 Task: Add a signature Daisy Wilson containing Have a wonderful holiday season, Daisy Wilson to email address softage.1@softage.net and add a label Network
Action: Mouse moved to (349, 564)
Screenshot: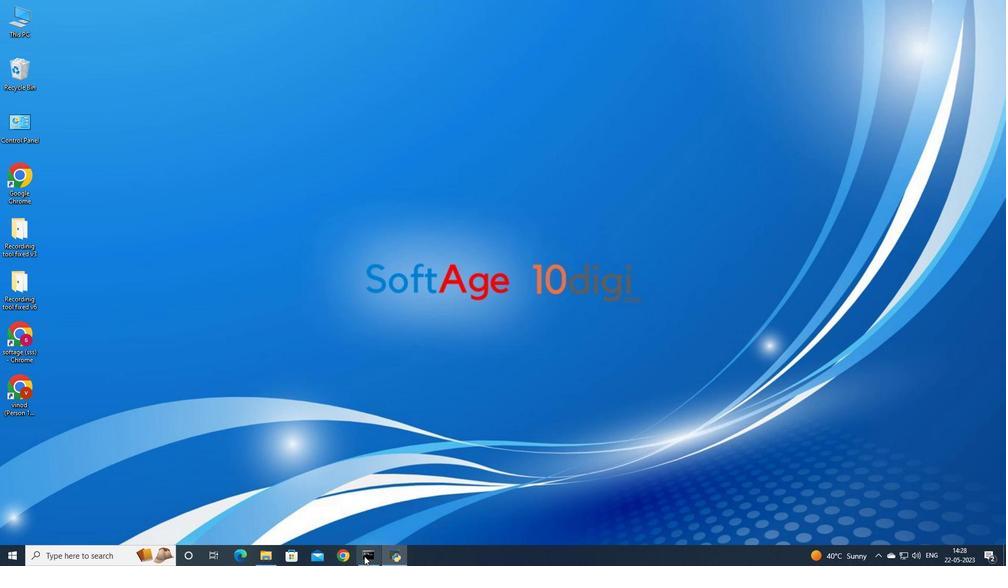 
Action: Mouse pressed left at (349, 564)
Screenshot: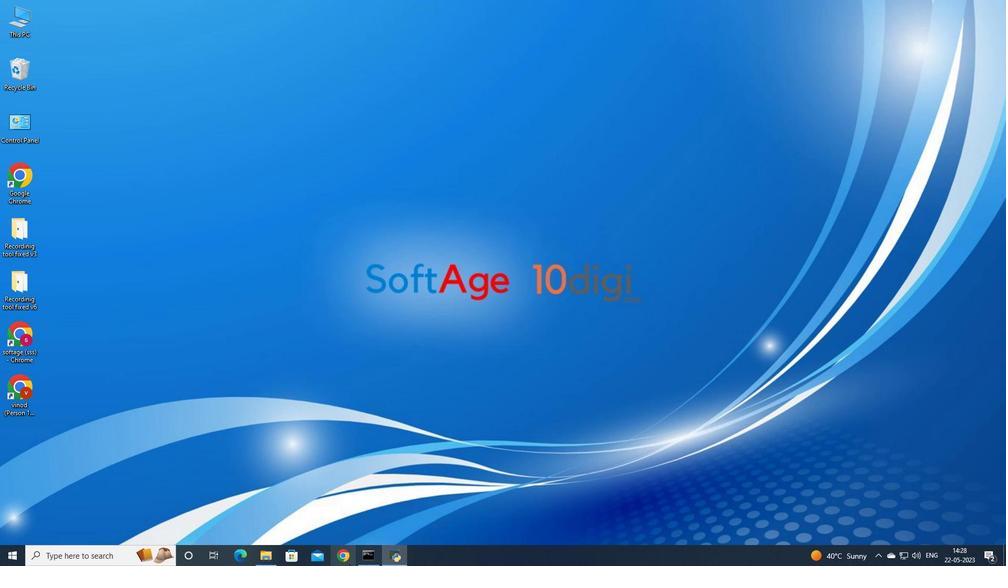 
Action: Mouse moved to (445, 339)
Screenshot: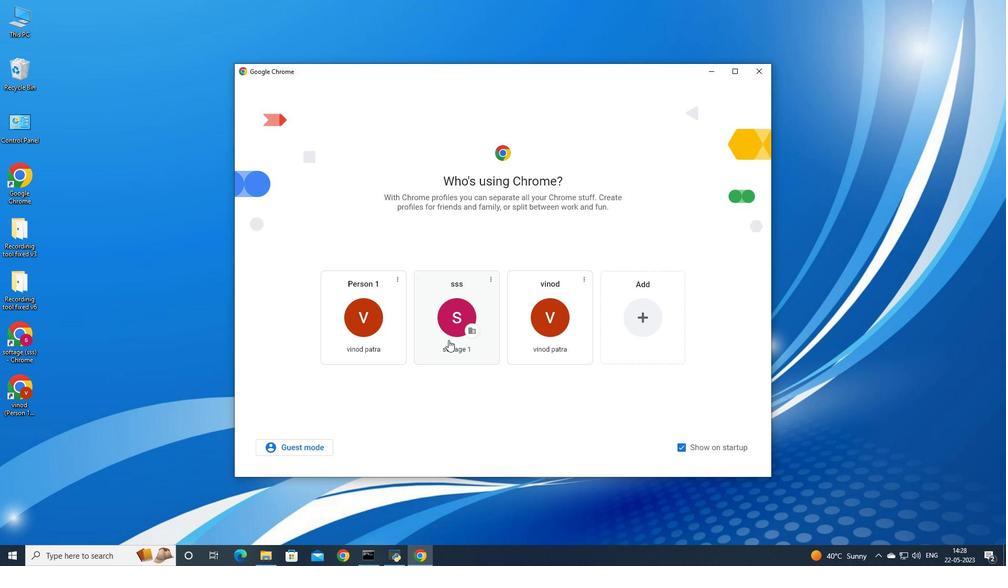 
Action: Mouse pressed left at (445, 339)
Screenshot: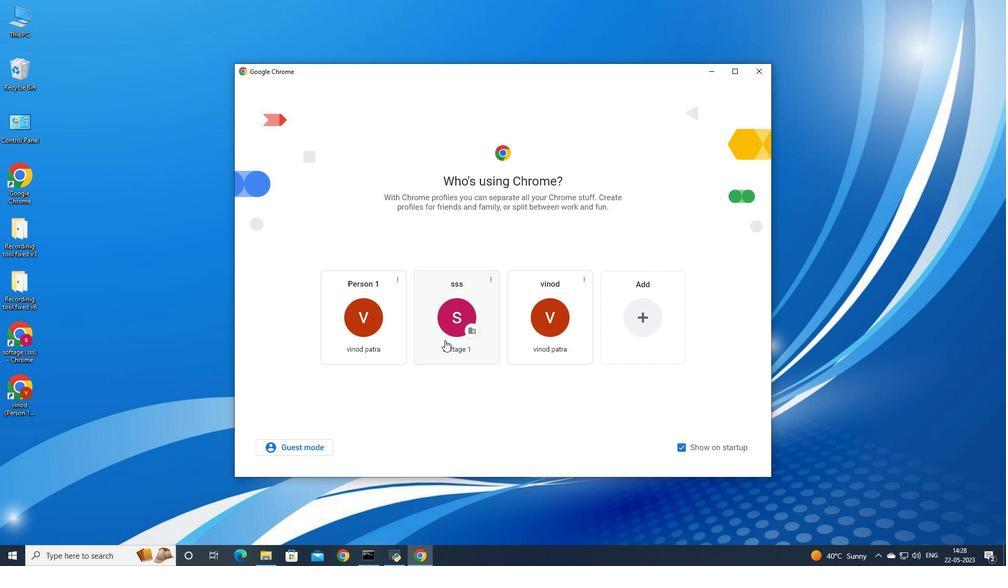 
Action: Mouse moved to (913, 56)
Screenshot: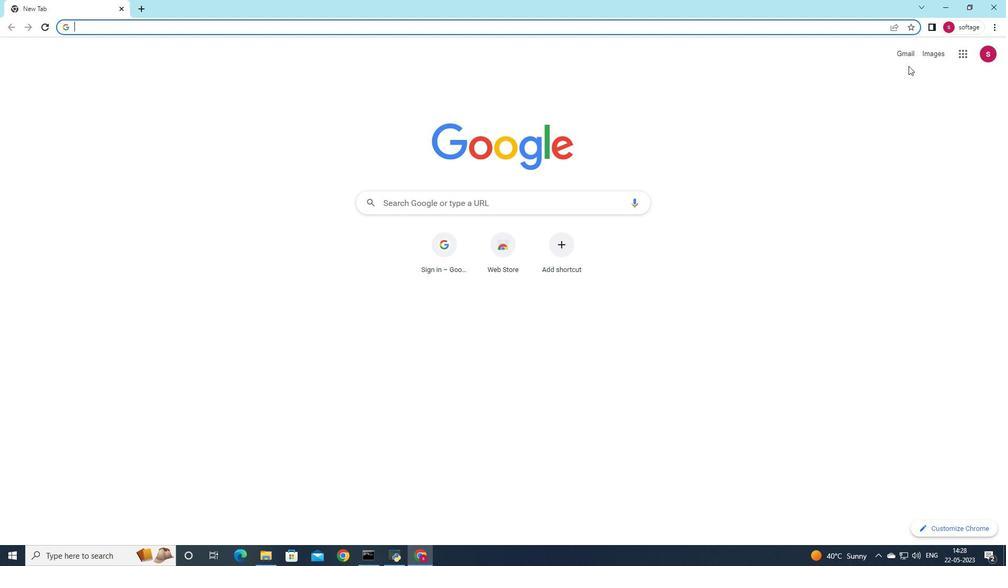 
Action: Mouse pressed left at (913, 56)
Screenshot: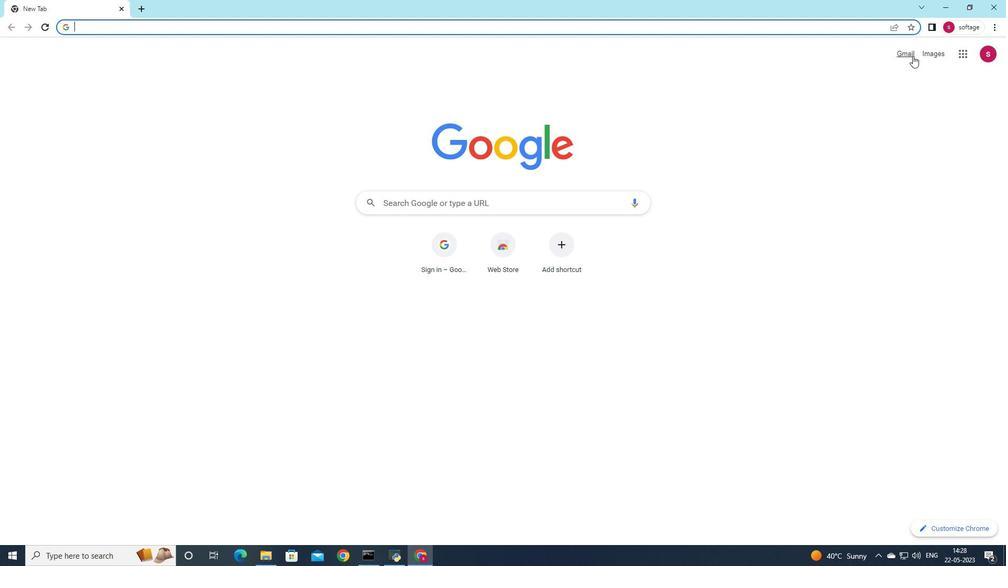 
Action: Mouse moved to (886, 65)
Screenshot: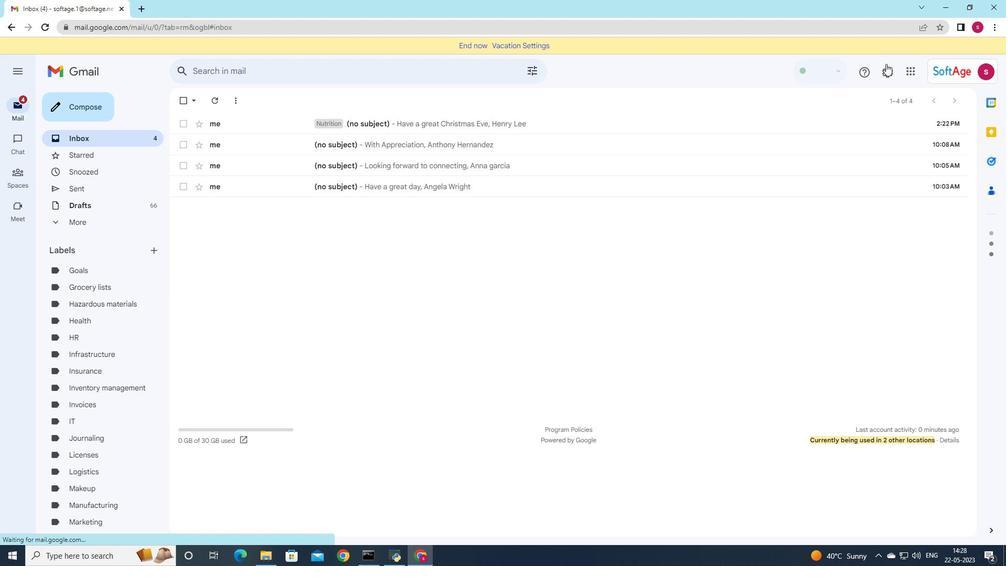 
Action: Mouse pressed left at (886, 65)
Screenshot: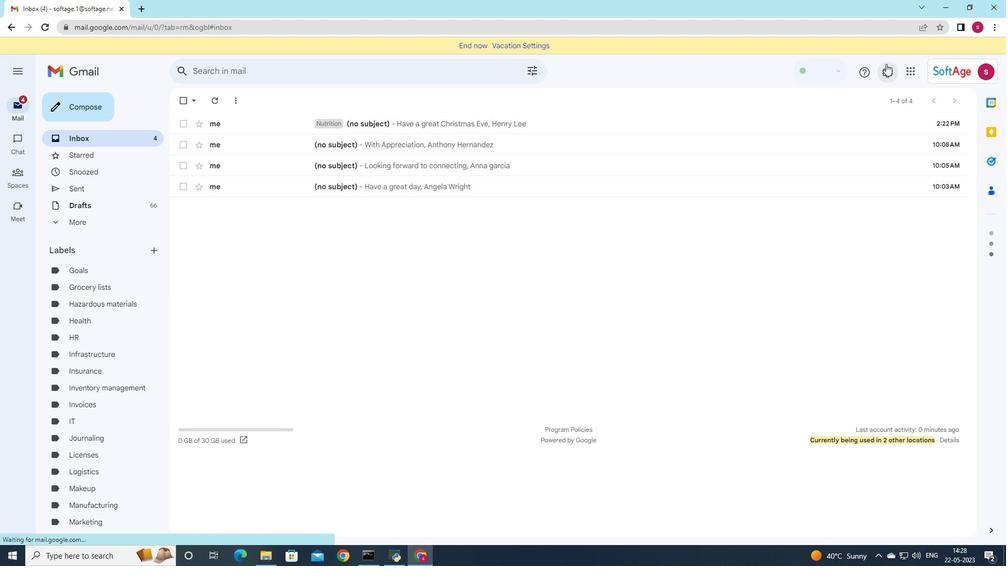 
Action: Mouse moved to (885, 120)
Screenshot: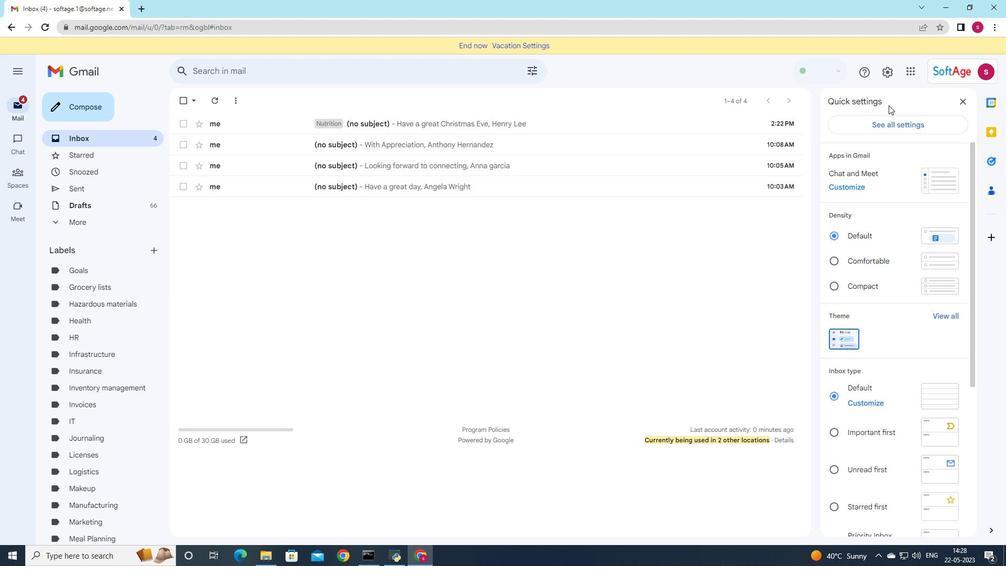 
Action: Mouse pressed left at (885, 120)
Screenshot: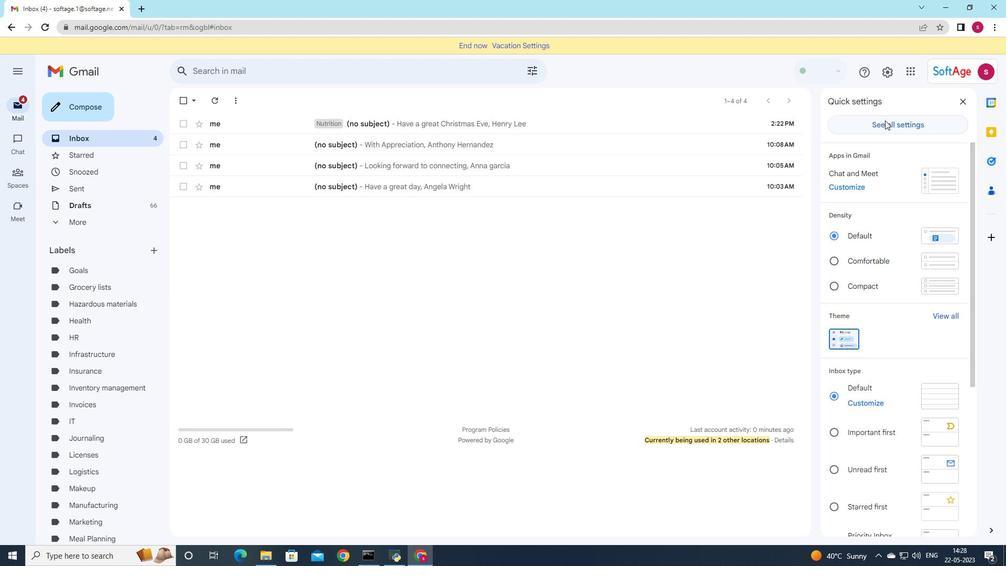 
Action: Mouse moved to (469, 173)
Screenshot: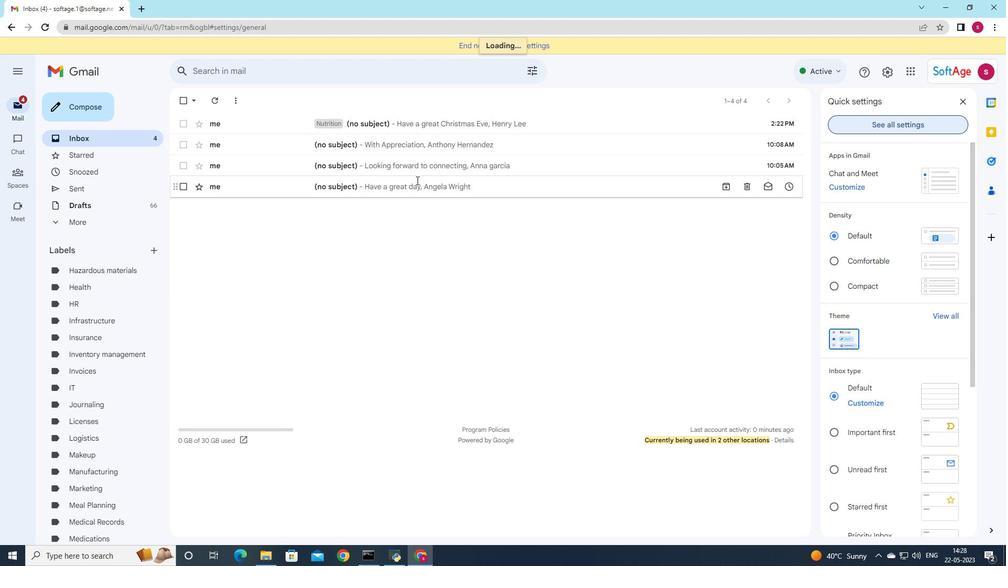 
Action: Mouse scrolled (469, 173) with delta (0, 0)
Screenshot: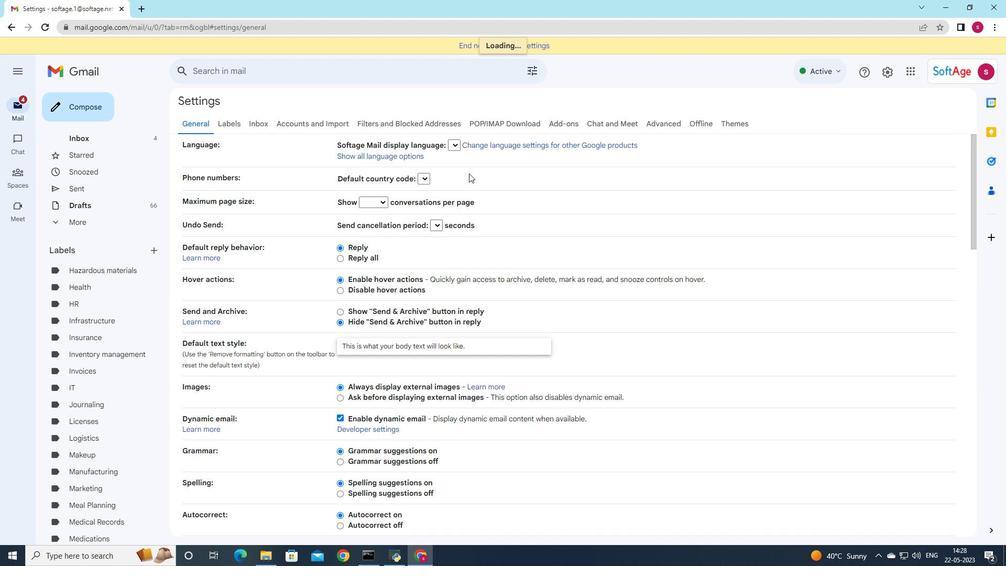 
Action: Mouse scrolled (469, 173) with delta (0, 0)
Screenshot: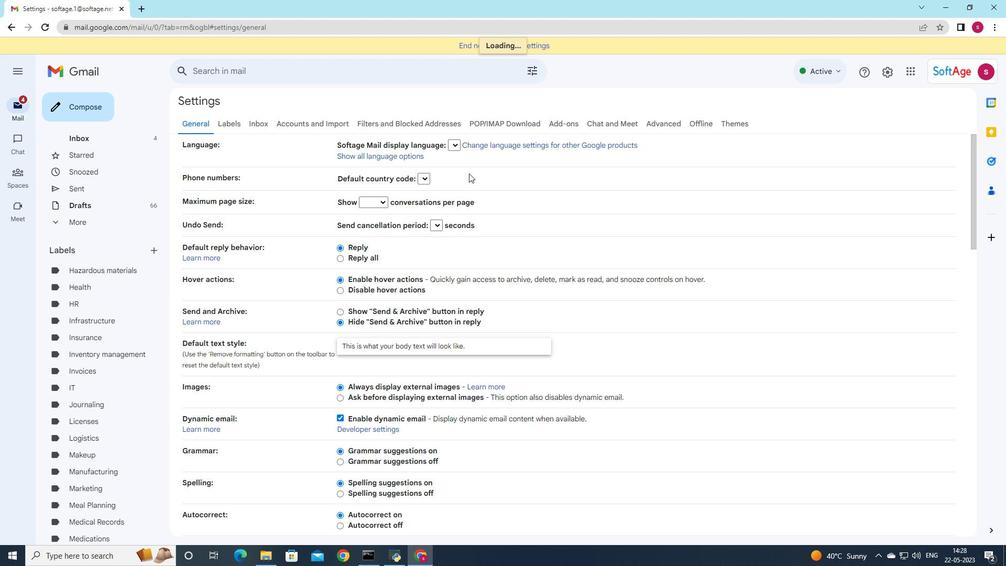
Action: Mouse scrolled (469, 173) with delta (0, 0)
Screenshot: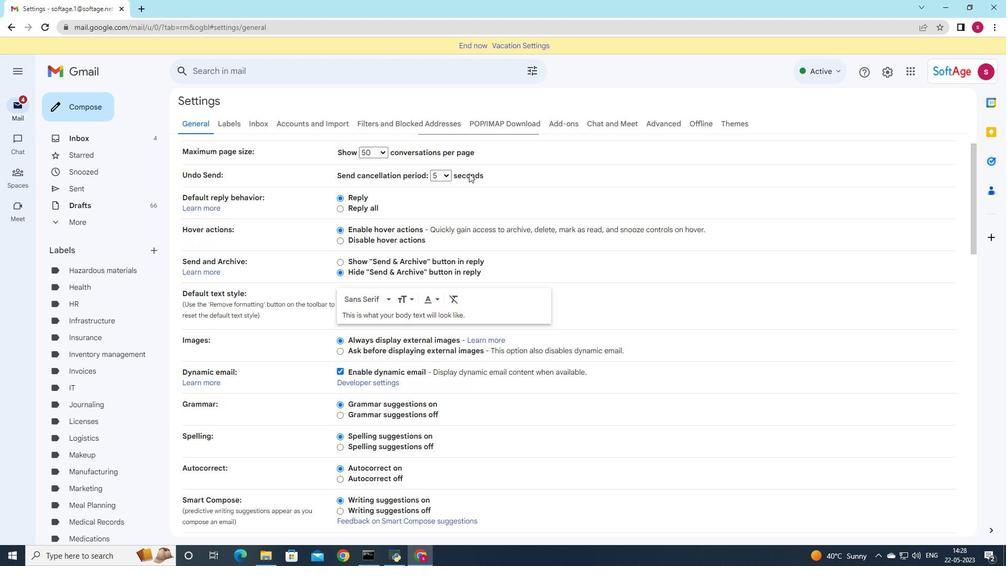
Action: Mouse scrolled (469, 173) with delta (0, 0)
Screenshot: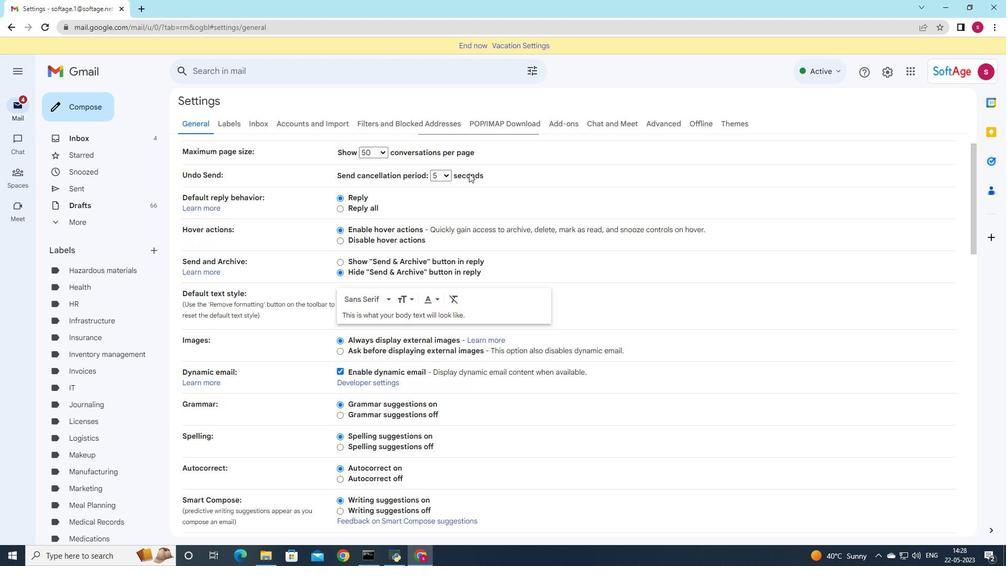 
Action: Mouse scrolled (469, 173) with delta (0, 0)
Screenshot: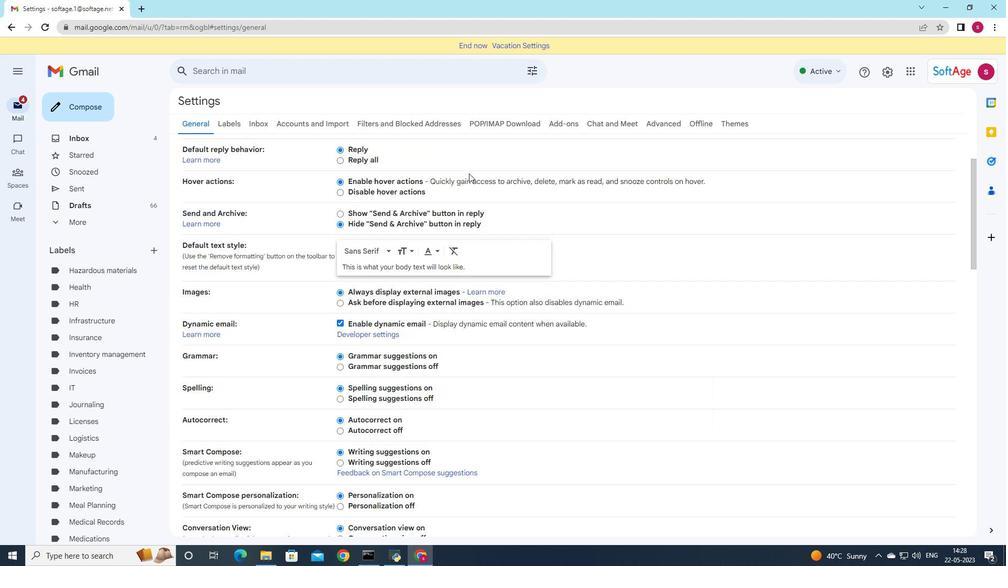 
Action: Mouse scrolled (469, 173) with delta (0, 0)
Screenshot: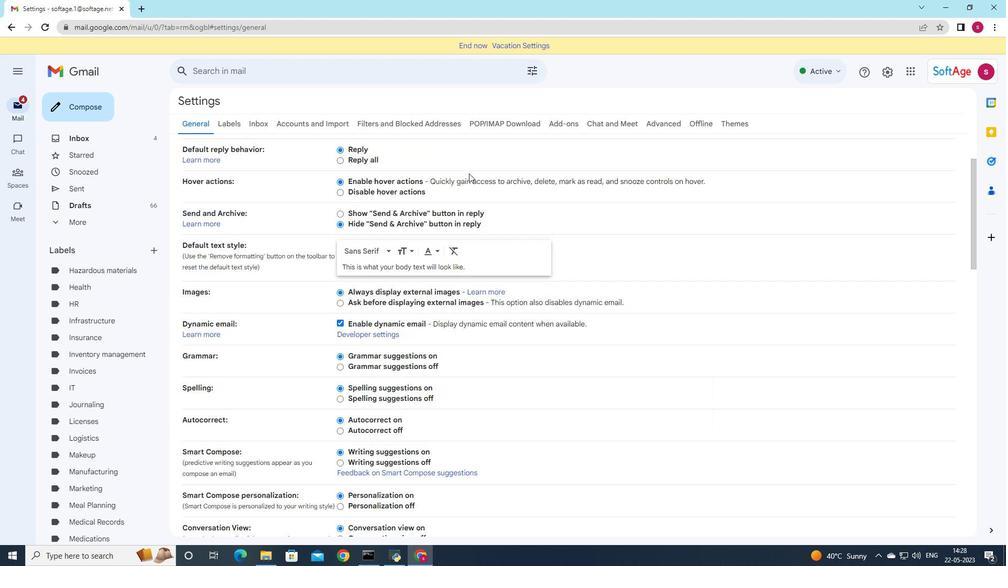 
Action: Mouse scrolled (469, 173) with delta (0, 0)
Screenshot: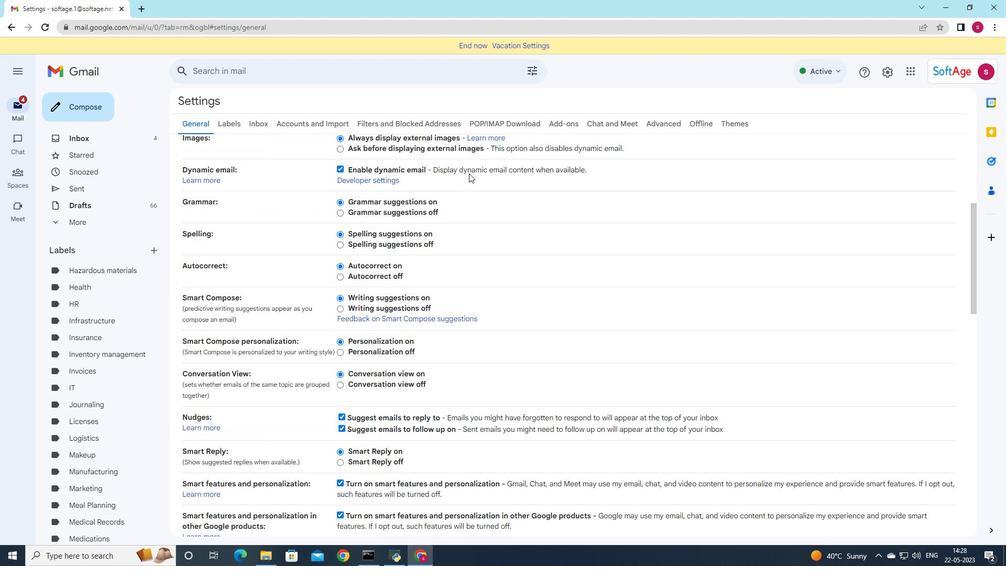 
Action: Mouse scrolled (469, 173) with delta (0, 0)
Screenshot: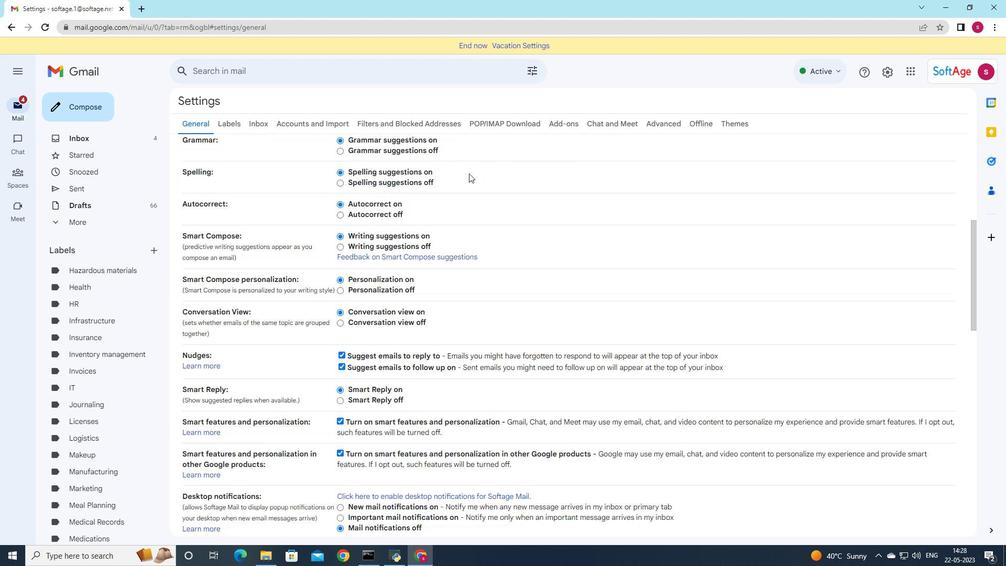 
Action: Mouse scrolled (469, 173) with delta (0, 0)
Screenshot: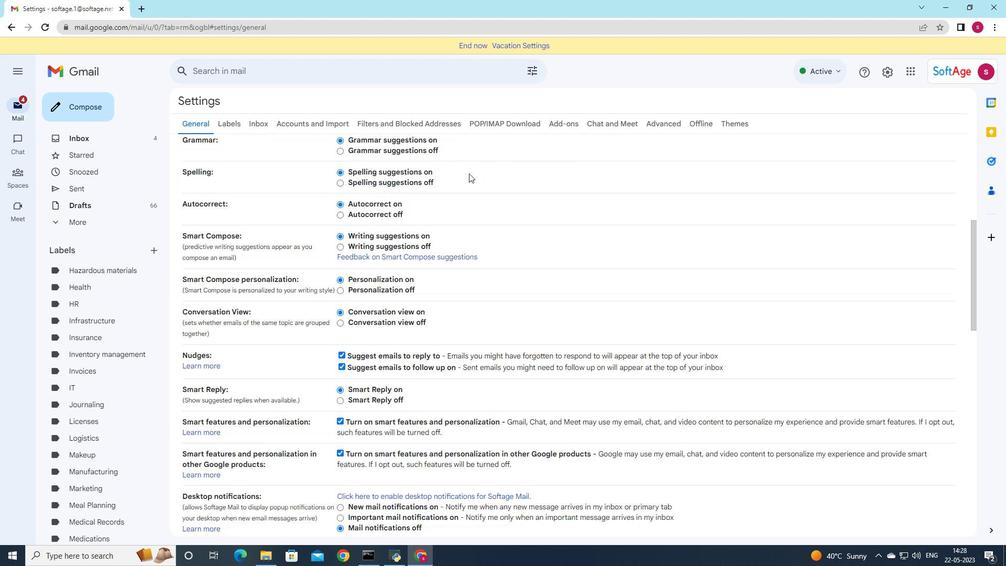 
Action: Mouse scrolled (469, 173) with delta (0, 0)
Screenshot: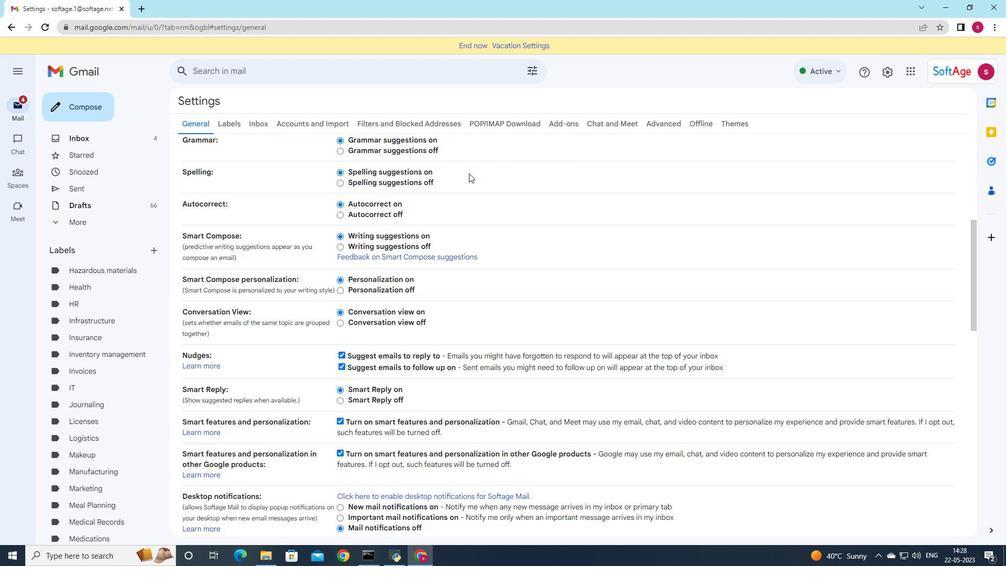 
Action: Mouse scrolled (469, 173) with delta (0, 0)
Screenshot: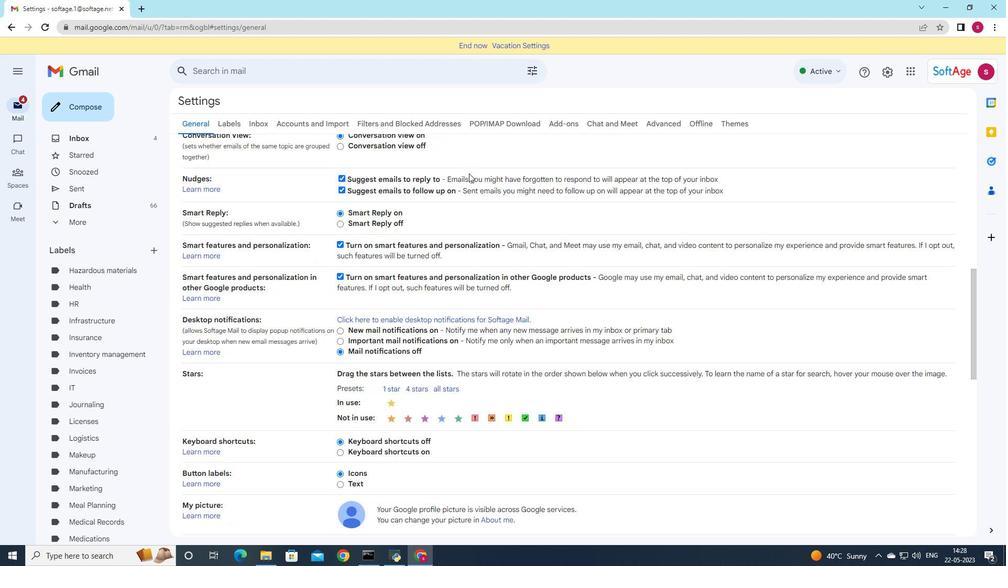 
Action: Mouse scrolled (469, 173) with delta (0, 0)
Screenshot: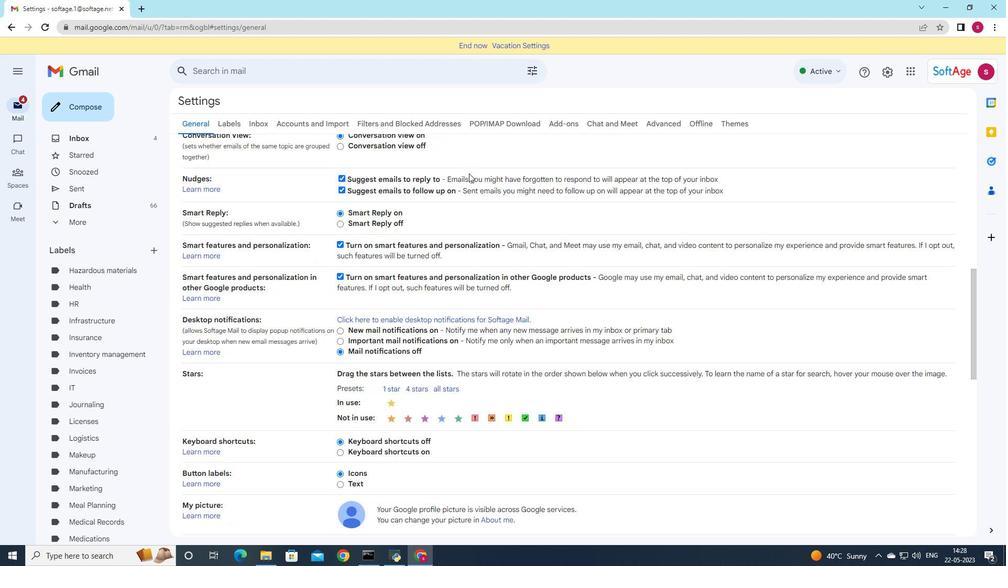
Action: Mouse scrolled (469, 173) with delta (0, 0)
Screenshot: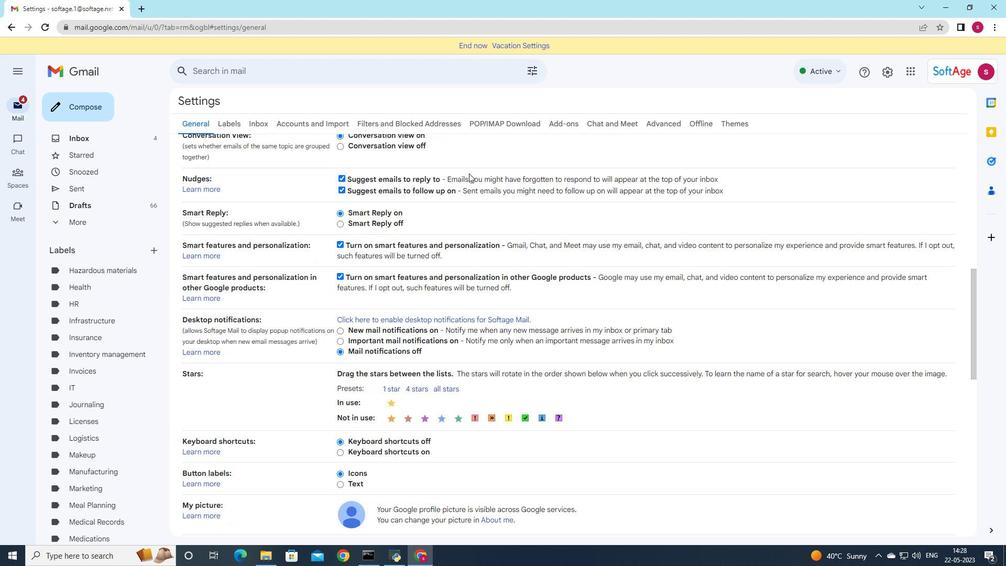 
Action: Mouse moved to (447, 397)
Screenshot: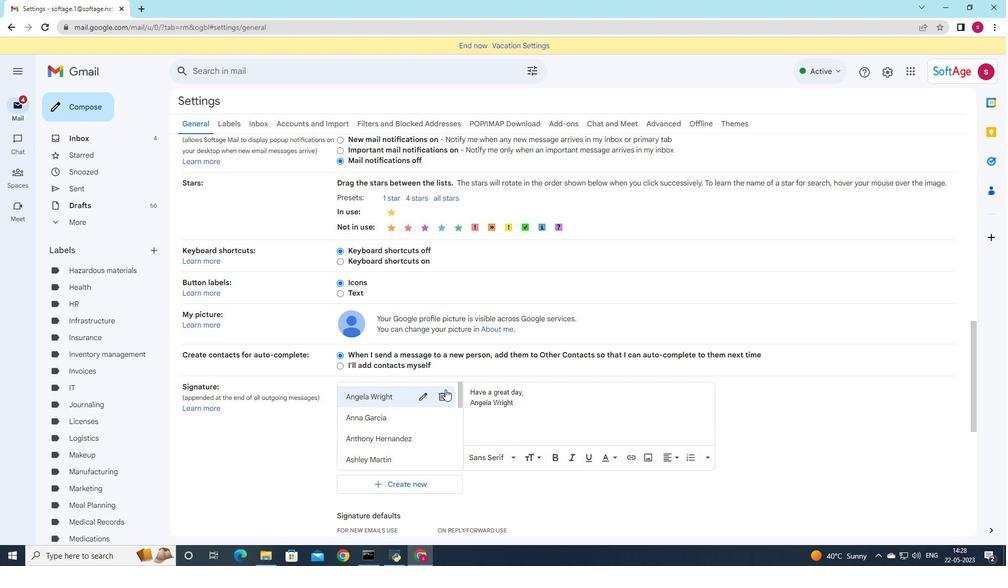 
Action: Mouse pressed left at (447, 397)
Screenshot: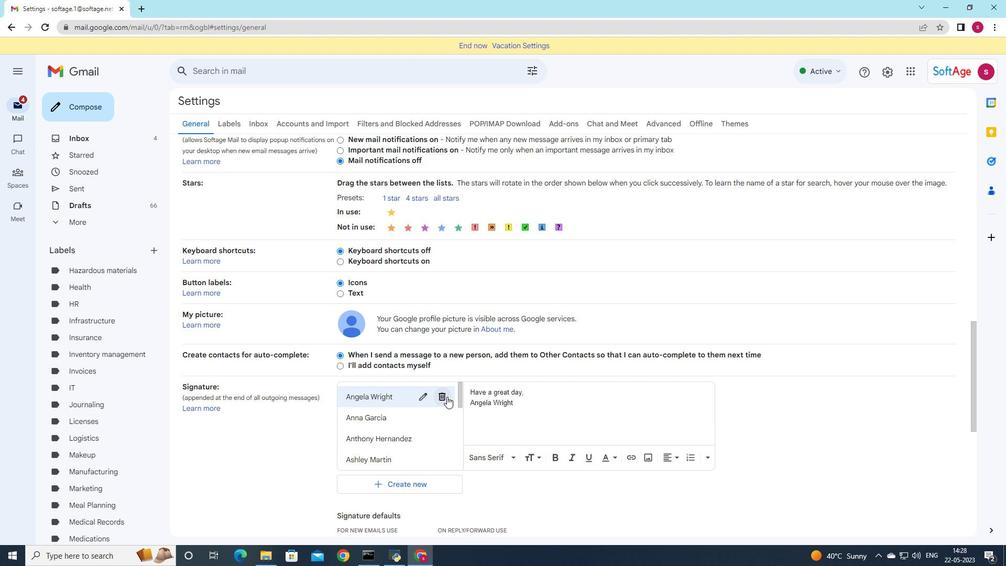 
Action: Mouse moved to (607, 312)
Screenshot: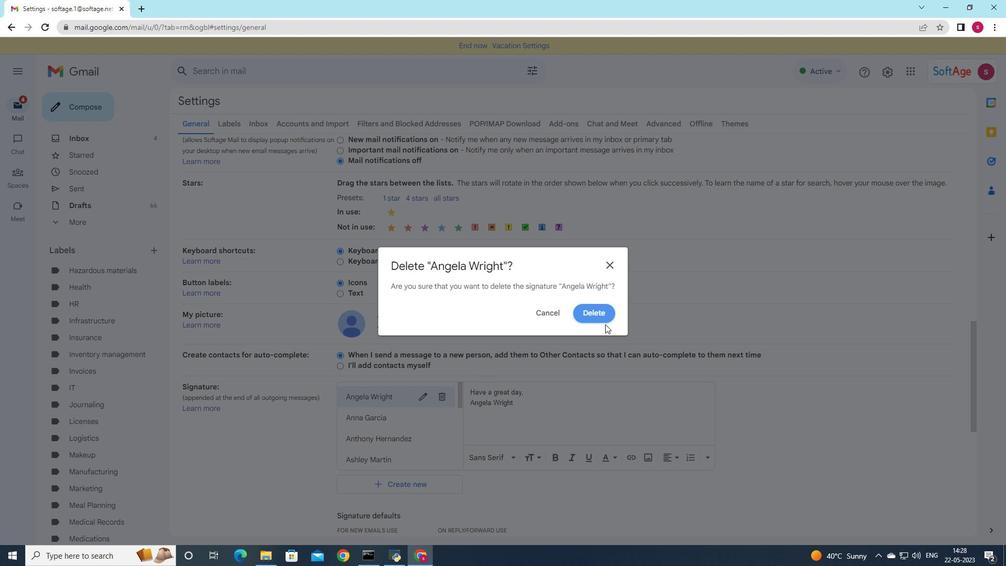 
Action: Mouse pressed left at (607, 312)
Screenshot: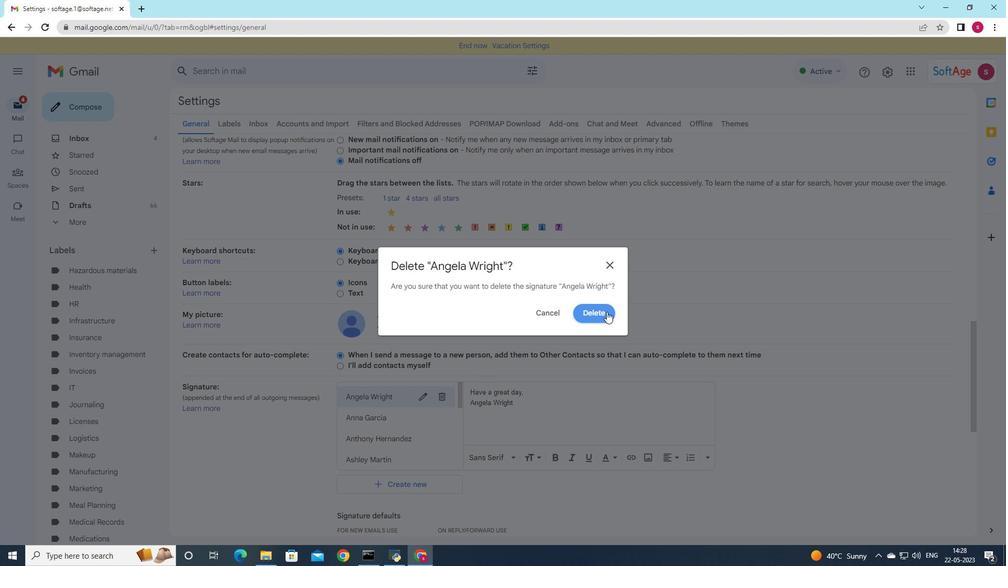 
Action: Mouse moved to (417, 392)
Screenshot: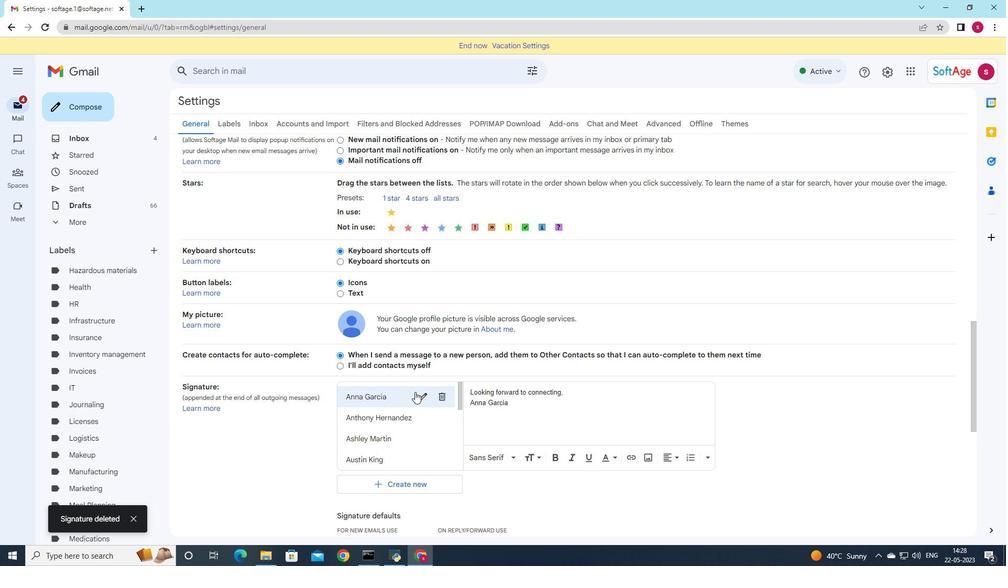 
Action: Mouse pressed left at (417, 392)
Screenshot: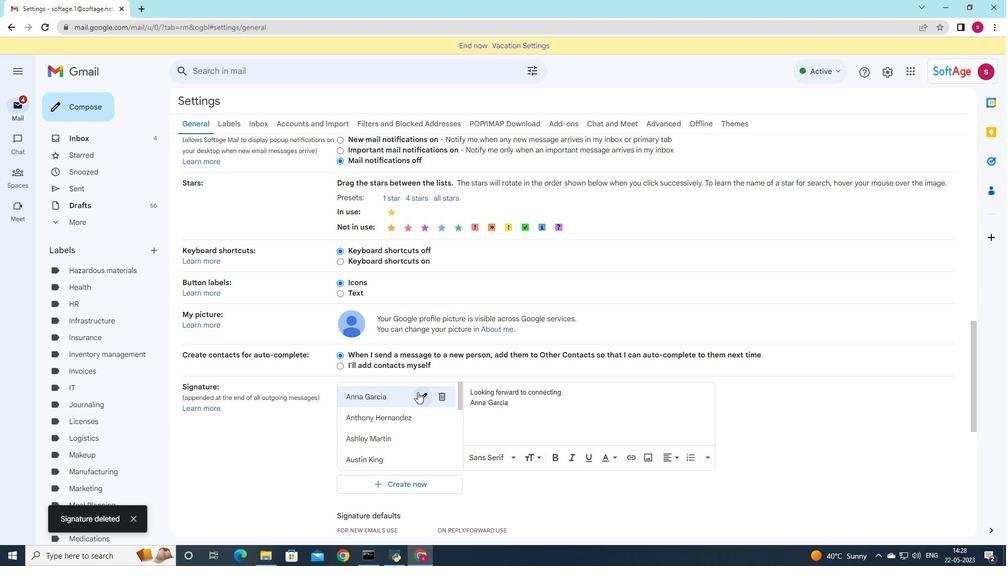 
Action: Mouse moved to (390, 468)
Screenshot: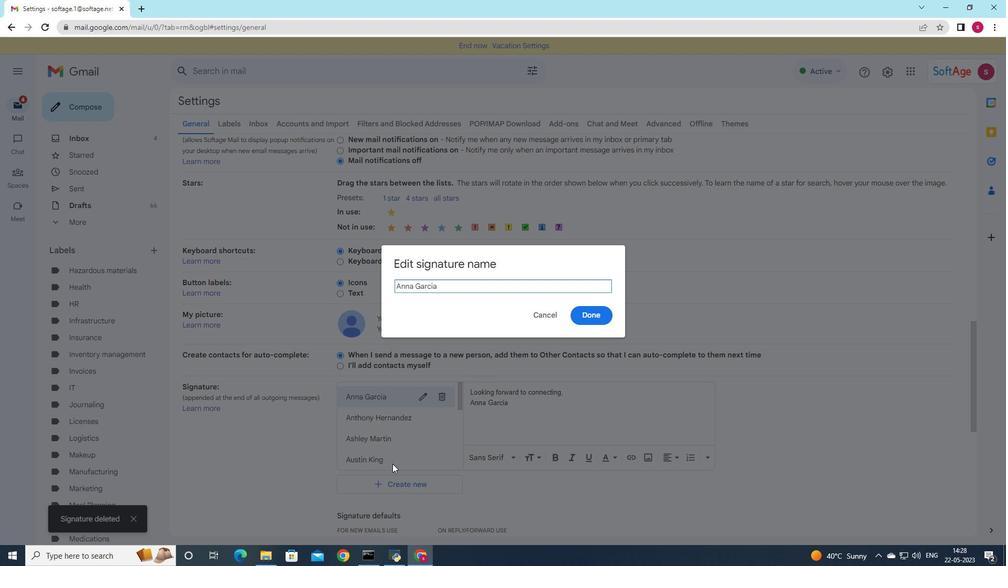 
Action: Mouse pressed left at (390, 468)
Screenshot: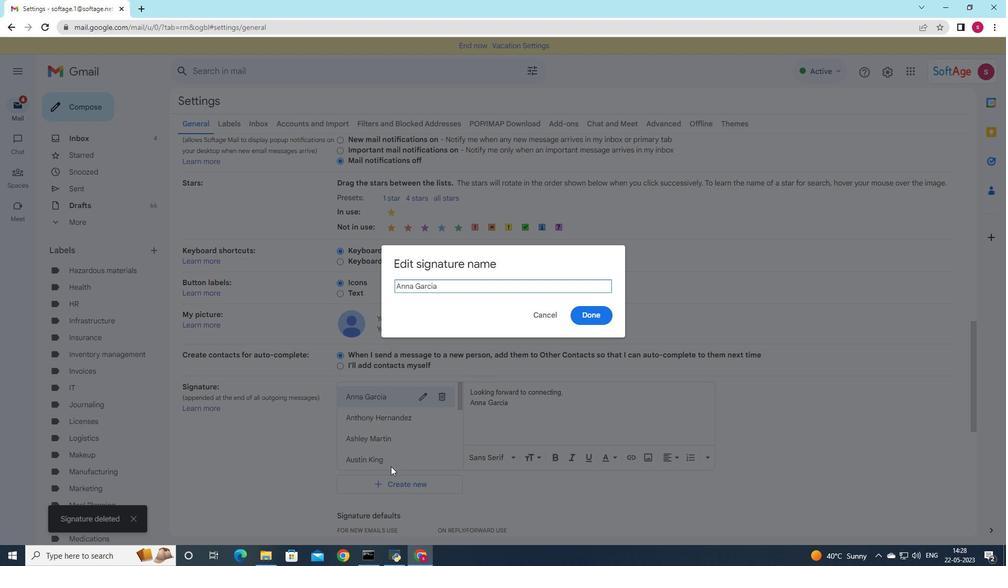 
Action: Mouse moved to (544, 319)
Screenshot: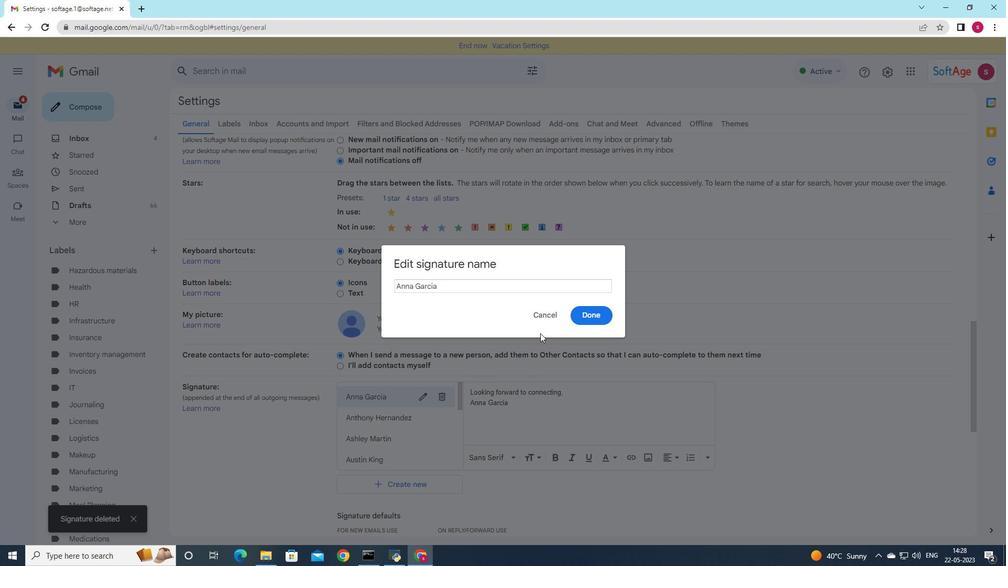 
Action: Mouse pressed left at (544, 319)
Screenshot: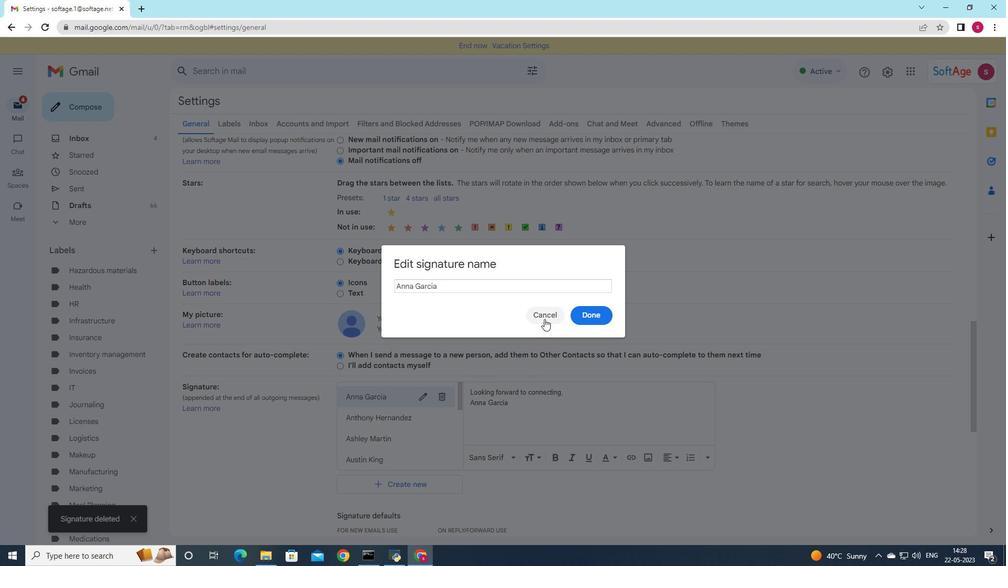 
Action: Mouse moved to (422, 482)
Screenshot: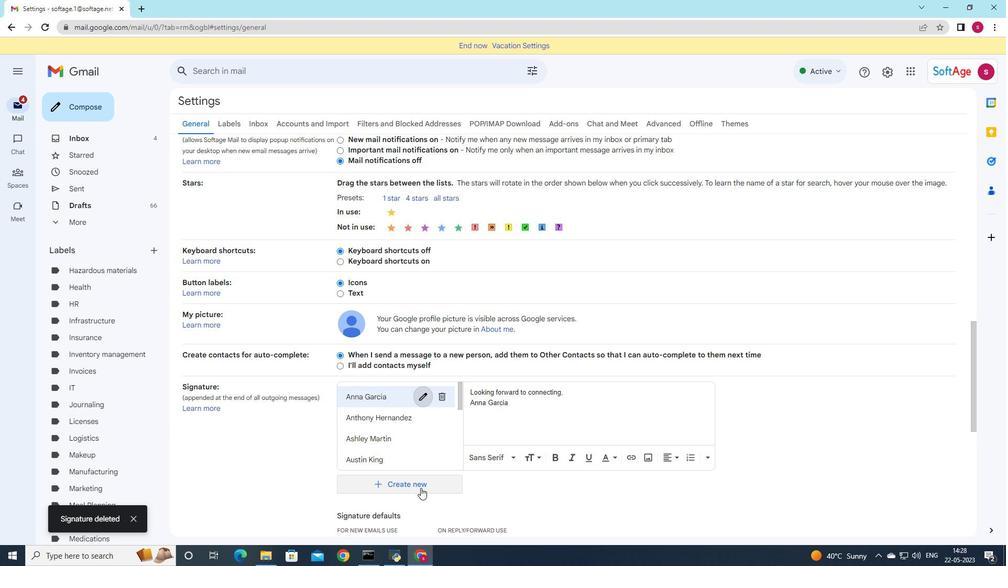 
Action: Mouse pressed left at (422, 482)
Screenshot: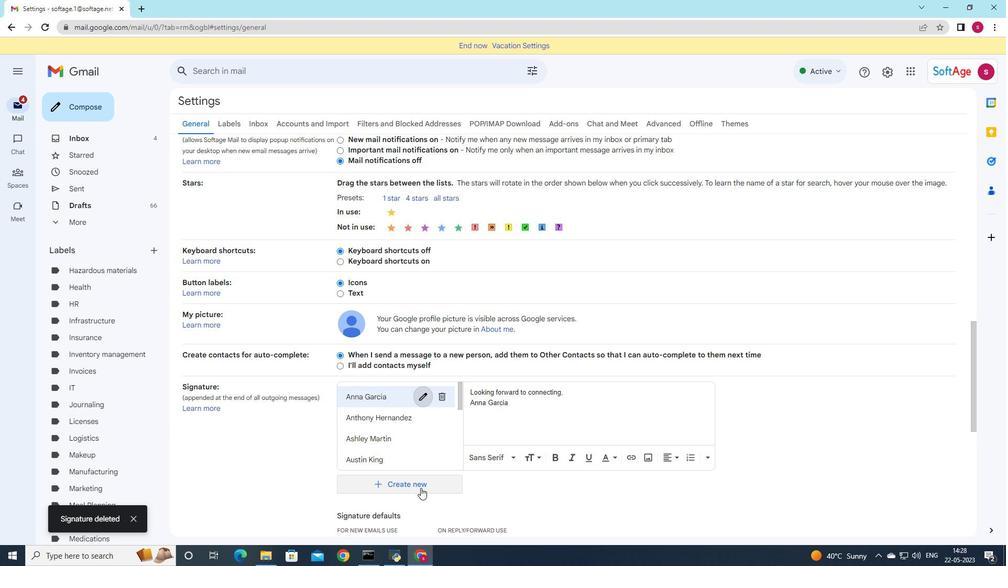 
Action: Mouse moved to (506, 373)
Screenshot: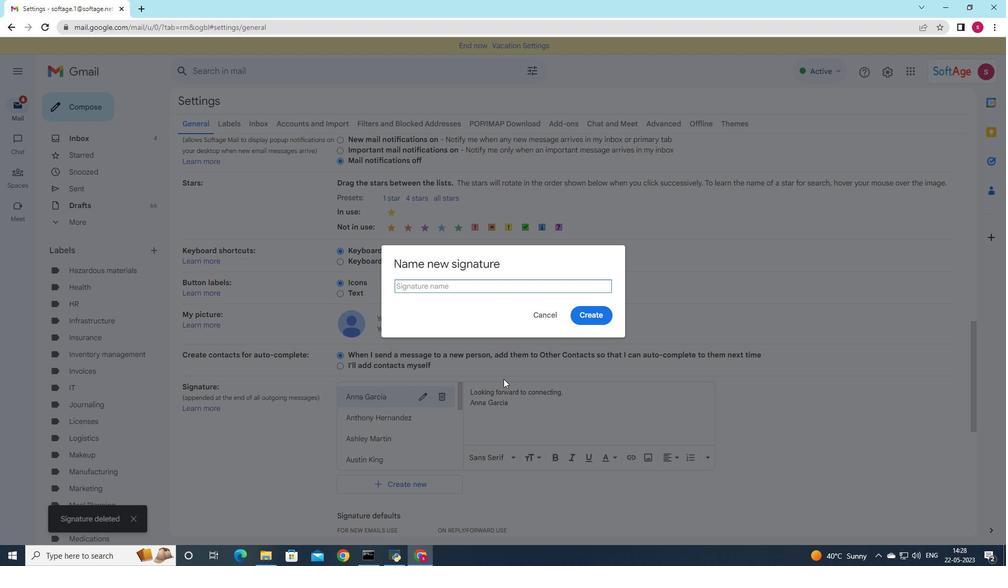 
Action: Key pressed <Key.shift>Daisy
Screenshot: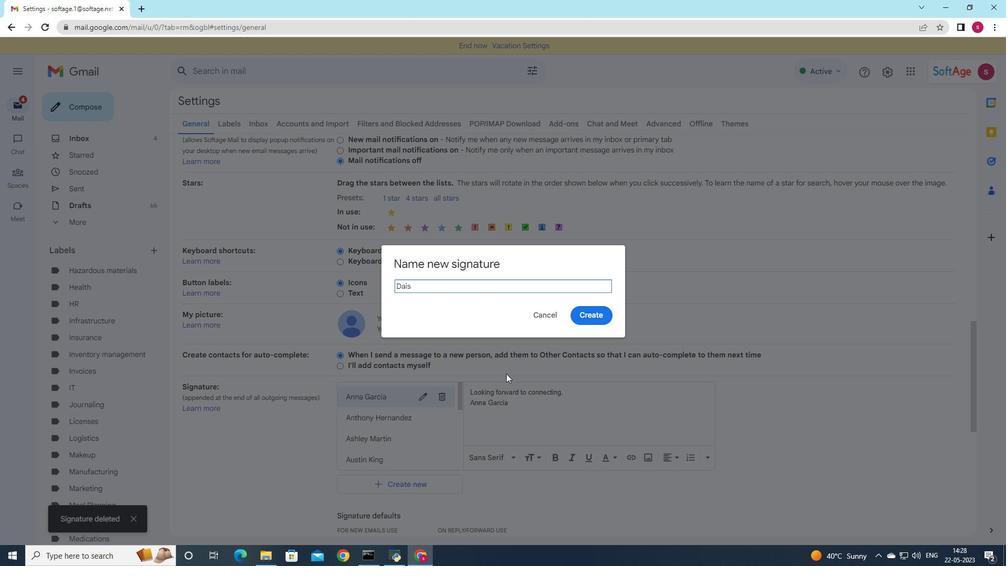 
Action: Mouse moved to (592, 319)
Screenshot: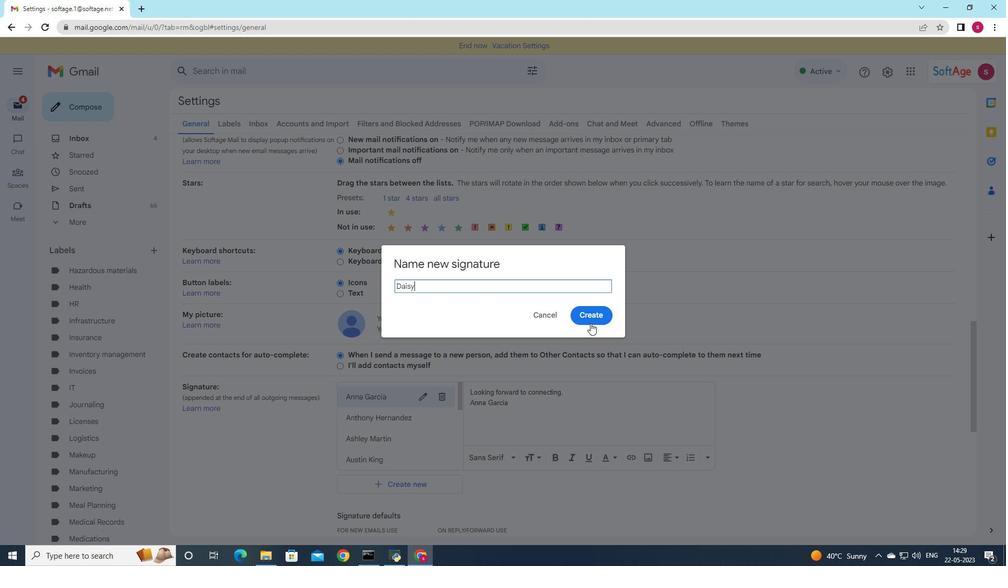 
Action: Mouse pressed left at (592, 319)
Screenshot: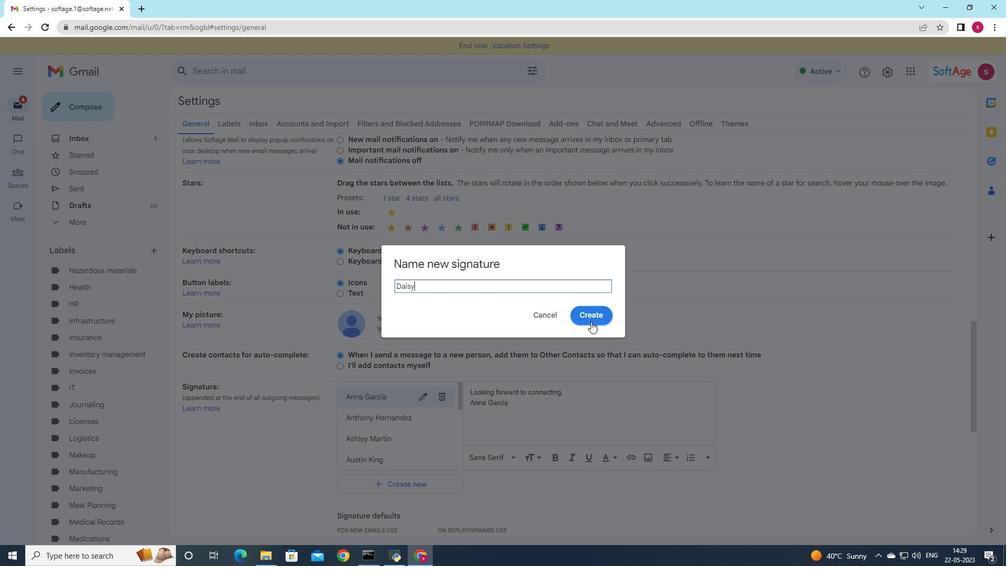 
Action: Mouse moved to (571, 395)
Screenshot: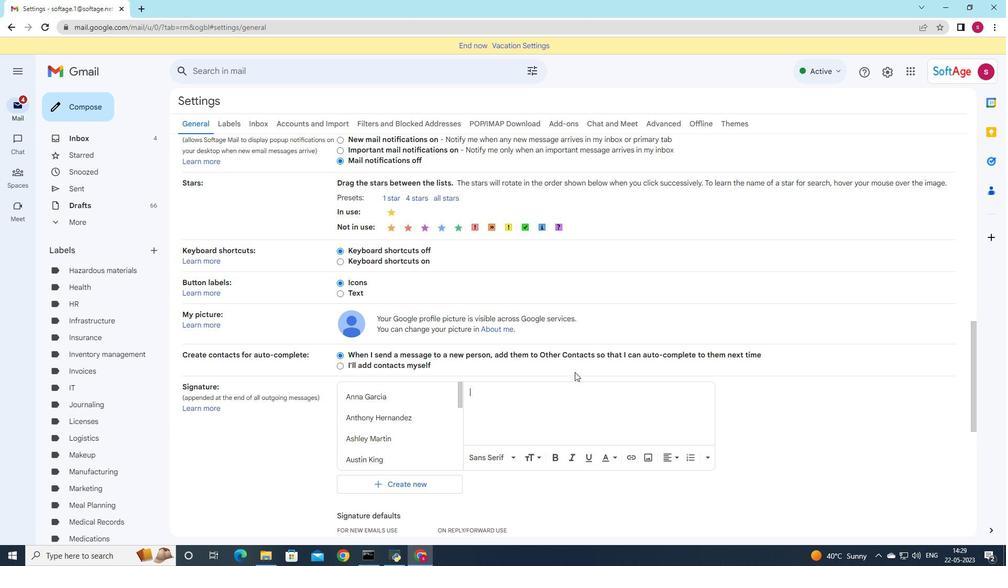 
Action: Mouse pressed left at (571, 395)
Screenshot: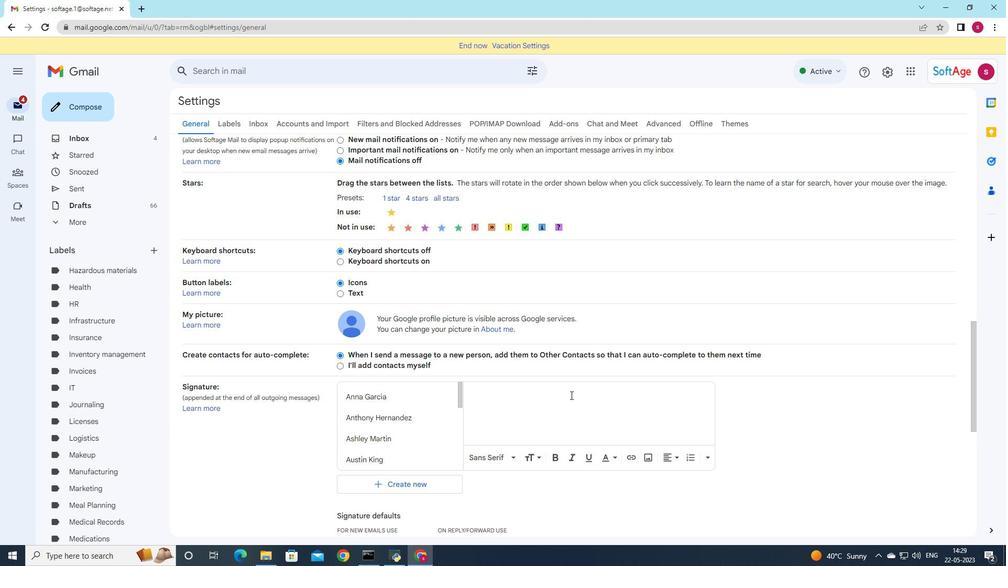 
Action: Mouse moved to (567, 398)
Screenshot: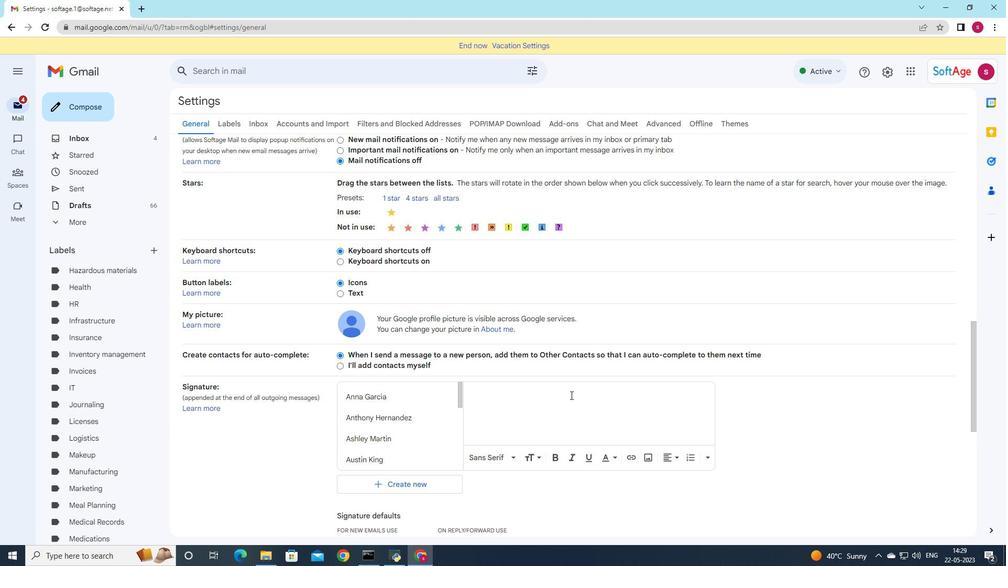 
Action: Key pressed <Key.shift><Key.shift><Key.shift><Key.shift><Key.shift><Key.shift><Key.shift><Key.shift><Key.shift><Key.shift><Key.shift><Key.shift><Key.shift><Key.shift><Key.shift><Key.shift><Key.shift><Key.shift><Key.shift><Key.shift><Key.shift><Key.shift>Have<Key.space>a<Key.space>wonderful<Key.space>holiday<Key.space>season,<Key.shift><Key.shift><Key.shift><Key.shift><Key.shift><Key.shift><Key.shift>Daisy<Key.space><Key.shift>Wilson
Screenshot: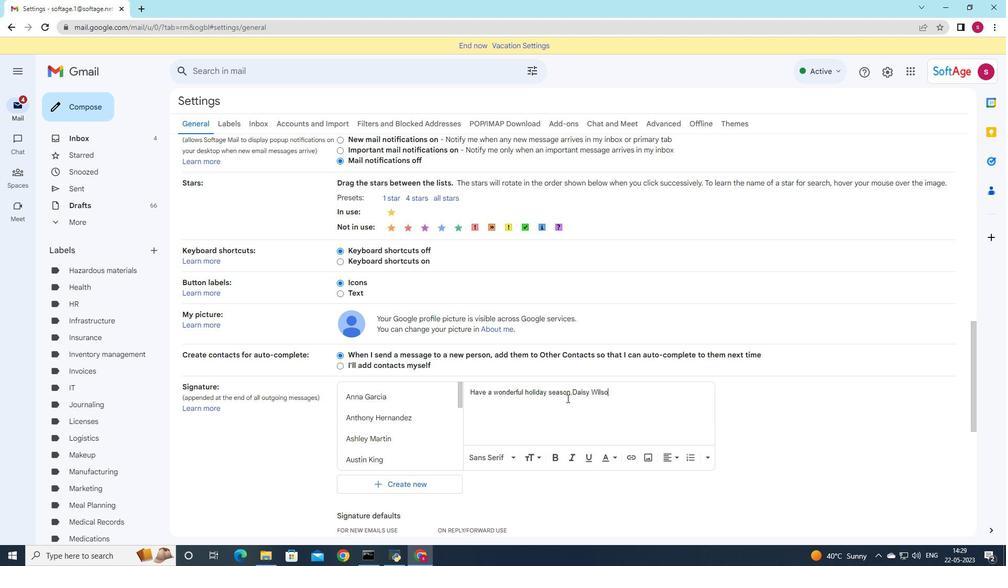 
Action: Mouse moved to (575, 394)
Screenshot: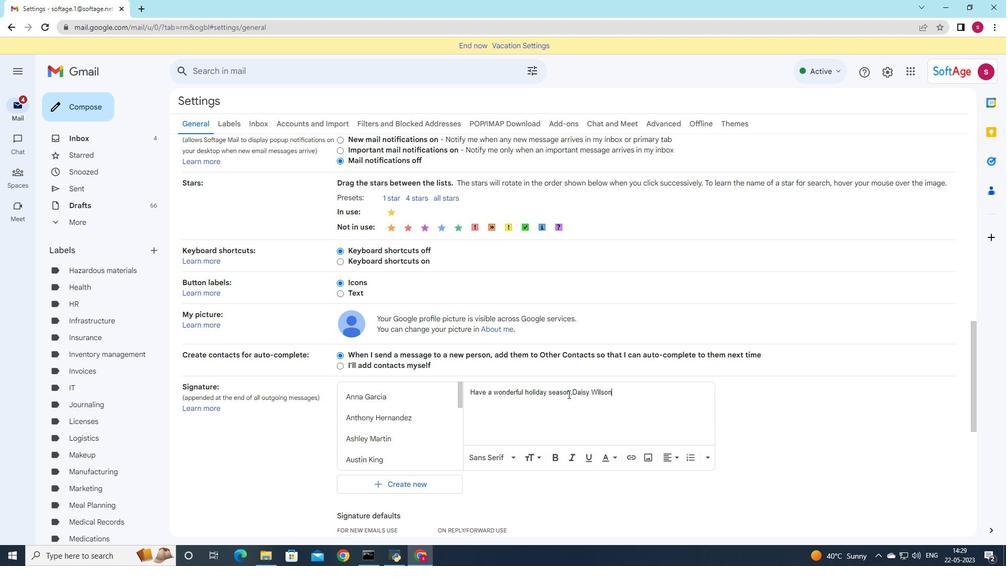 
Action: Mouse pressed left at (575, 394)
Screenshot: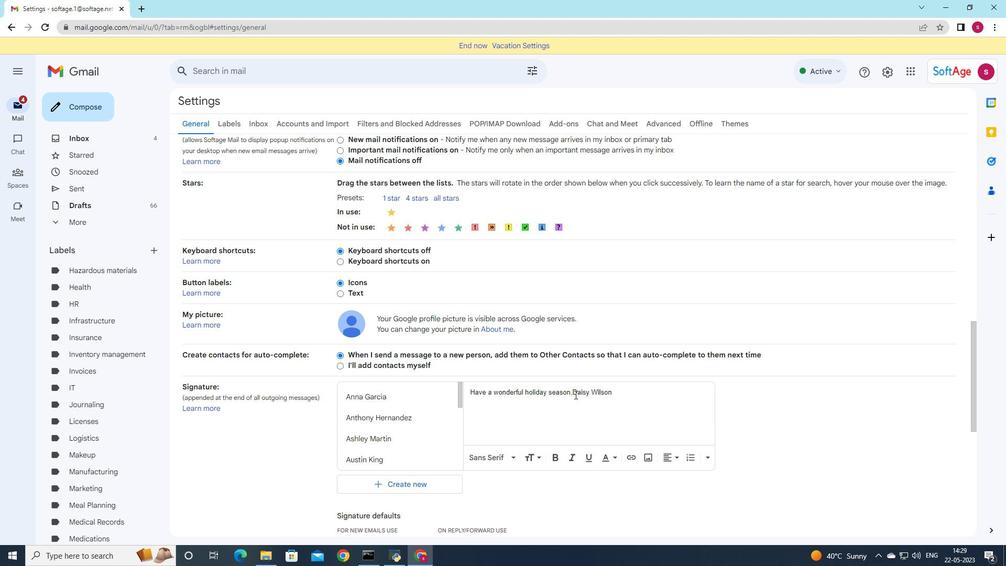 
Action: Key pressed <Key.enter>\<Key.backspace>
Screenshot: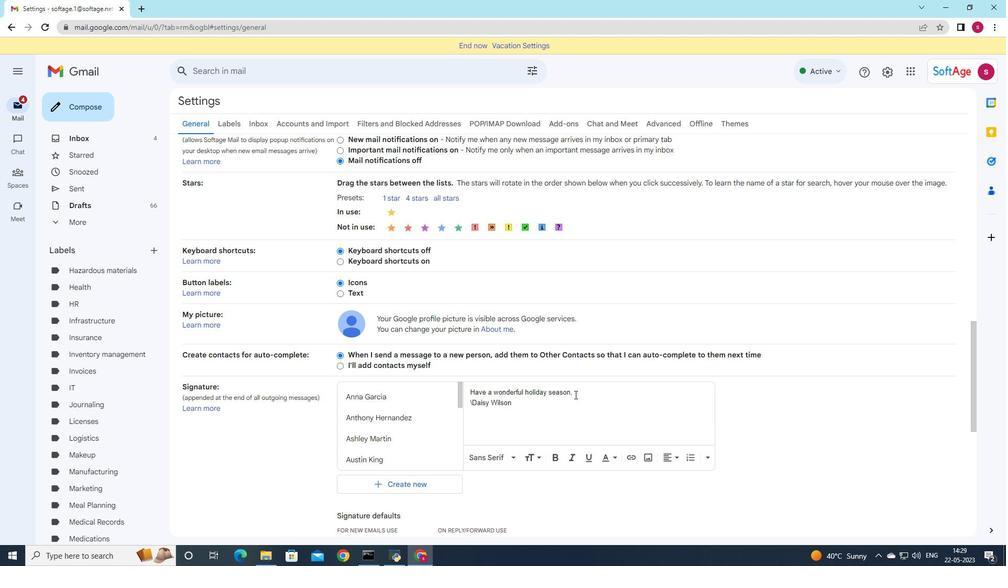 
Action: Mouse moved to (334, 376)
Screenshot: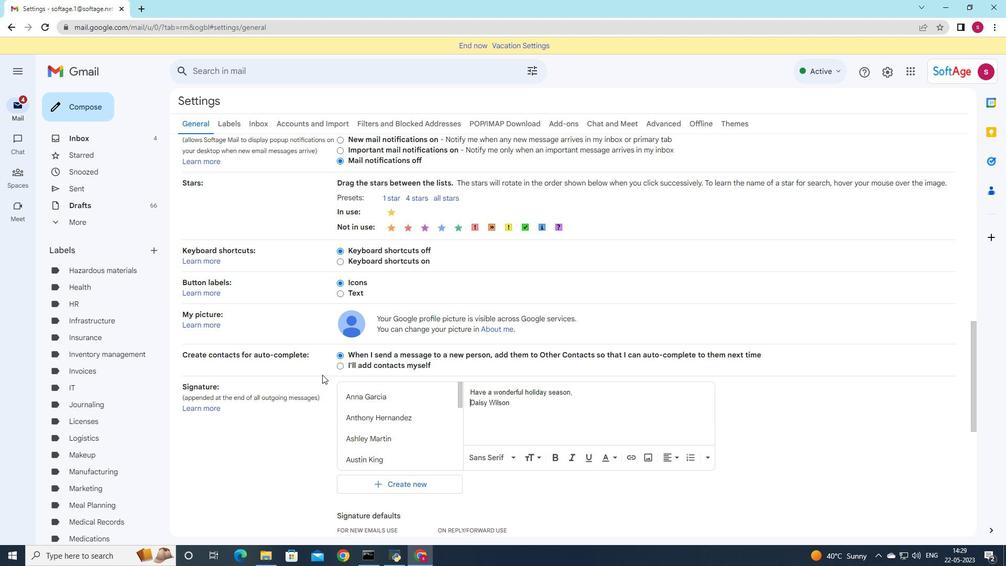
Action: Mouse scrolled (334, 375) with delta (0, 0)
Screenshot: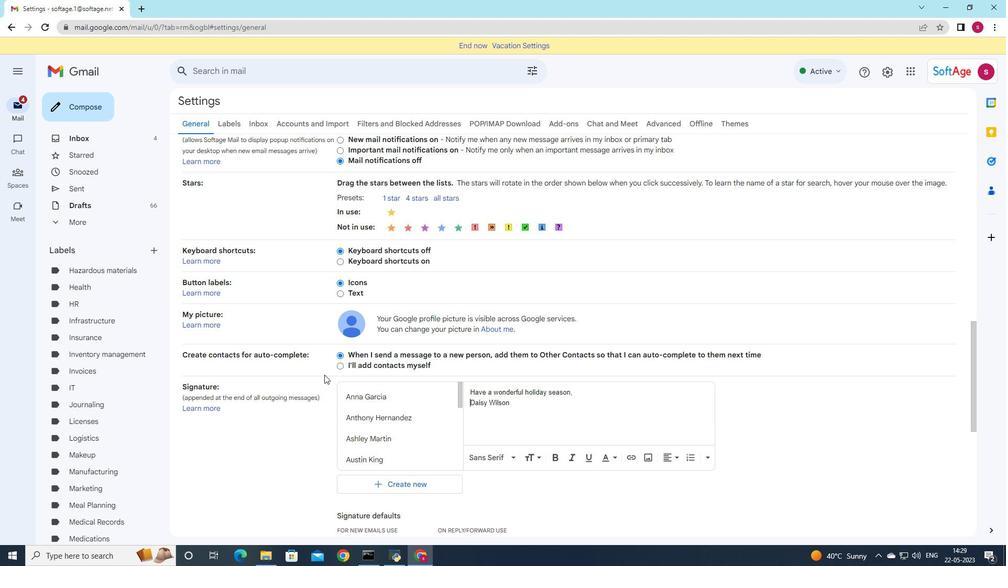 
Action: Mouse scrolled (334, 375) with delta (0, 0)
Screenshot: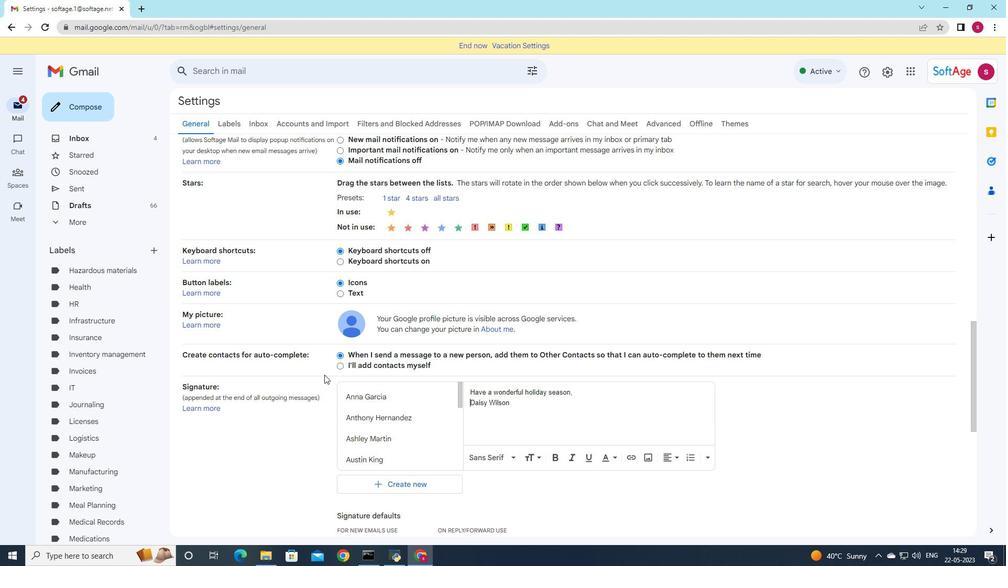 
Action: Mouse scrolled (334, 375) with delta (0, 0)
Screenshot: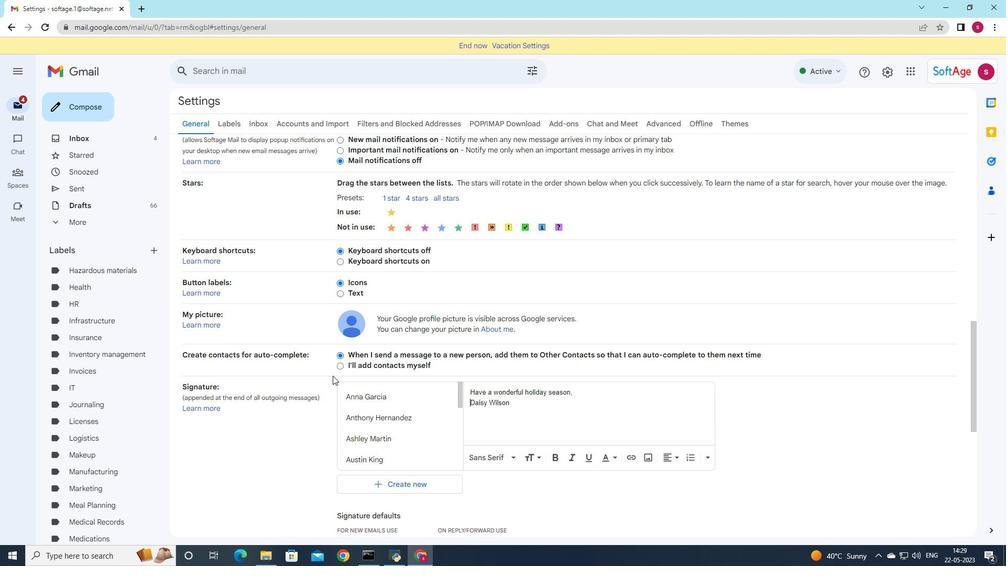 
Action: Mouse scrolled (334, 375) with delta (0, 0)
Screenshot: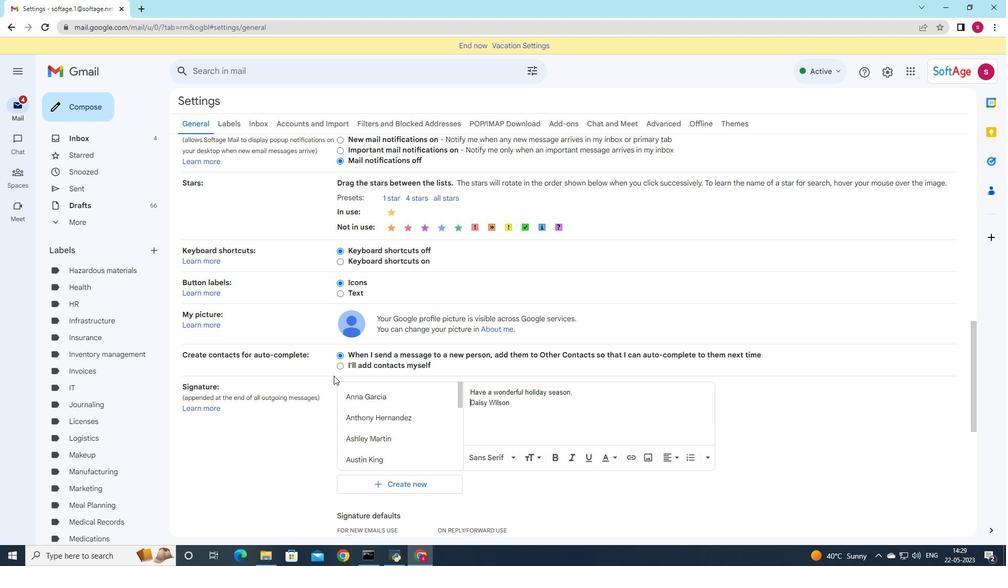 
Action: Mouse moved to (370, 414)
Screenshot: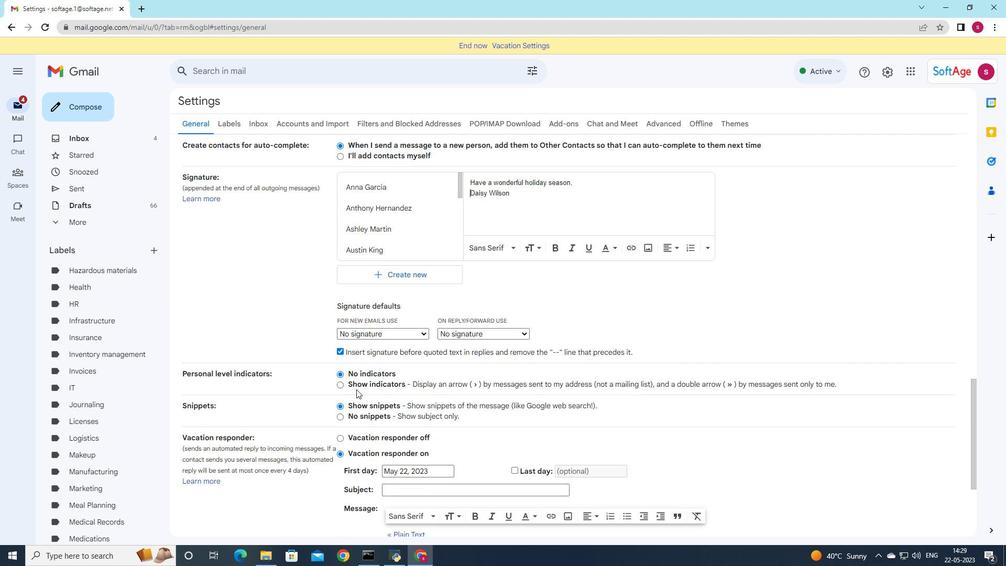 
Action: Mouse scrolled (370, 413) with delta (0, 0)
Screenshot: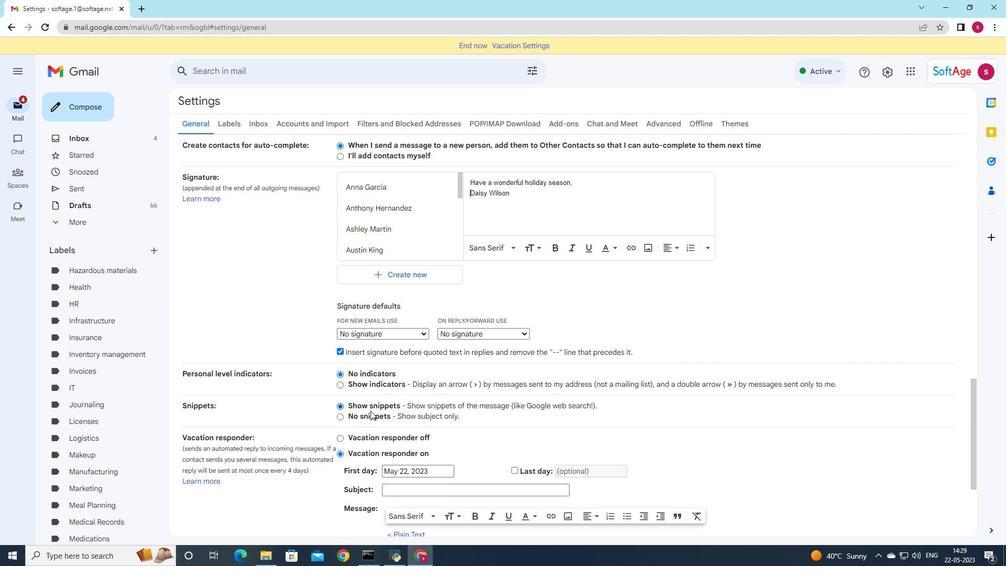 
Action: Mouse scrolled (370, 413) with delta (0, 0)
Screenshot: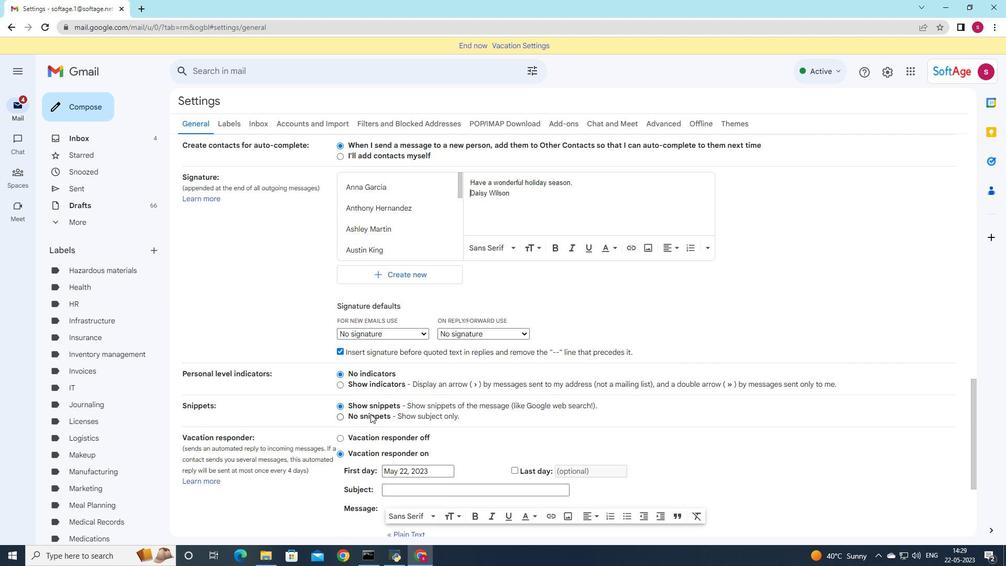 
Action: Mouse moved to (370, 415)
Screenshot: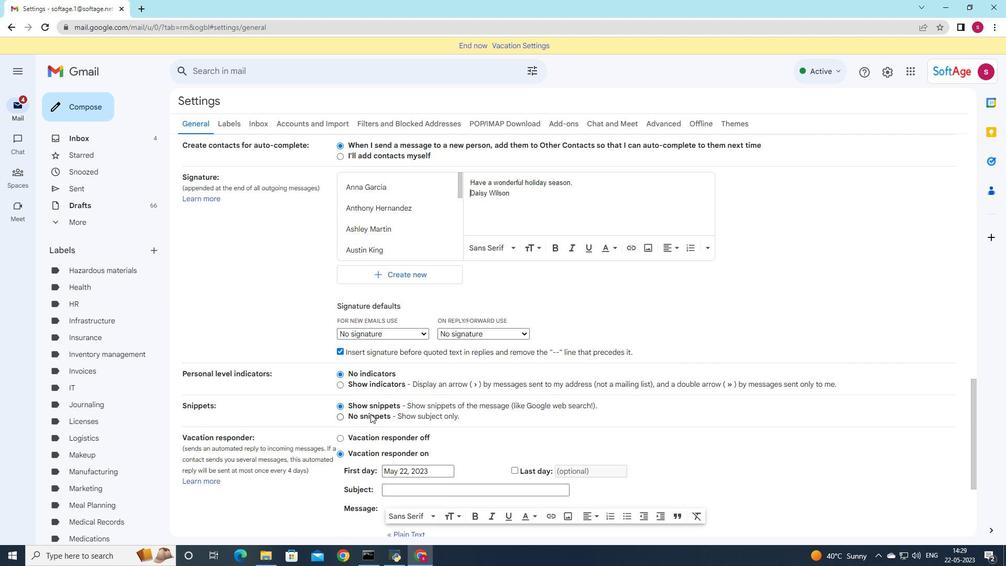
Action: Mouse scrolled (370, 415) with delta (0, 0)
Screenshot: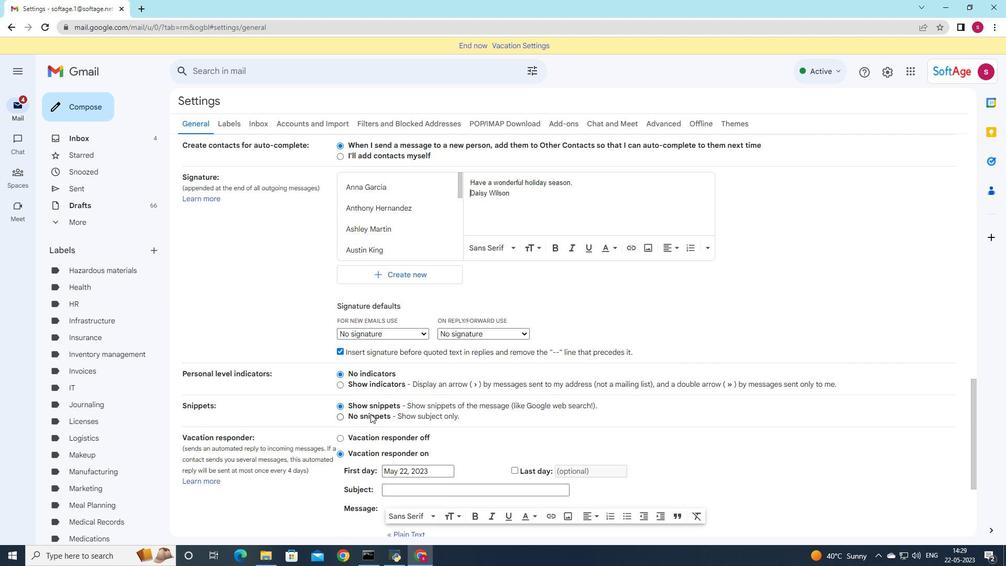 
Action: Mouse moved to (370, 416)
Screenshot: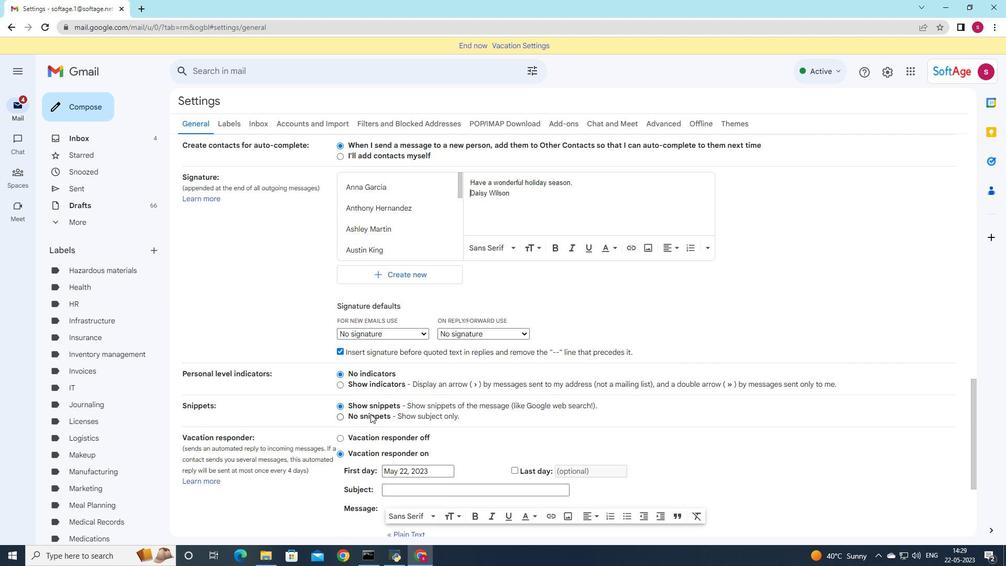 
Action: Mouse scrolled (370, 415) with delta (0, 0)
Screenshot: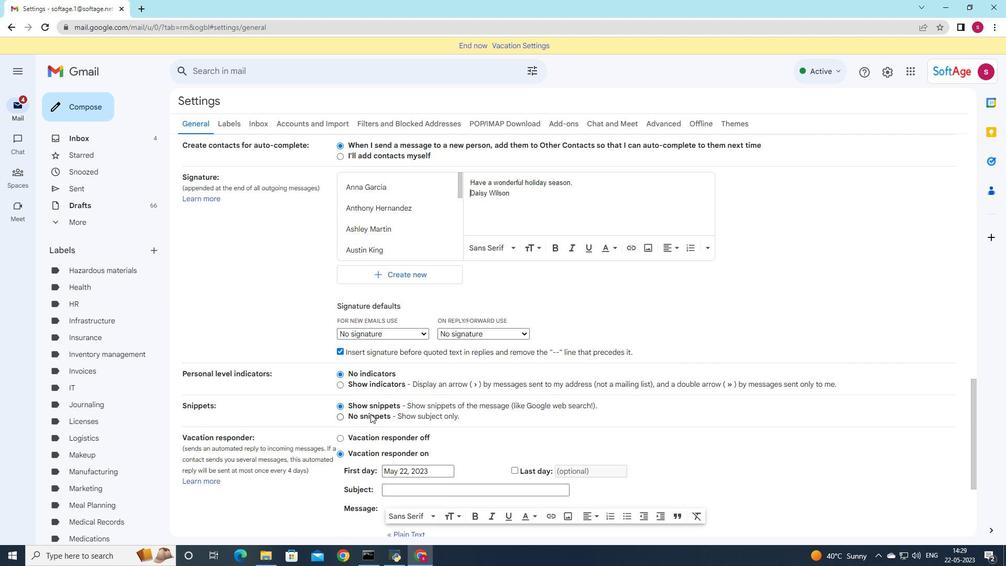 
Action: Mouse moved to (370, 416)
Screenshot: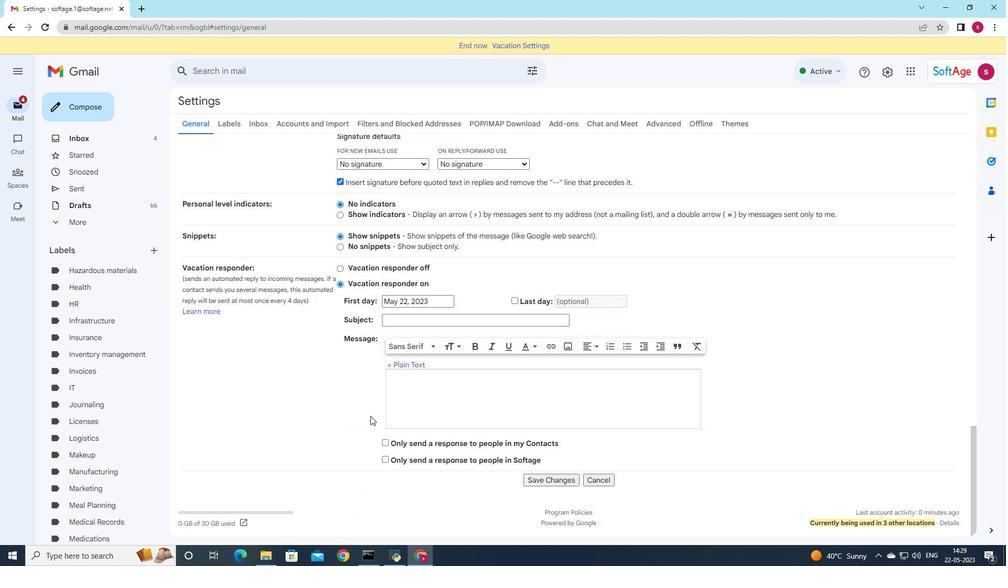 
Action: Mouse scrolled (370, 415) with delta (0, 0)
Screenshot: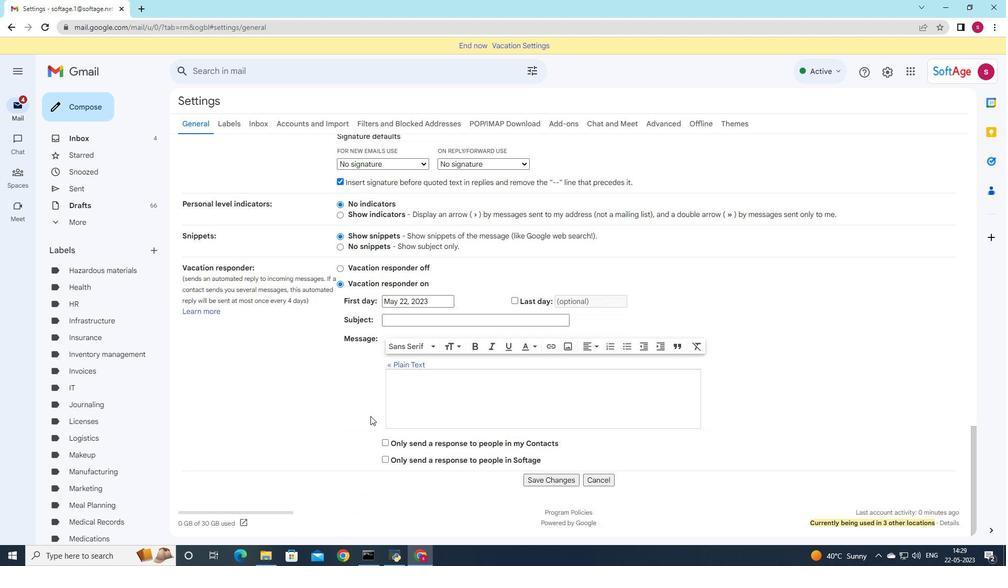 
Action: Mouse scrolled (370, 415) with delta (0, 0)
Screenshot: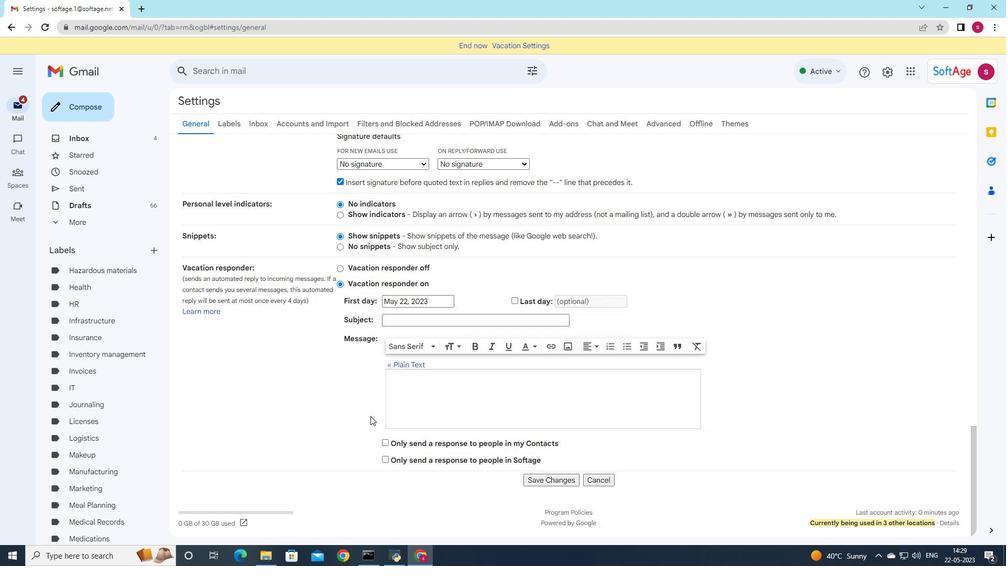 
Action: Mouse moved to (370, 416)
Screenshot: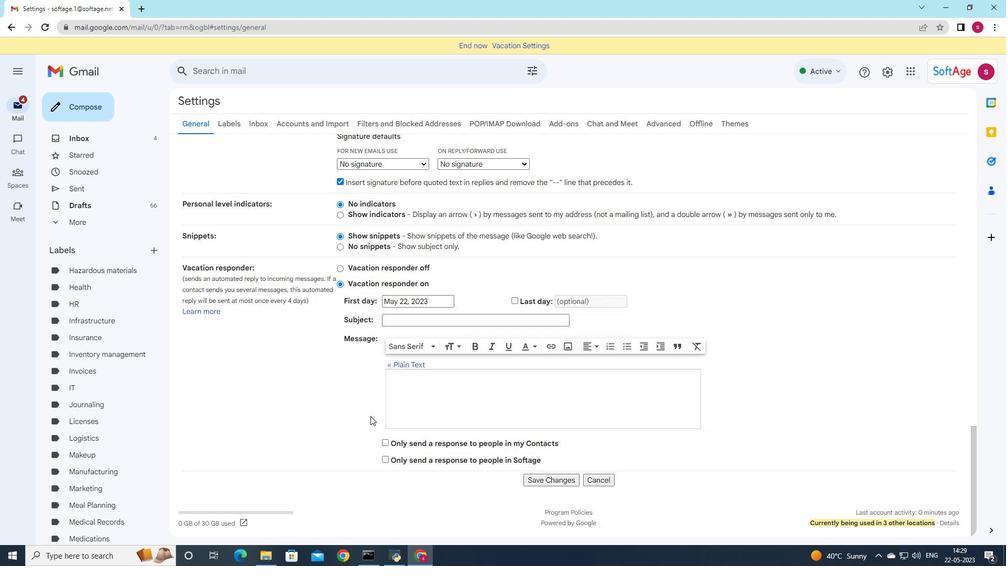 
Action: Mouse scrolled (370, 415) with delta (0, 0)
Screenshot: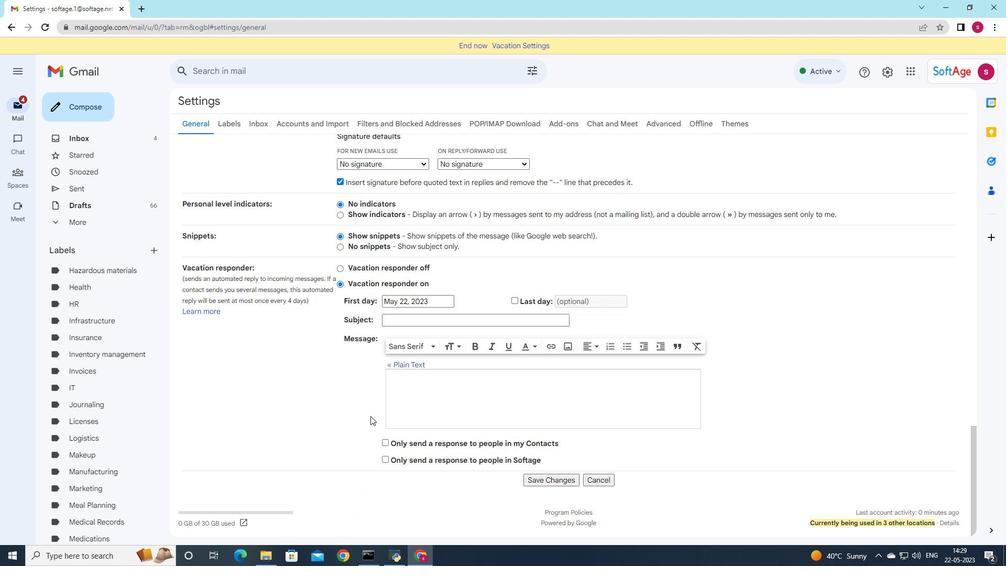 
Action: Mouse scrolled (370, 415) with delta (0, 0)
Screenshot: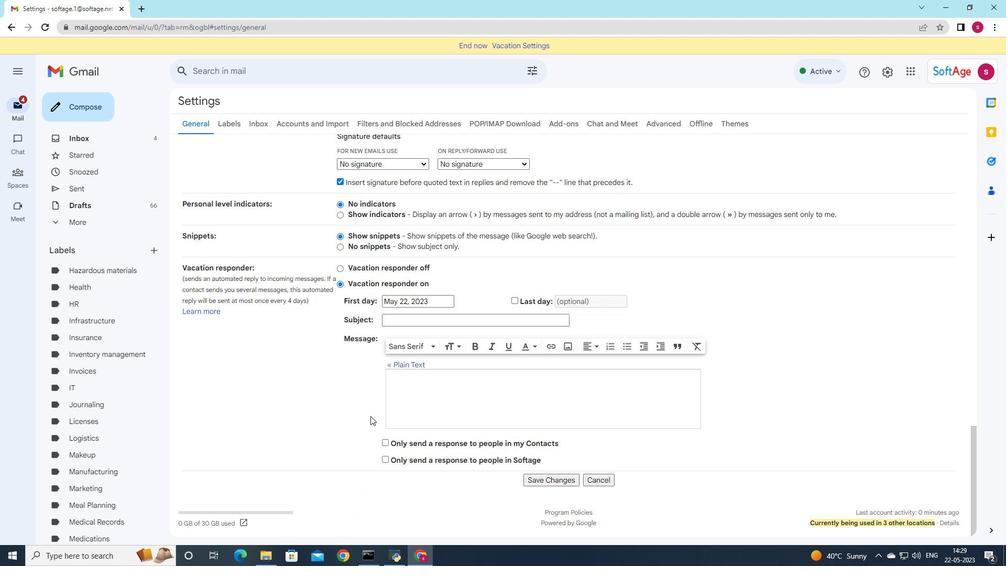 
Action: Mouse moved to (391, 388)
Screenshot: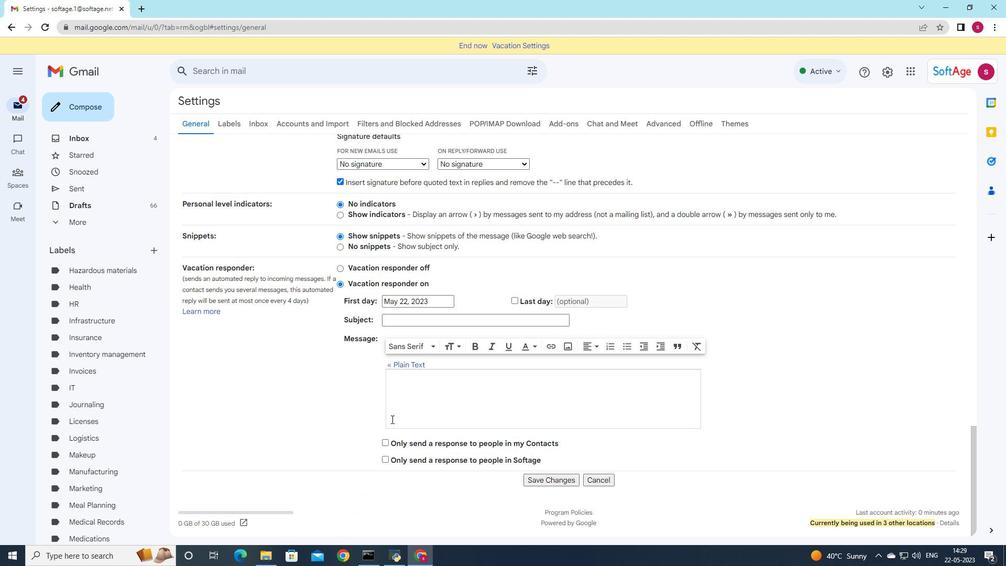 
Action: Mouse scrolled (390, 399) with delta (0, 0)
Screenshot: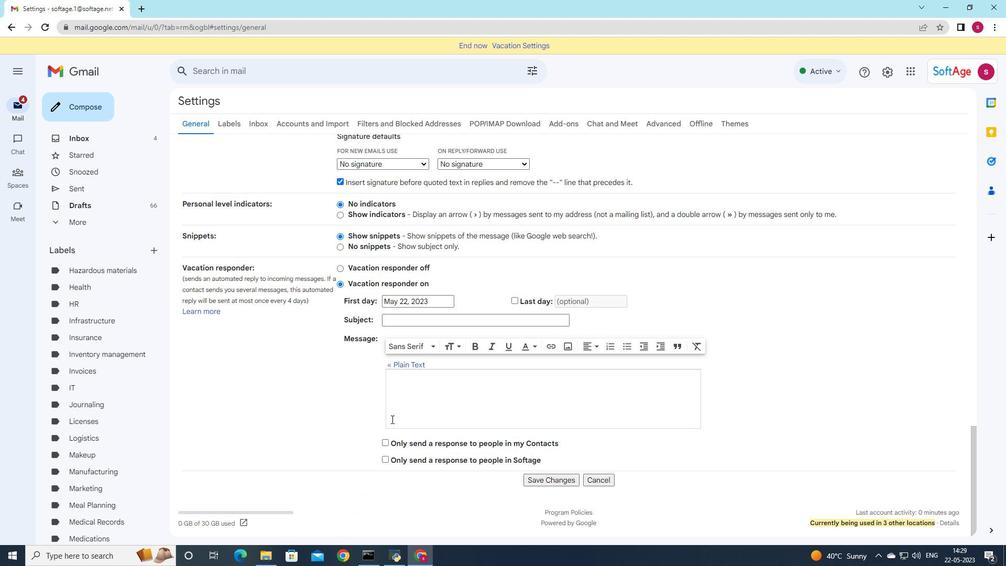 
Action: Mouse scrolled (390, 394) with delta (0, 0)
Screenshot: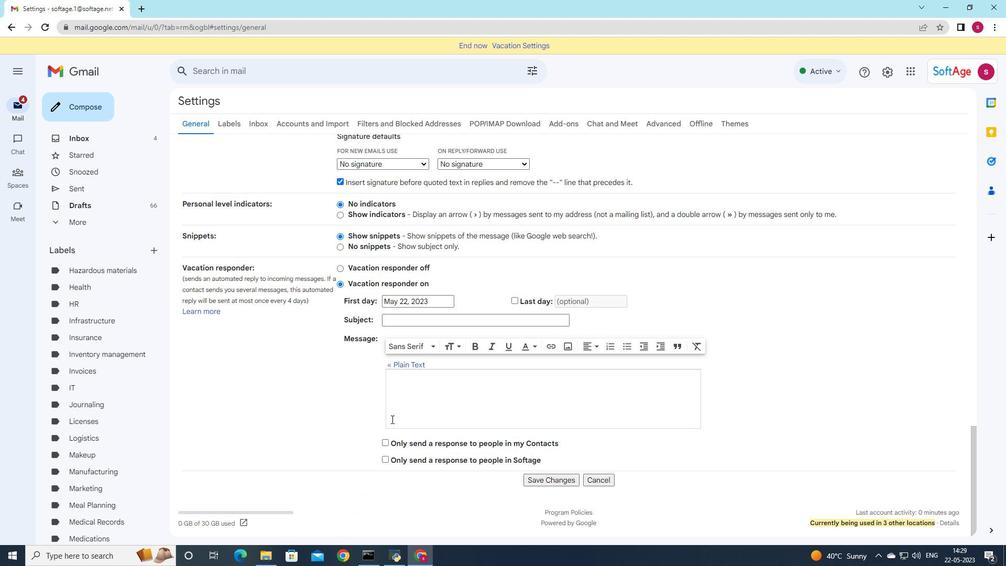 
Action: Mouse moved to (379, 384)
Screenshot: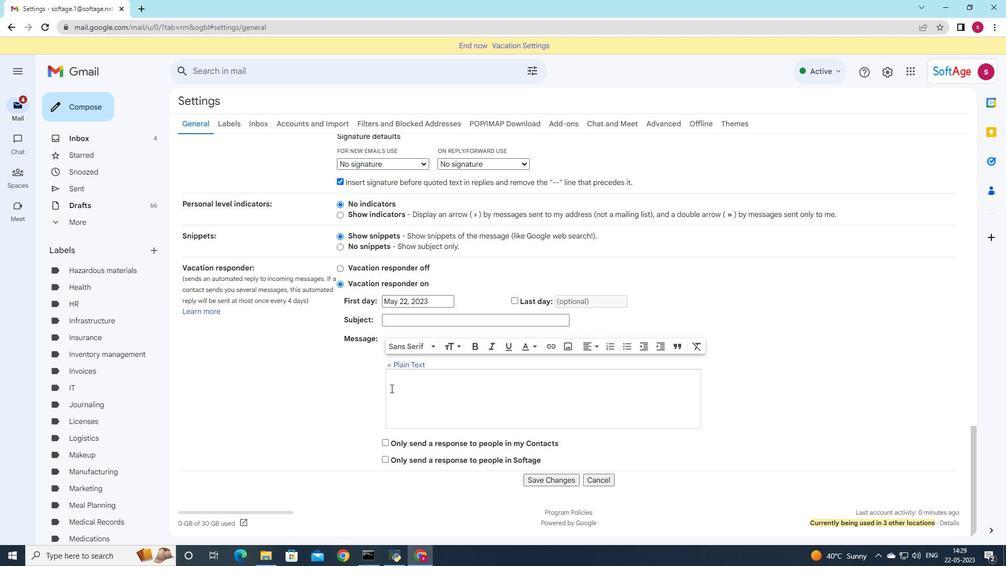 
Action: Mouse scrolled (379, 385) with delta (0, 0)
Screenshot: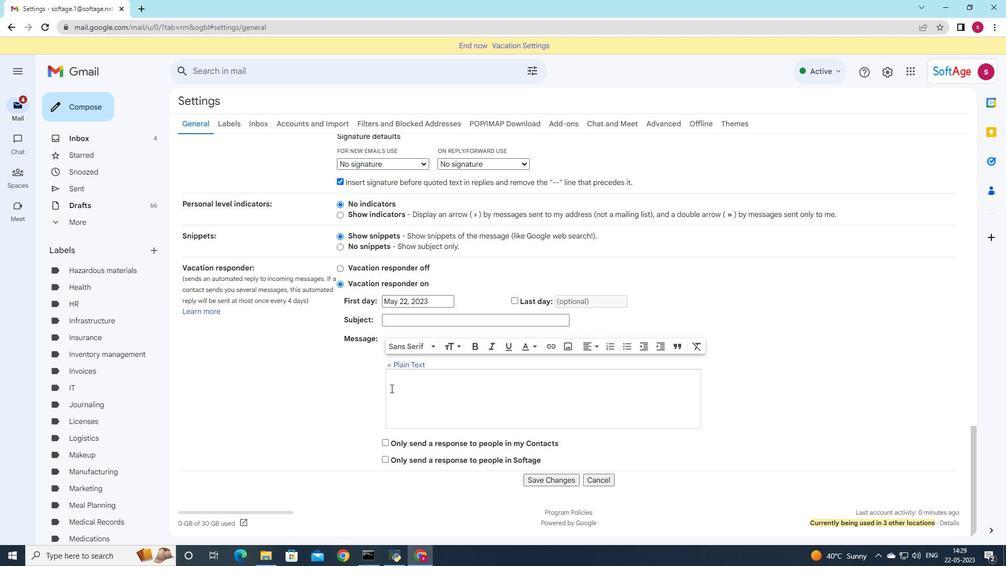 
Action: Mouse scrolled (379, 385) with delta (0, 0)
Screenshot: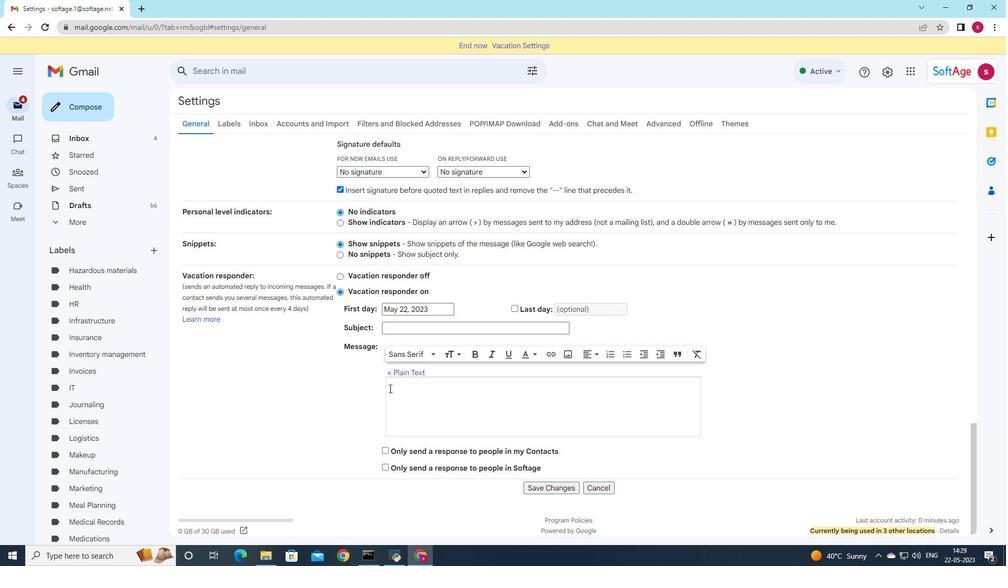 
Action: Mouse scrolled (379, 385) with delta (0, 0)
Screenshot: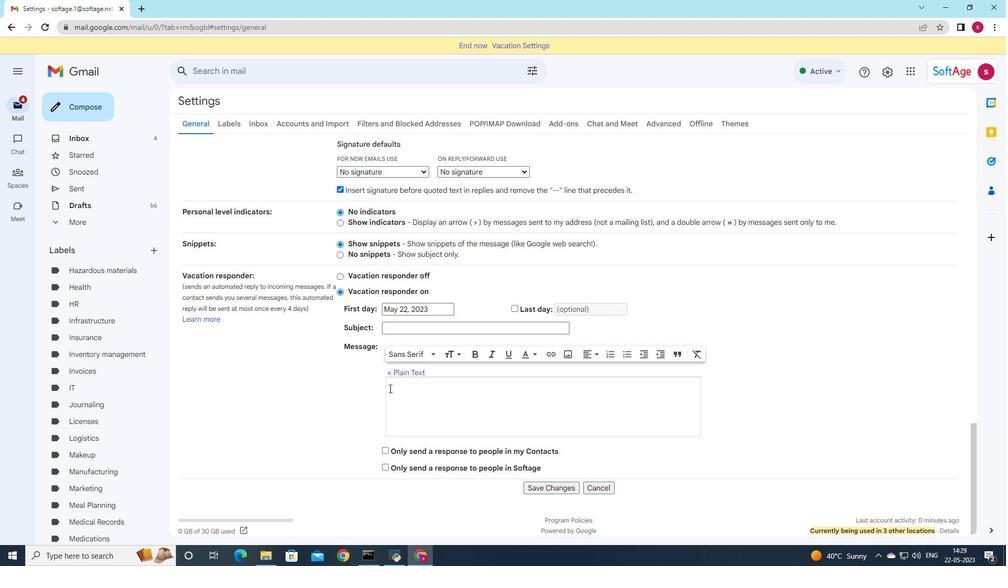
Action: Mouse scrolled (379, 385) with delta (0, 0)
Screenshot: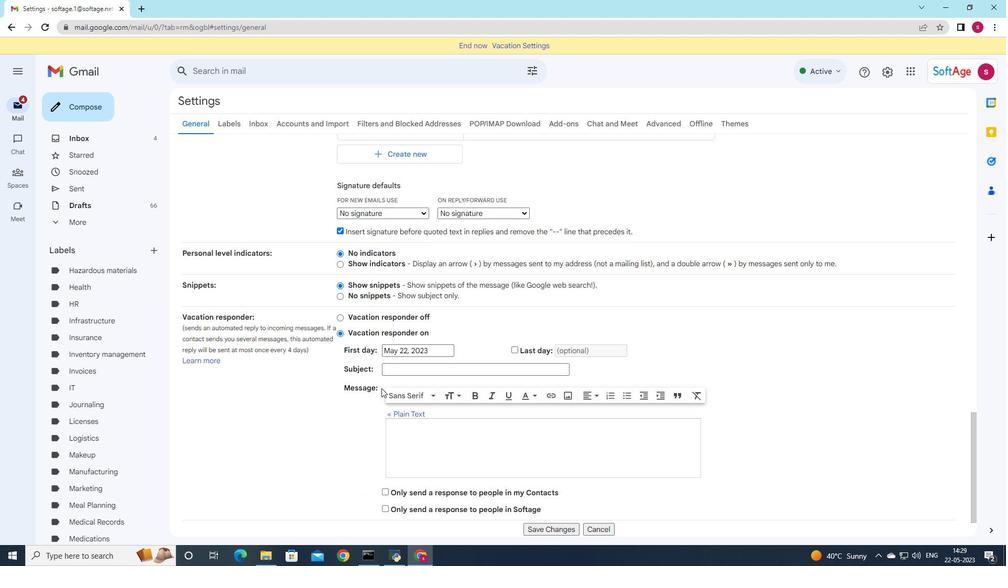 
Action: Mouse moved to (384, 463)
Screenshot: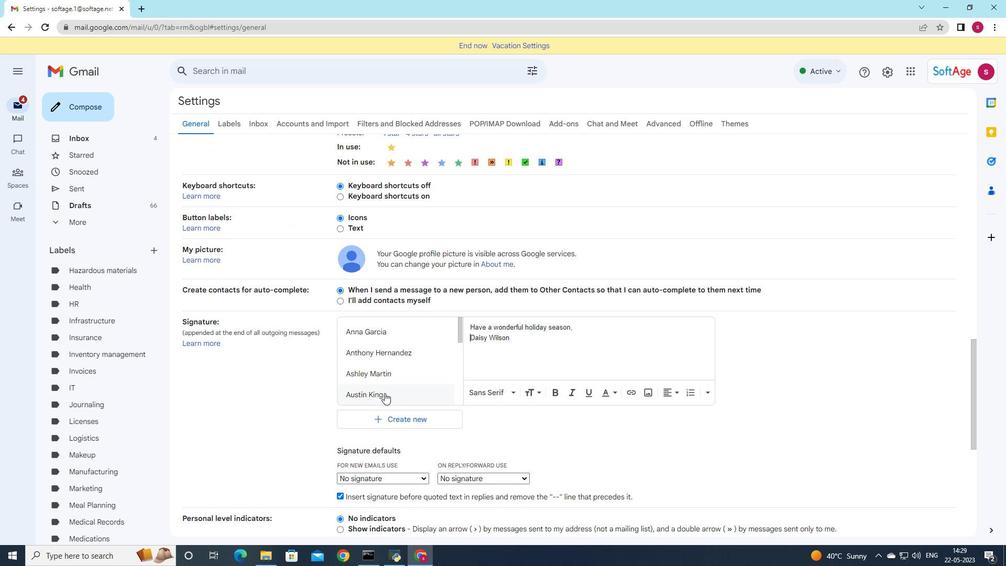 
Action: Mouse scrolled (384, 462) with delta (0, 0)
Screenshot: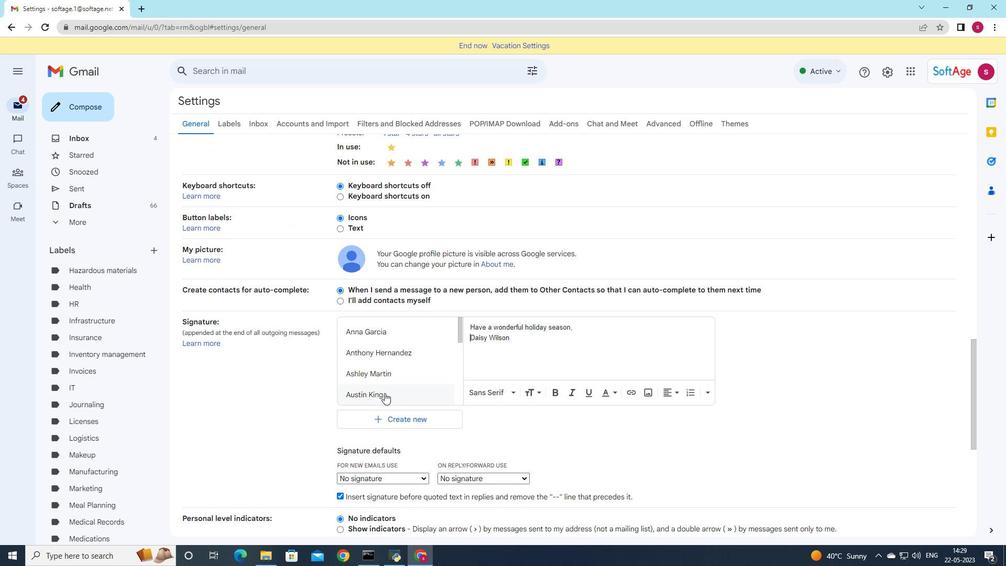 
Action: Mouse scrolled (384, 462) with delta (0, 0)
Screenshot: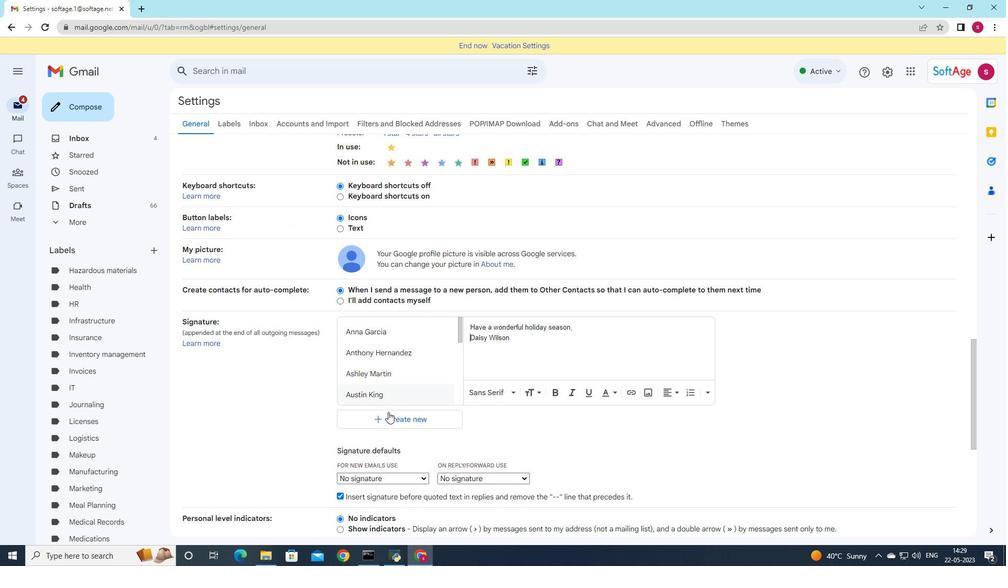 
Action: Mouse scrolled (384, 462) with delta (0, 0)
Screenshot: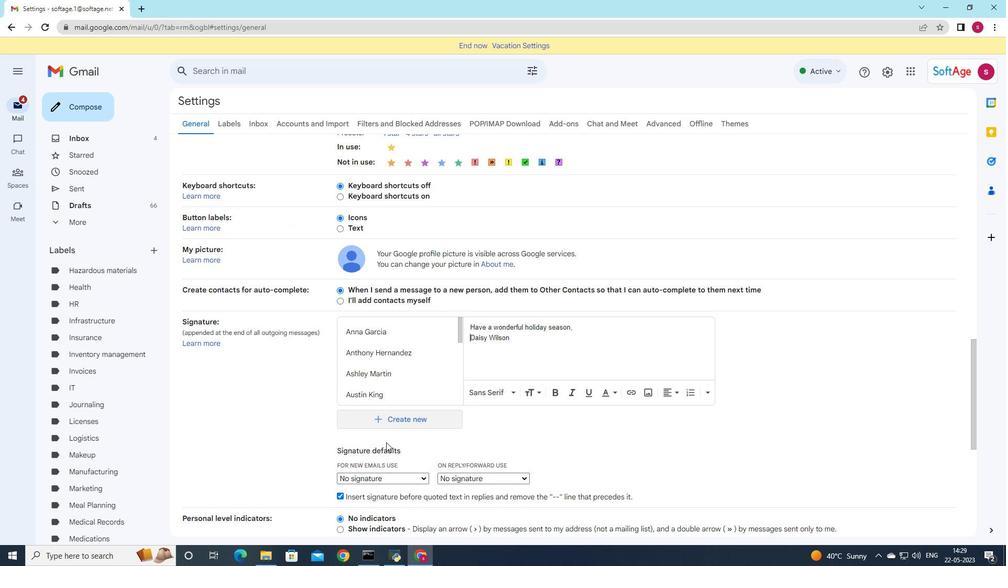 
Action: Mouse moved to (421, 325)
Screenshot: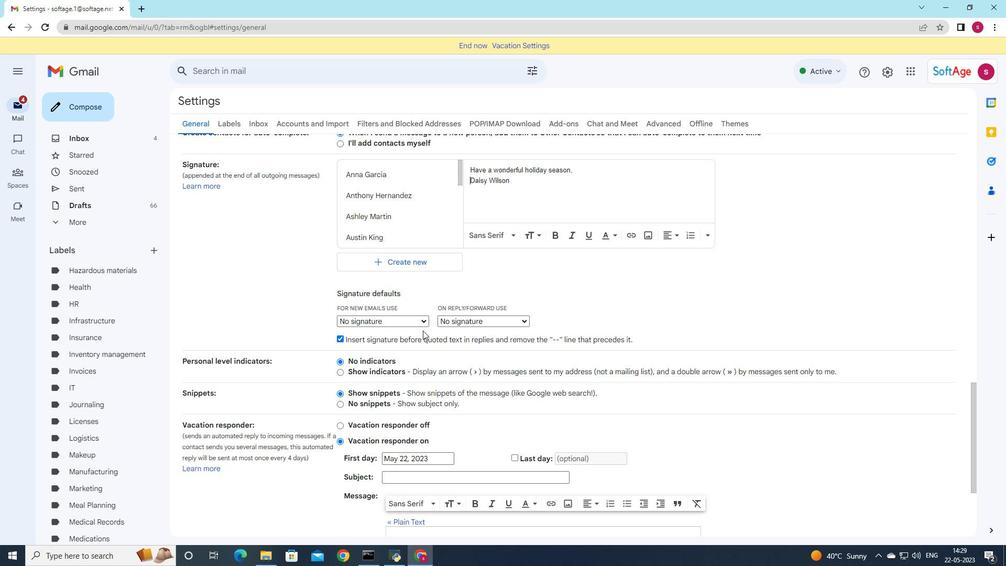 
Action: Mouse pressed left at (421, 325)
Screenshot: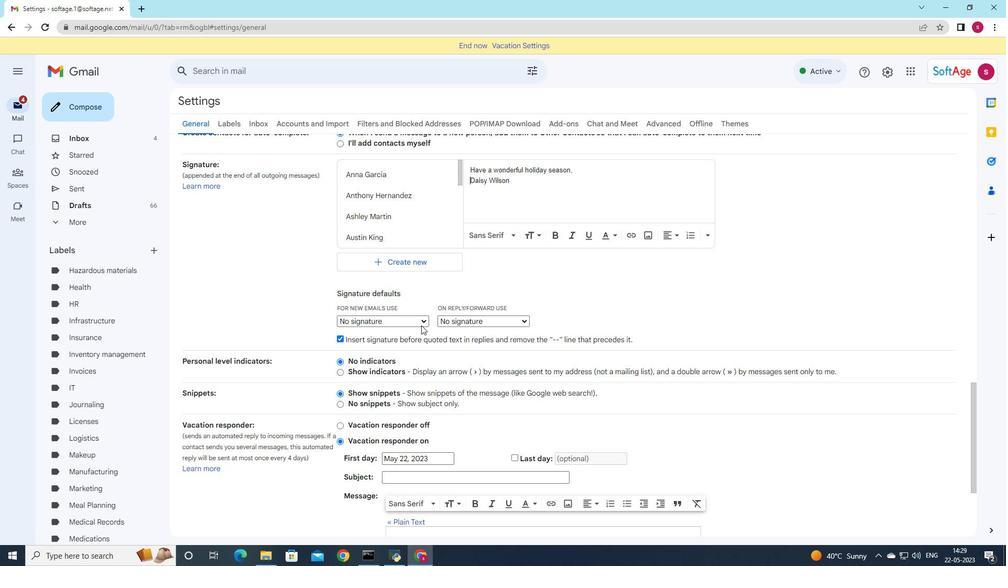 
Action: Mouse moved to (395, 472)
Screenshot: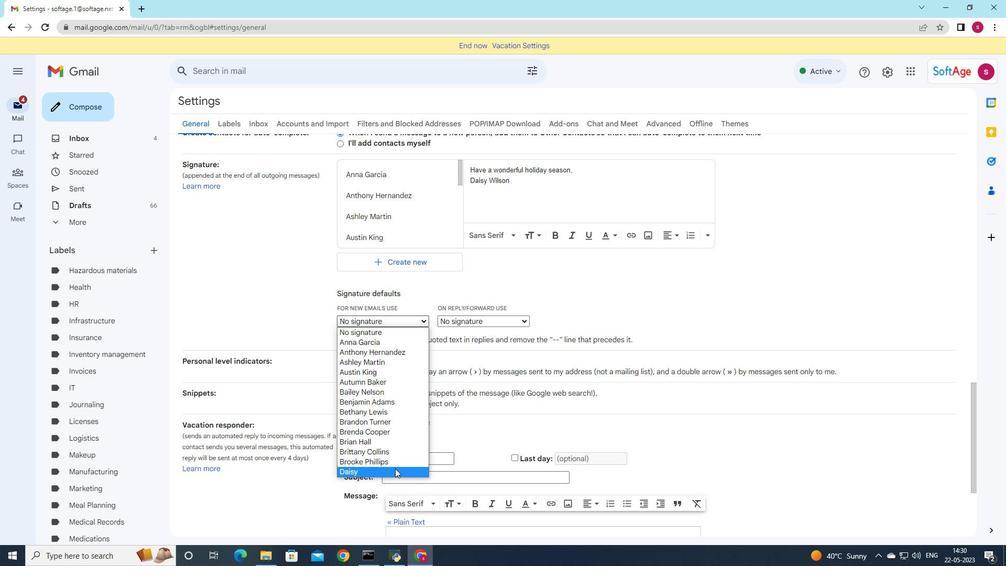 
Action: Mouse pressed left at (395, 472)
Screenshot: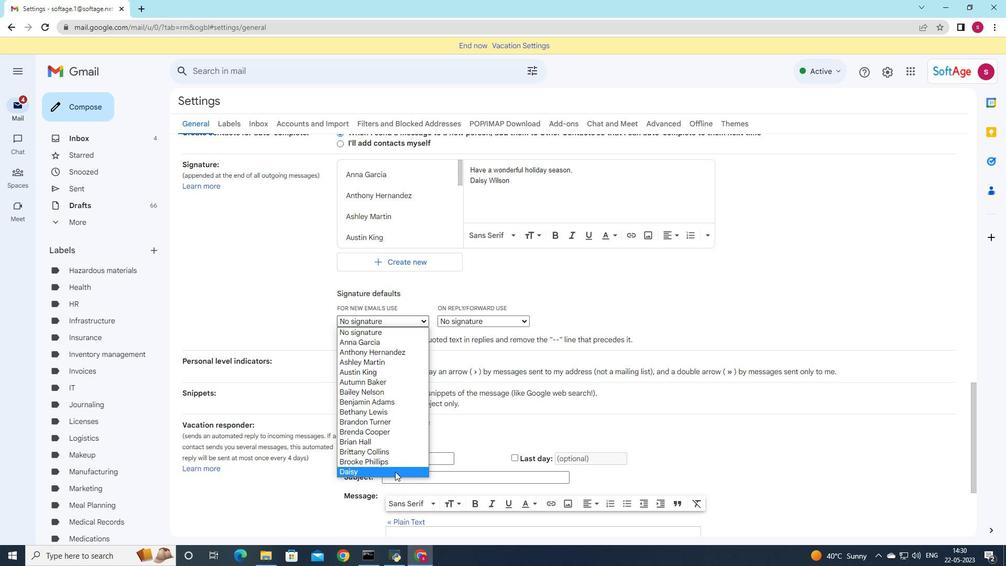 
Action: Mouse moved to (506, 314)
Screenshot: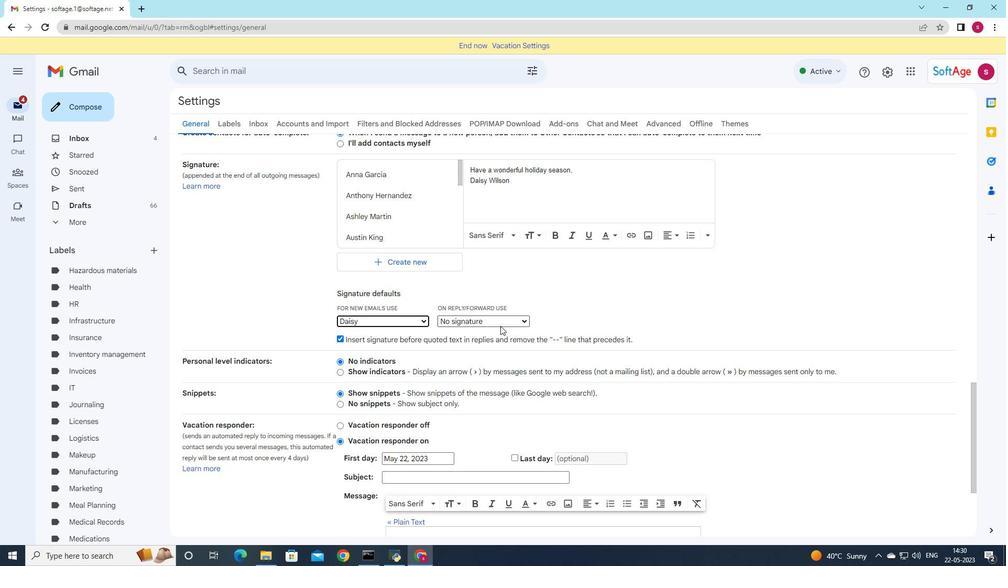 
Action: Mouse pressed left at (506, 314)
Screenshot: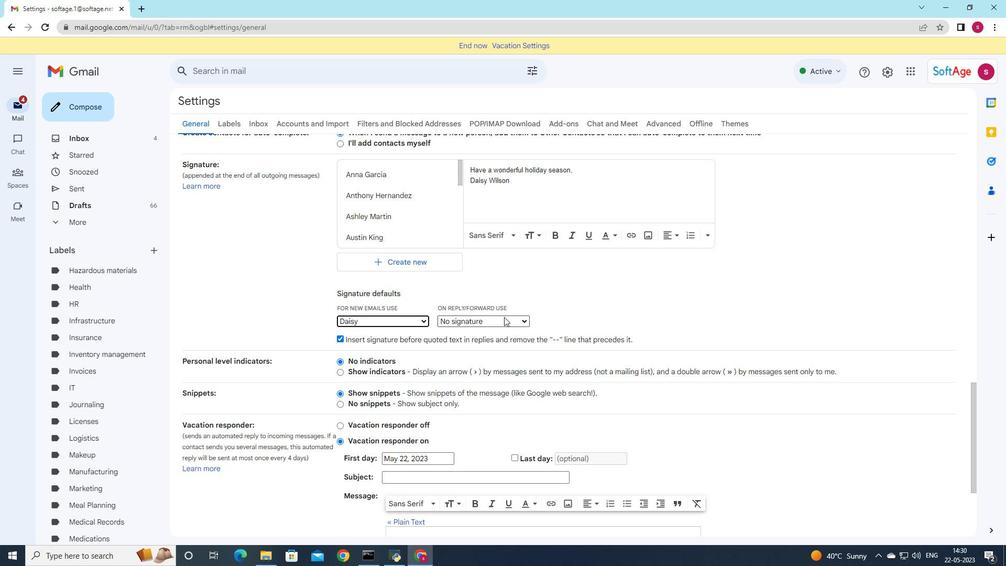 
Action: Mouse moved to (505, 325)
Screenshot: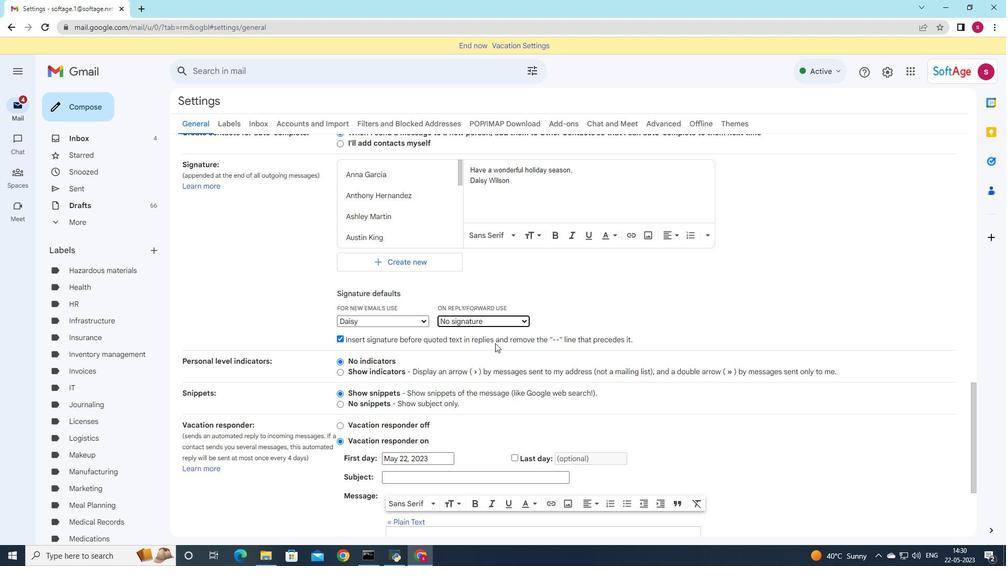 
Action: Mouse pressed left at (505, 325)
Screenshot: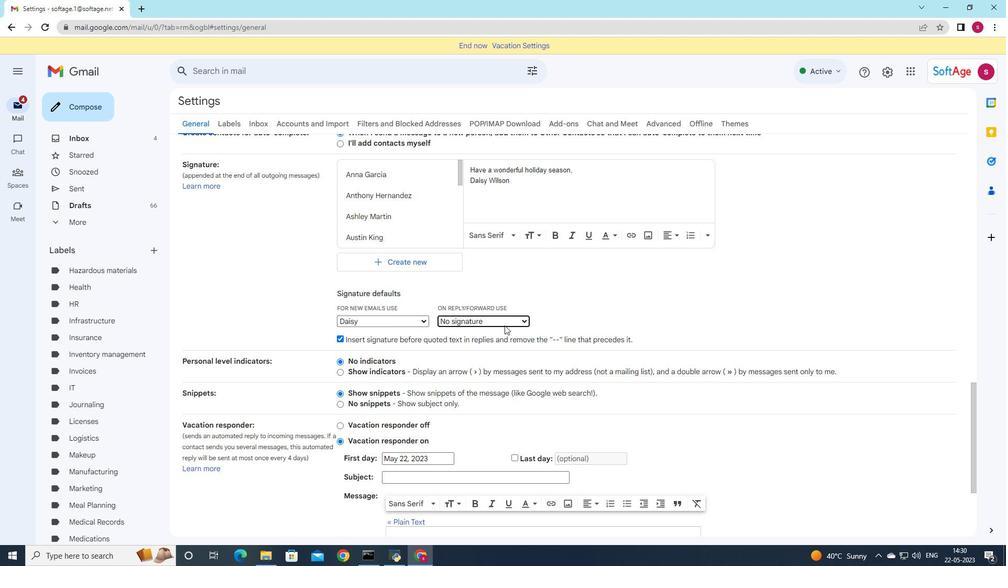 
Action: Mouse moved to (478, 480)
Screenshot: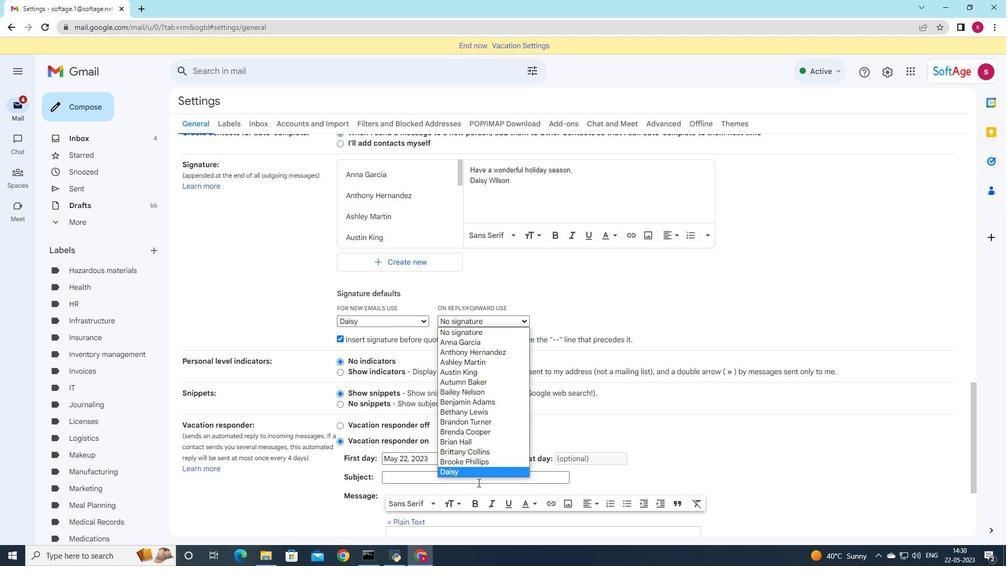 
Action: Mouse pressed left at (478, 480)
Screenshot: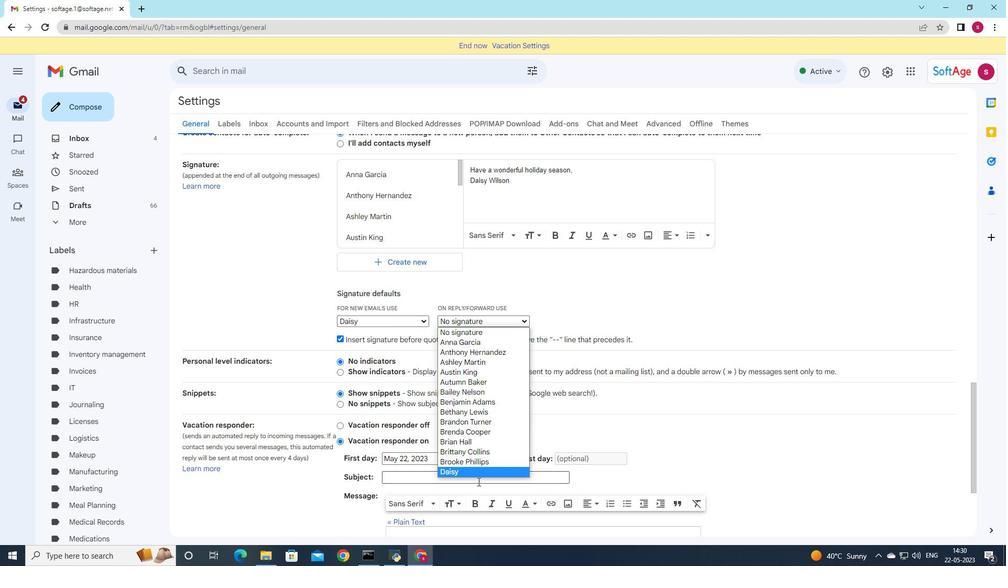 
Action: Mouse moved to (449, 458)
Screenshot: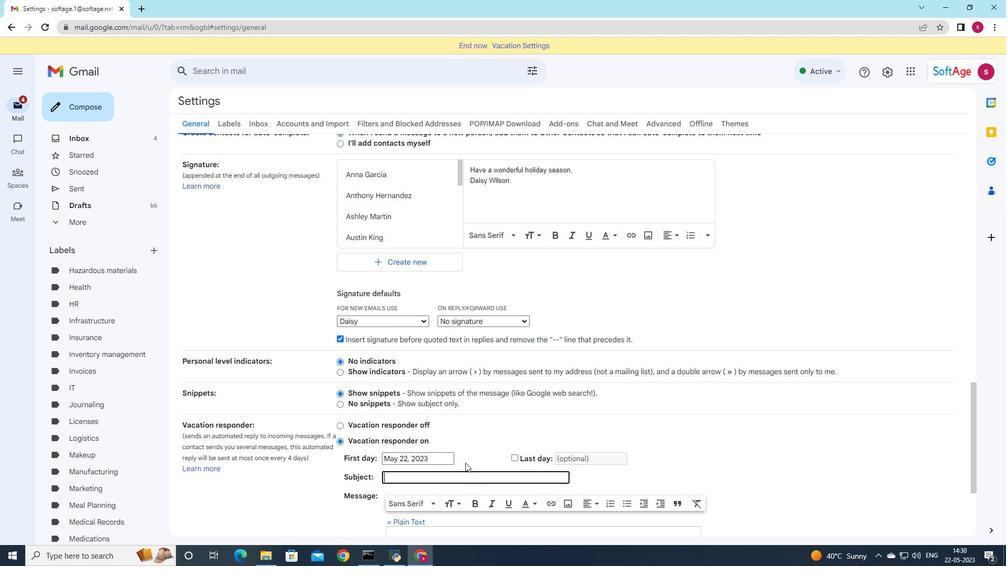 
Action: Mouse scrolled (449, 457) with delta (0, 0)
Screenshot: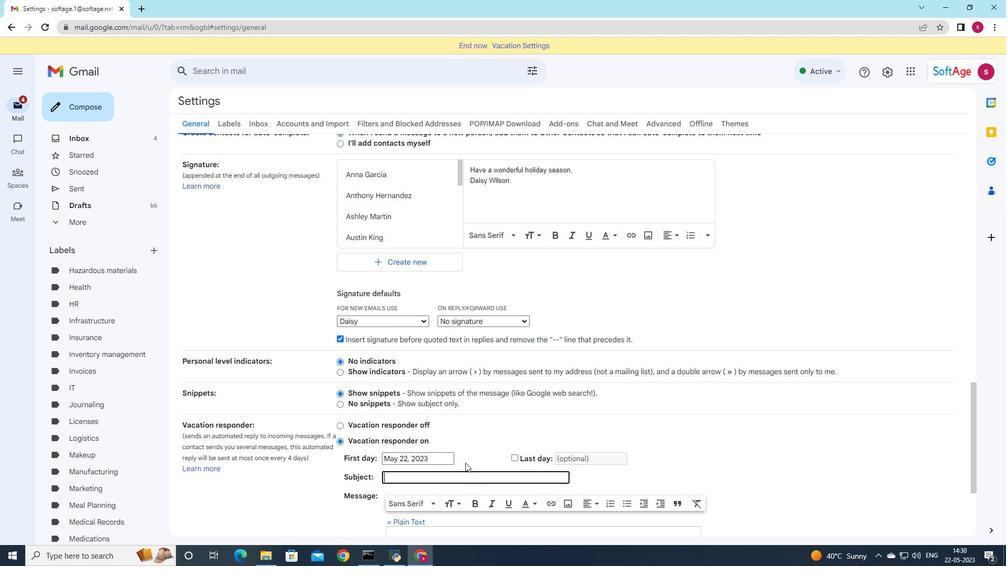 
Action: Mouse scrolled (449, 457) with delta (0, 0)
Screenshot: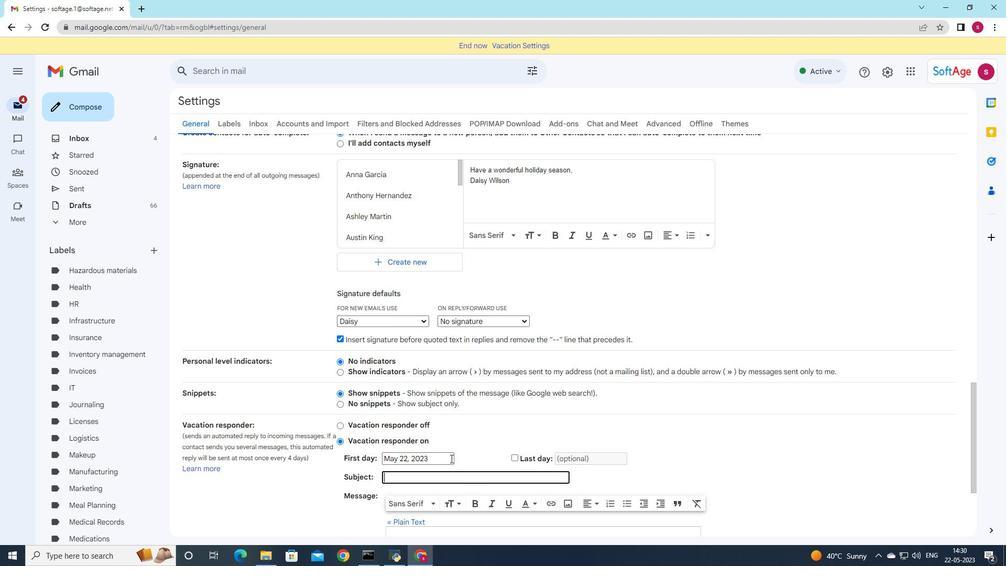 
Action: Mouse scrolled (449, 457) with delta (0, 0)
Screenshot: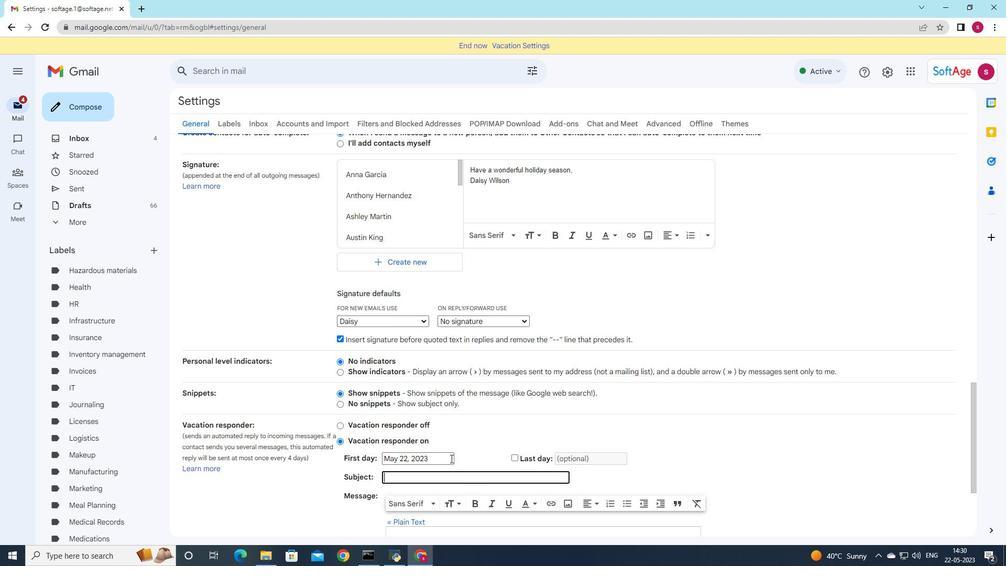 
Action: Mouse scrolled (449, 457) with delta (0, 0)
Screenshot: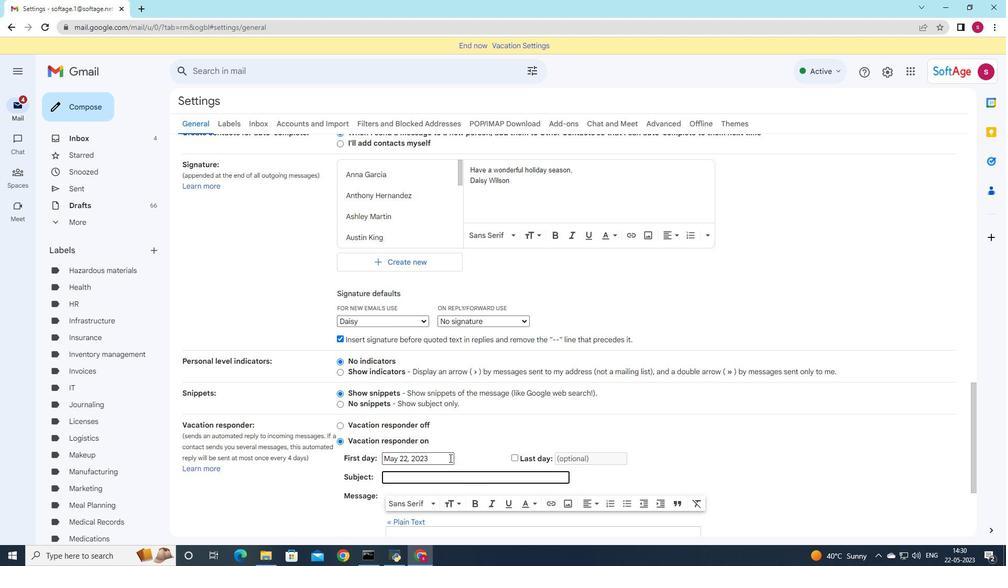 
Action: Mouse moved to (454, 432)
Screenshot: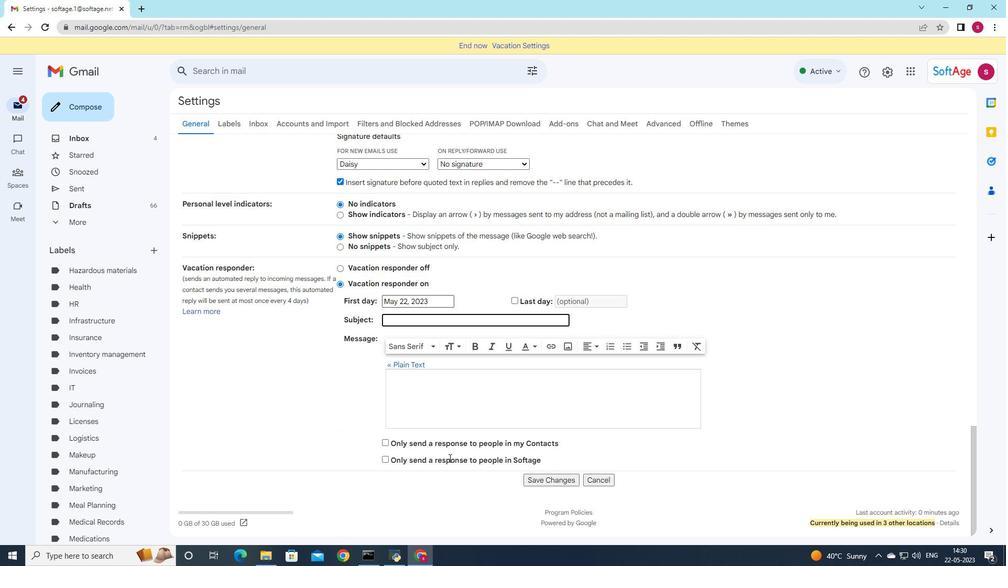 
Action: Mouse scrolled (454, 432) with delta (0, 0)
Screenshot: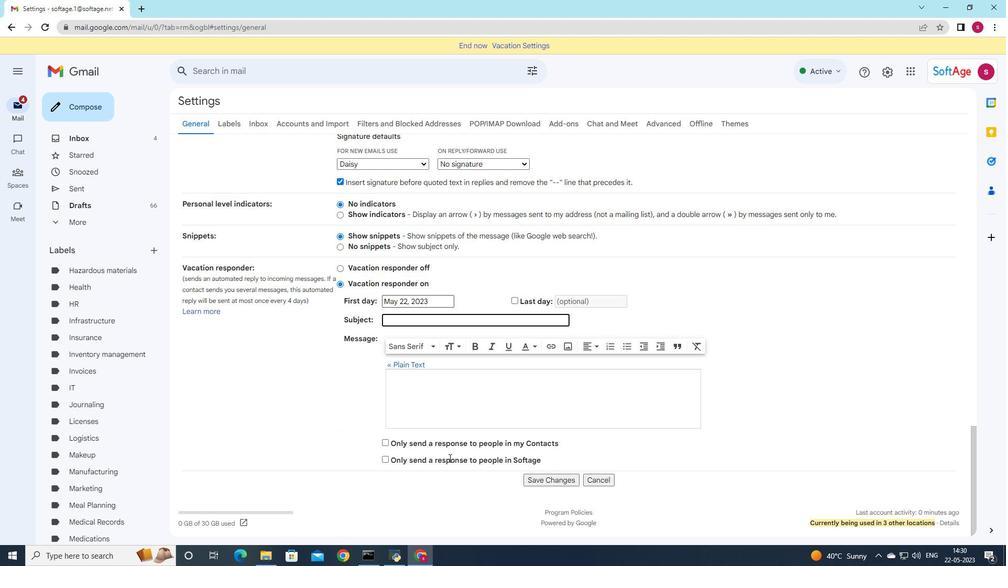 
Action: Mouse moved to (527, 218)
Screenshot: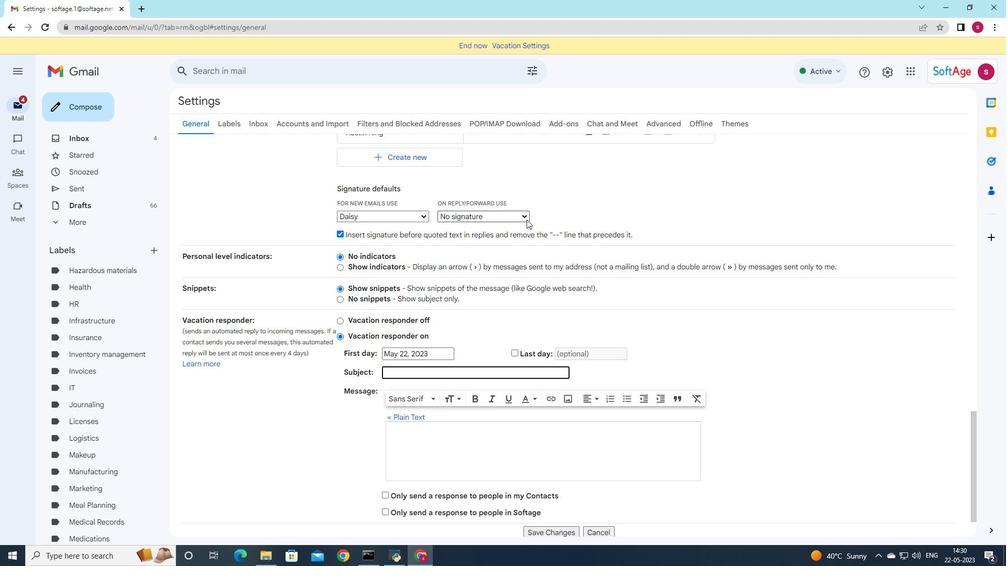 
Action: Mouse pressed left at (527, 218)
Screenshot: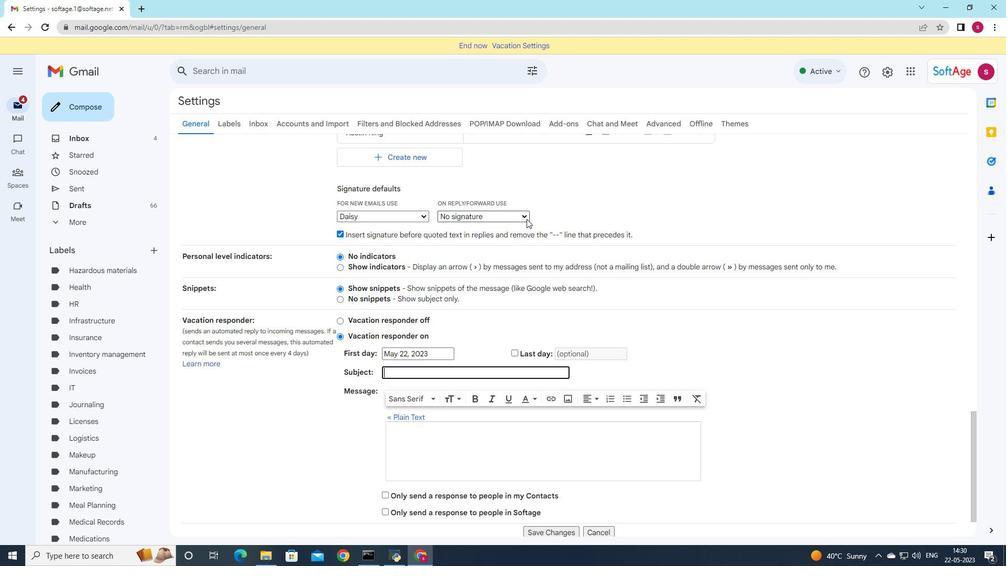 
Action: Mouse moved to (495, 376)
Screenshot: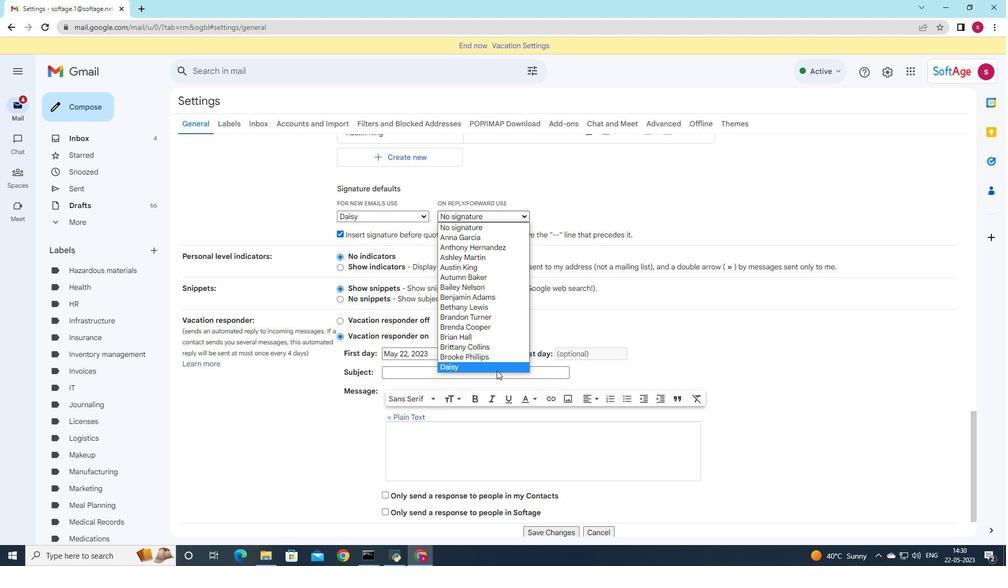 
Action: Mouse pressed left at (495, 376)
Screenshot: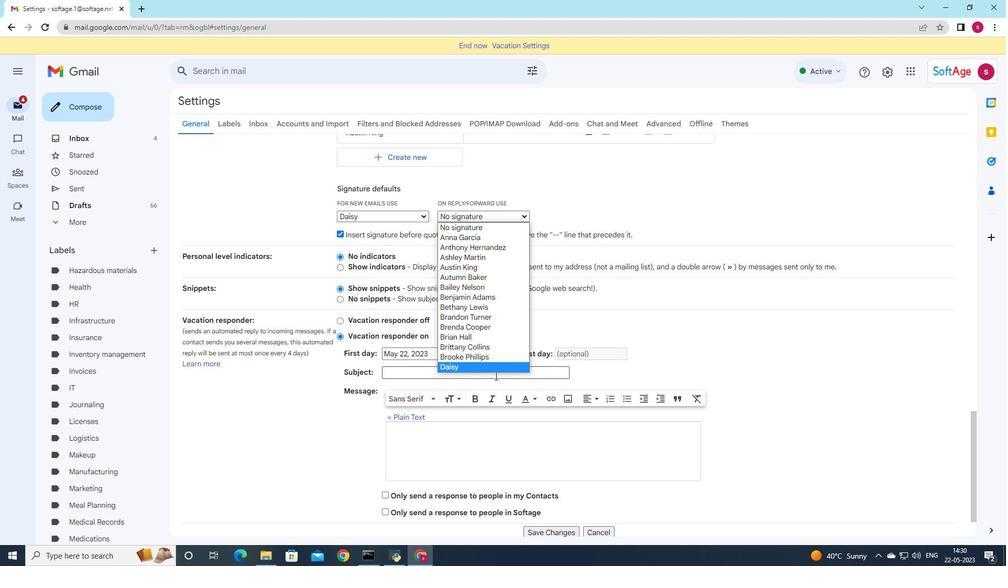 
Action: Mouse moved to (497, 214)
Screenshot: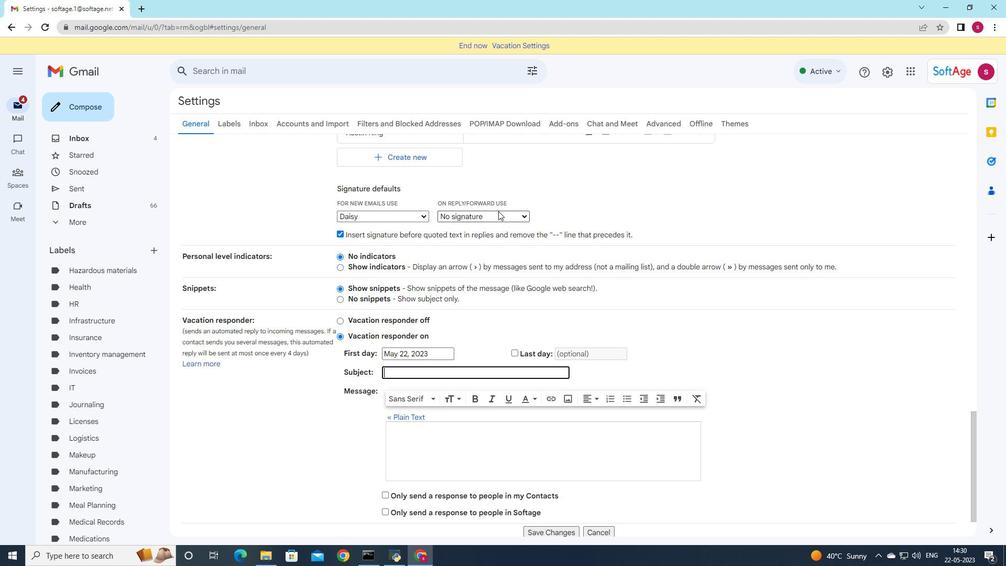 
Action: Mouse pressed left at (497, 214)
Screenshot: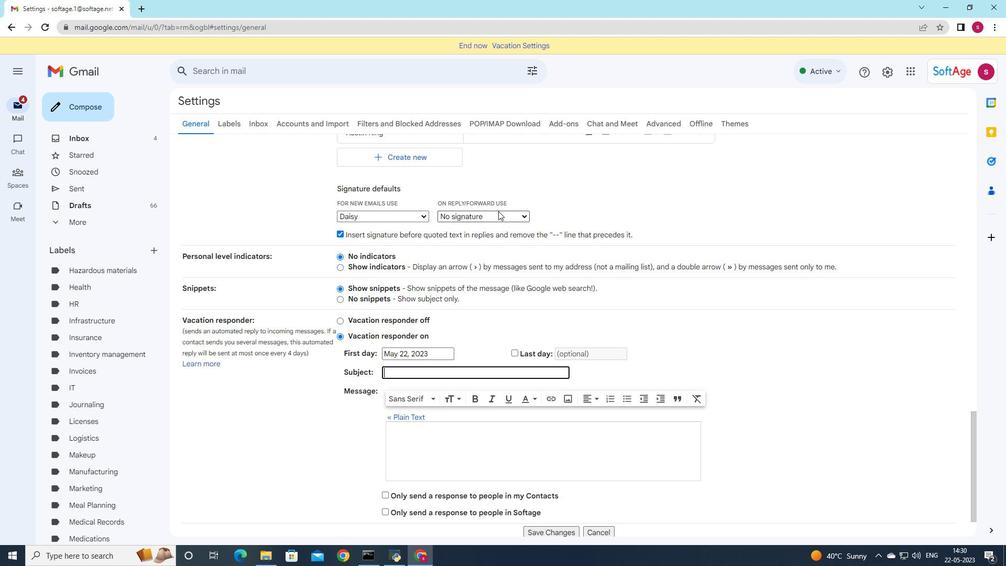 
Action: Mouse moved to (475, 368)
Screenshot: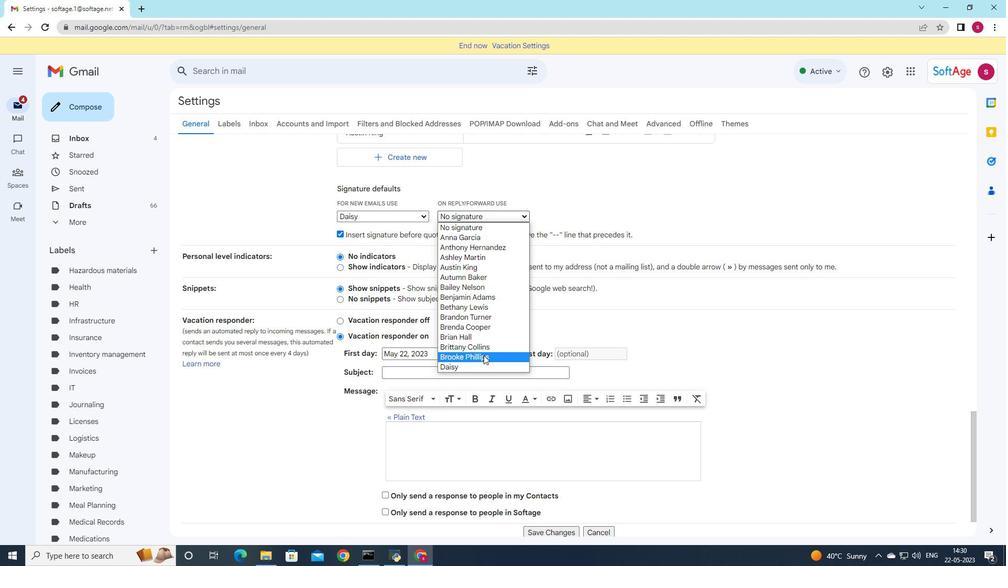 
Action: Mouse pressed left at (475, 368)
Screenshot: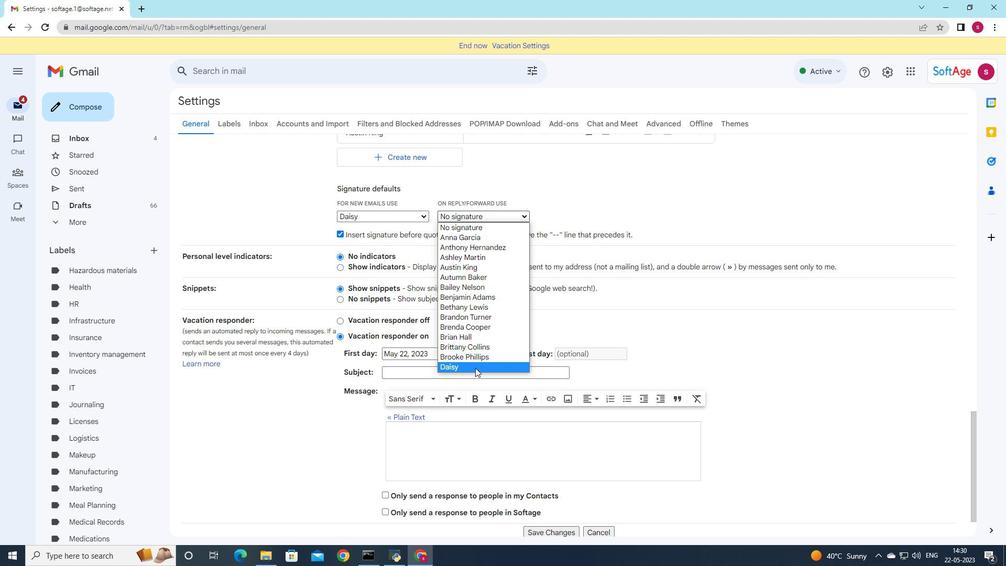 
Action: Mouse scrolled (475, 367) with delta (0, 0)
Screenshot: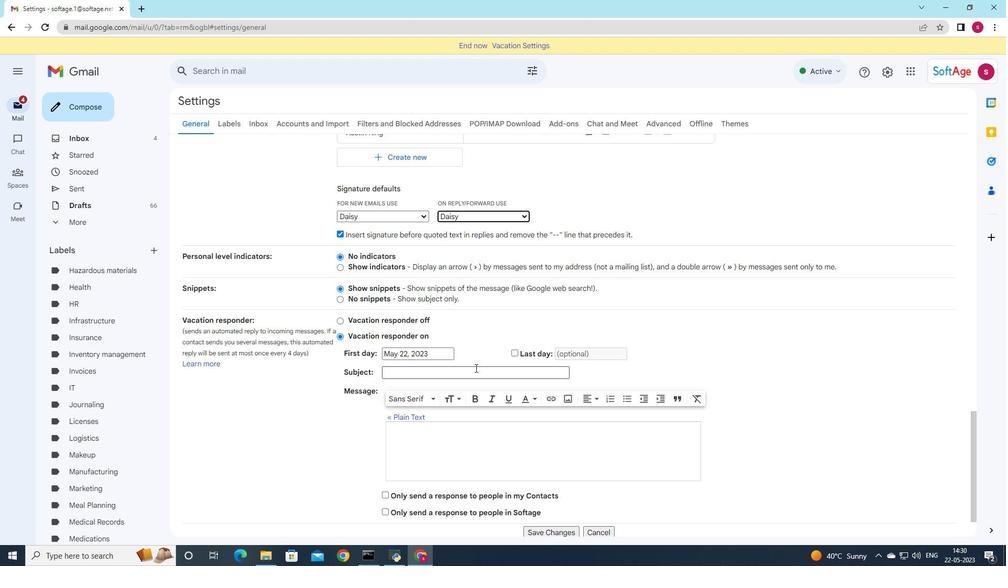 
Action: Mouse scrolled (475, 367) with delta (0, 0)
Screenshot: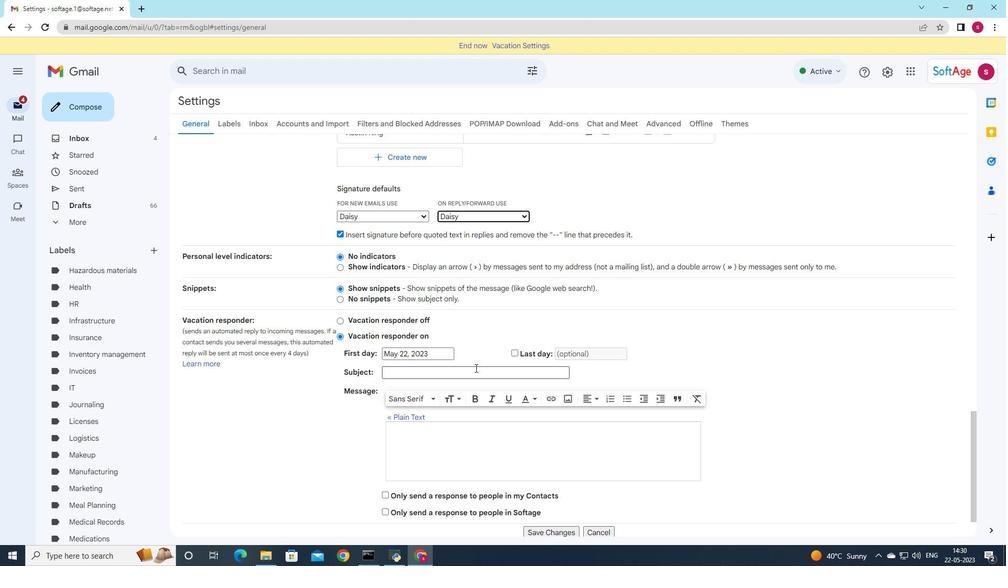 
Action: Mouse scrolled (475, 367) with delta (0, 0)
Screenshot: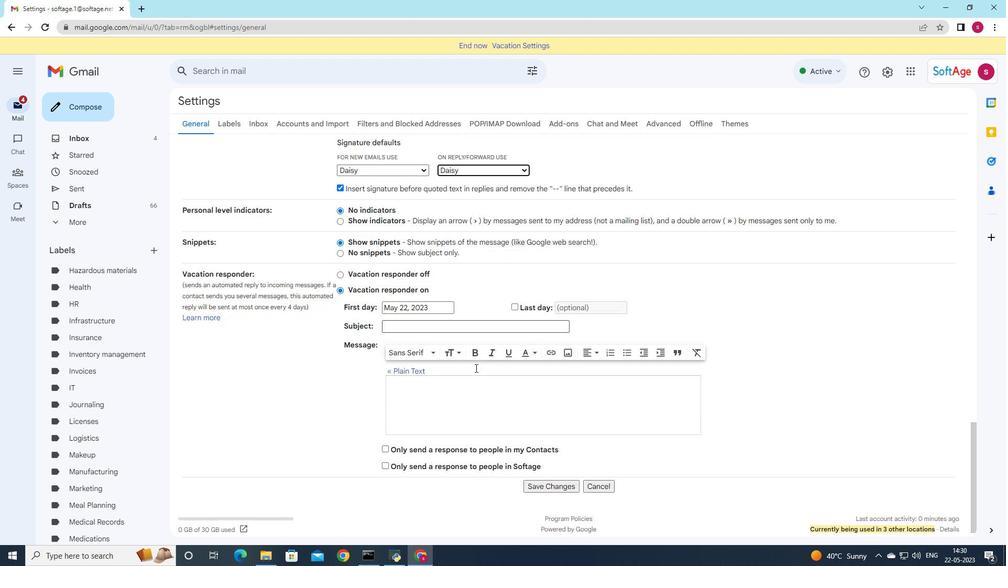 
Action: Mouse scrolled (475, 367) with delta (0, 0)
Screenshot: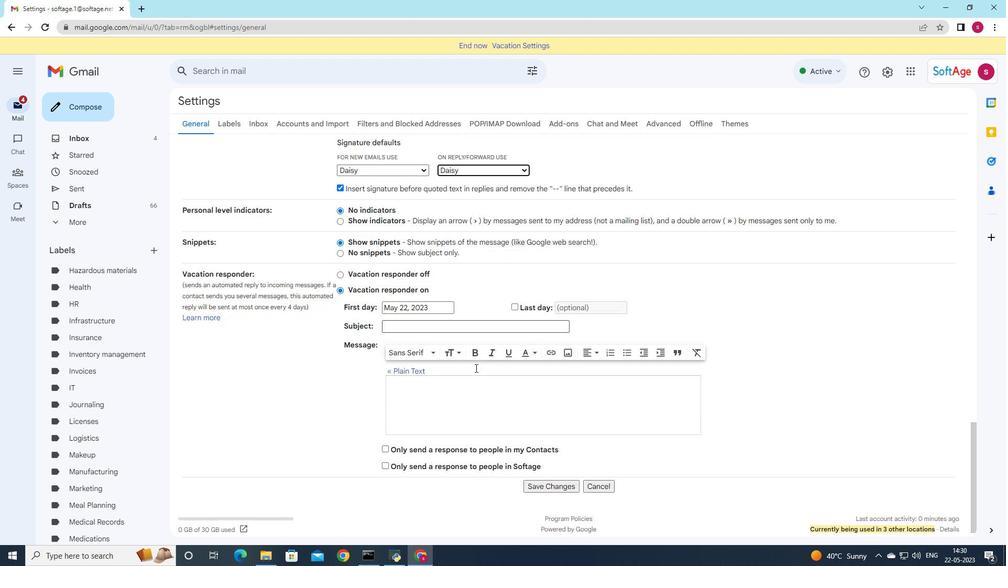 
Action: Mouse scrolled (475, 367) with delta (0, 0)
Screenshot: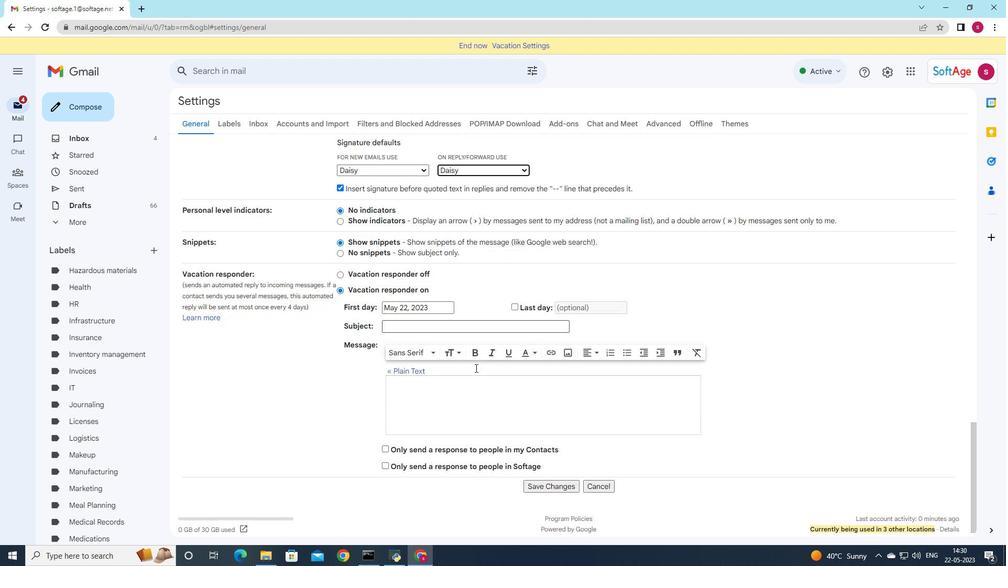 
Action: Mouse scrolled (475, 367) with delta (0, 0)
Screenshot: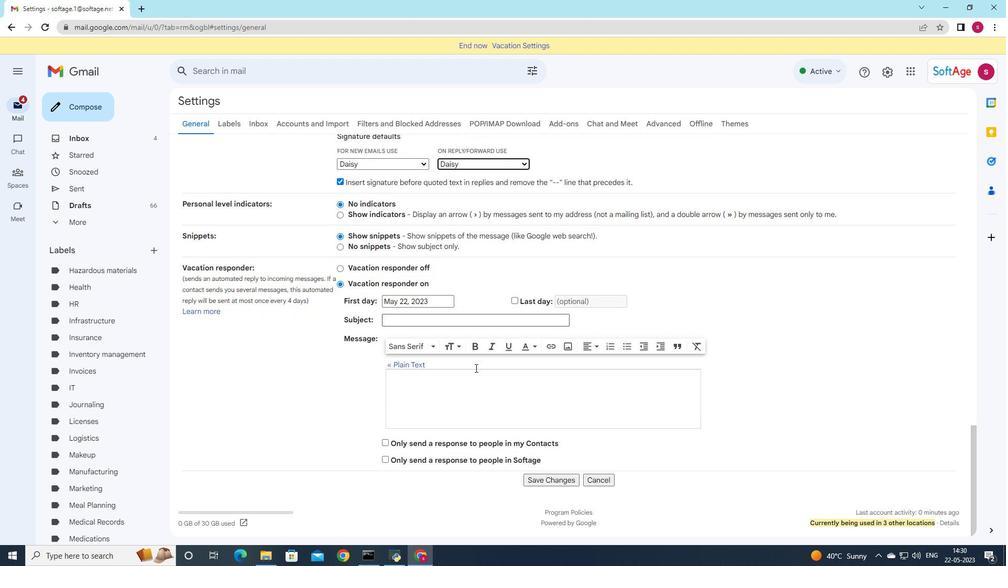 
Action: Mouse moved to (531, 477)
Screenshot: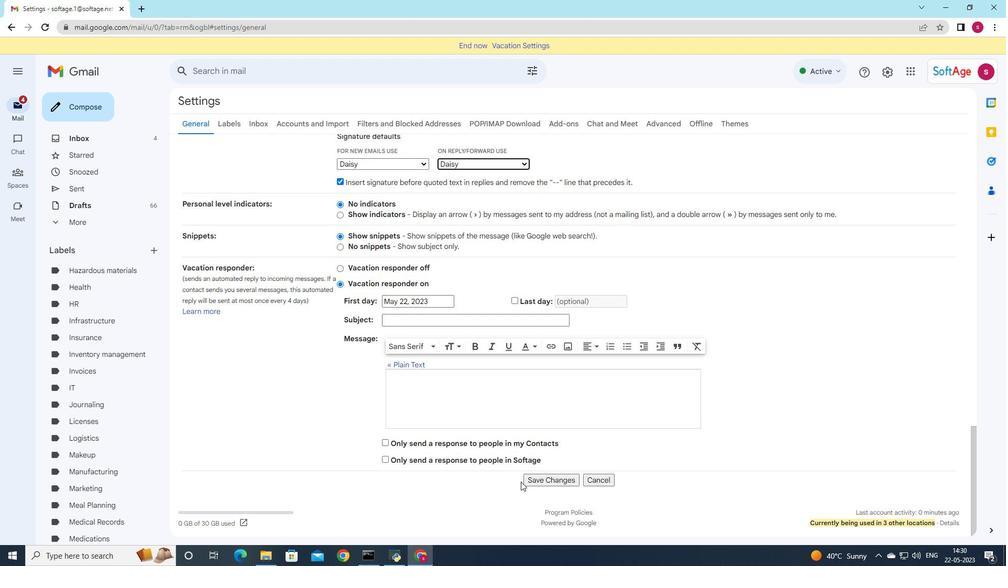 
Action: Mouse pressed left at (531, 477)
Screenshot: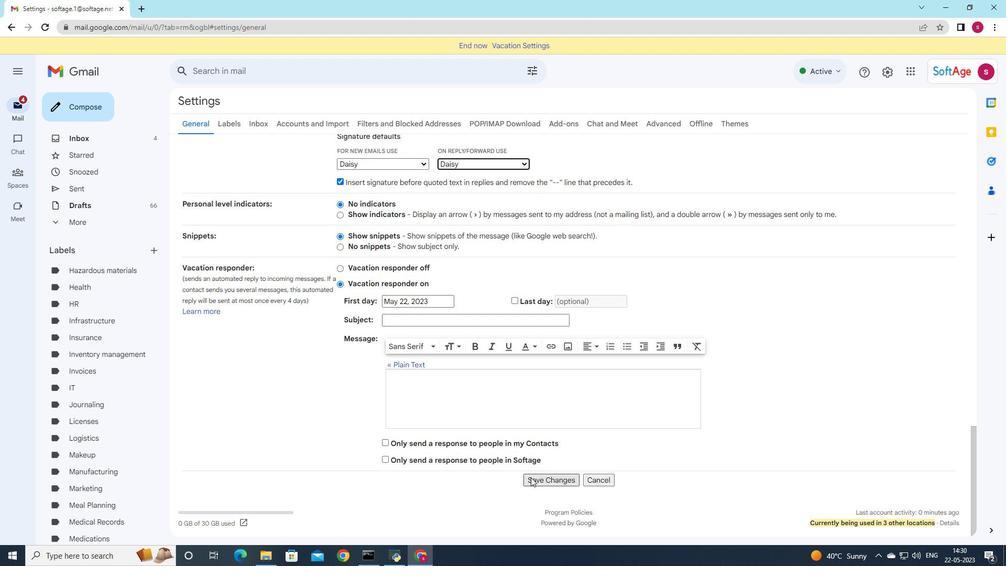 
Action: Mouse moved to (91, 107)
Screenshot: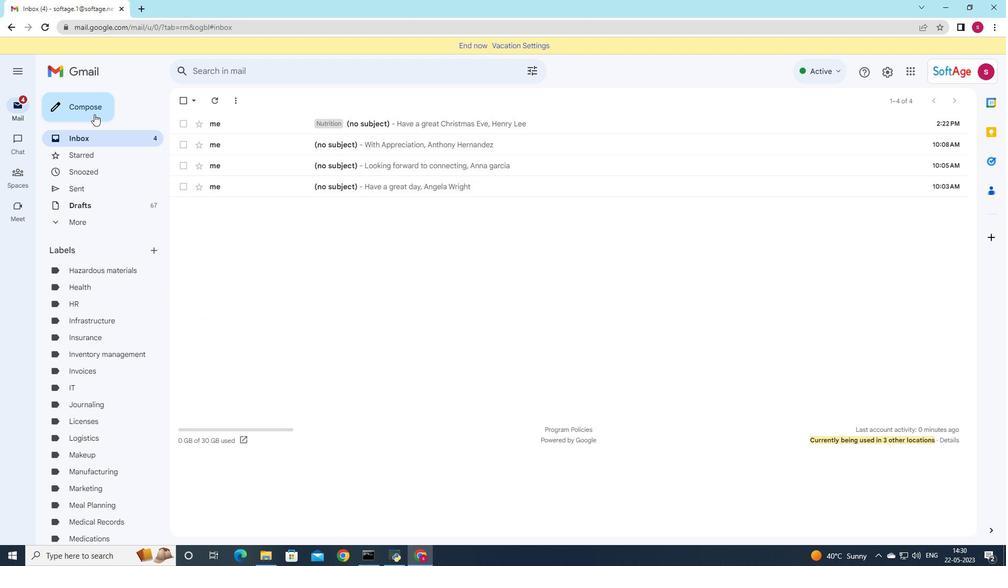 
Action: Mouse pressed left at (91, 107)
Screenshot: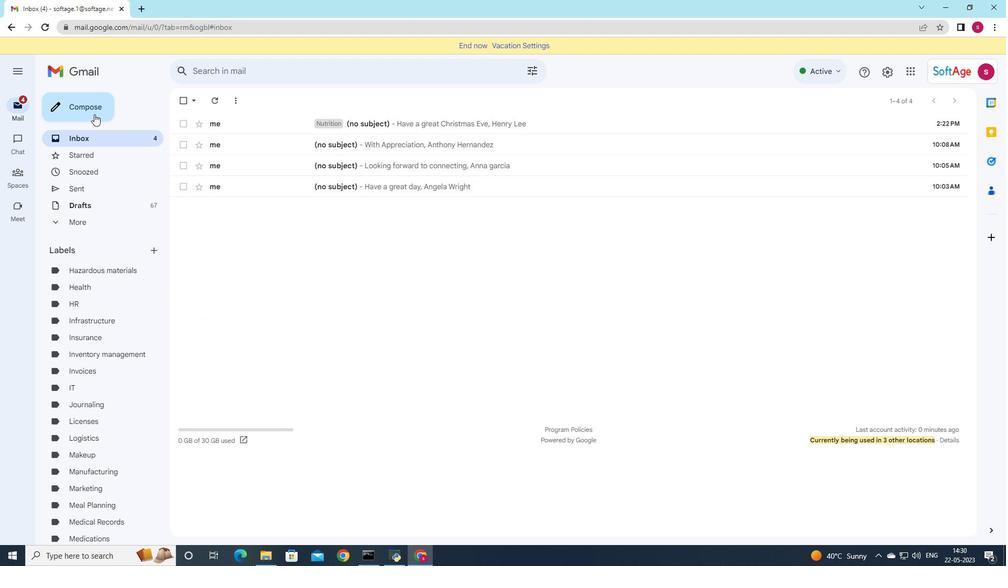 
Action: Mouse moved to (593, 238)
Screenshot: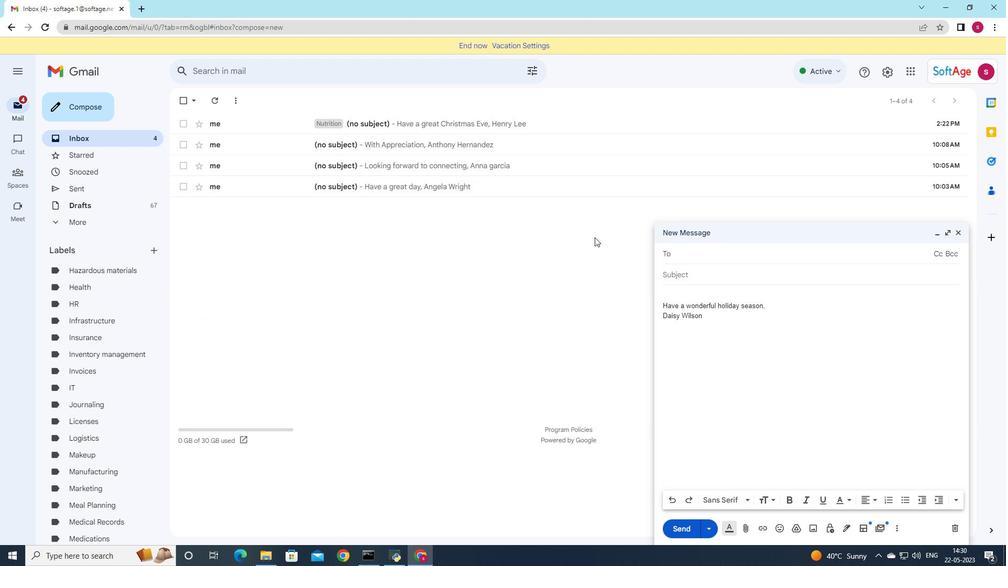 
Action: Key pressed softage
Screenshot: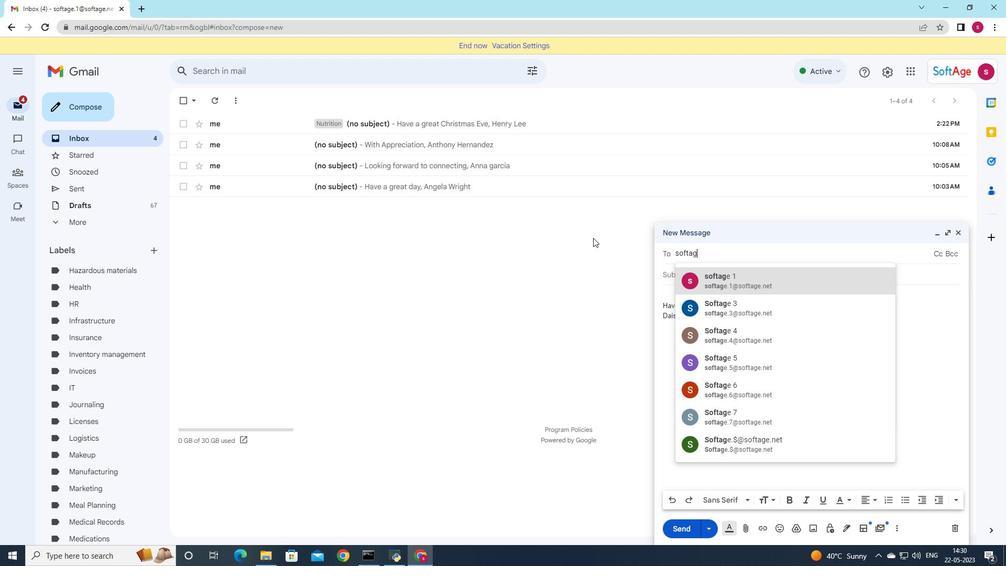 
Action: Mouse moved to (830, 263)
Screenshot: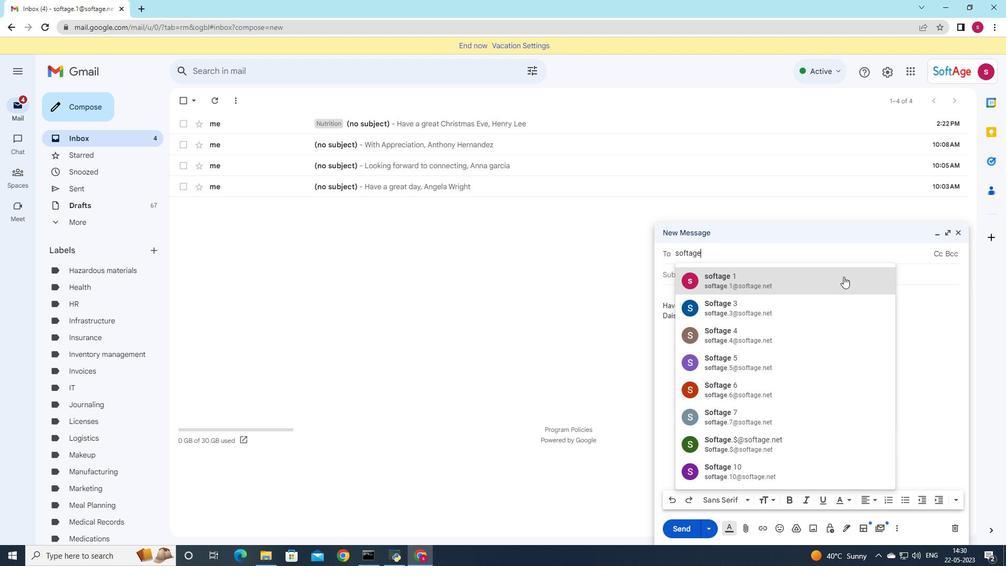 
Action: Mouse pressed left at (830, 263)
Screenshot: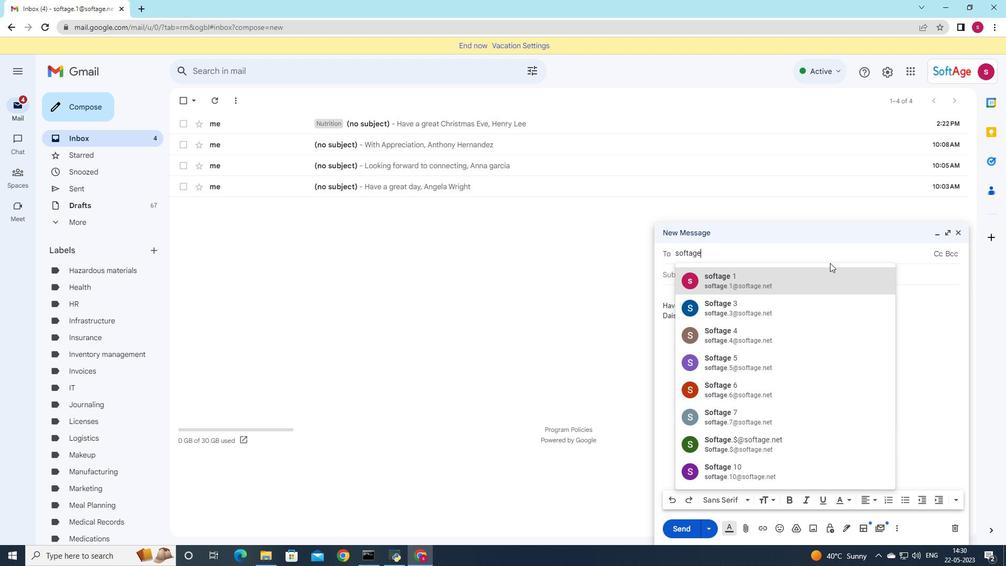 
Action: Mouse moved to (783, 260)
Screenshot: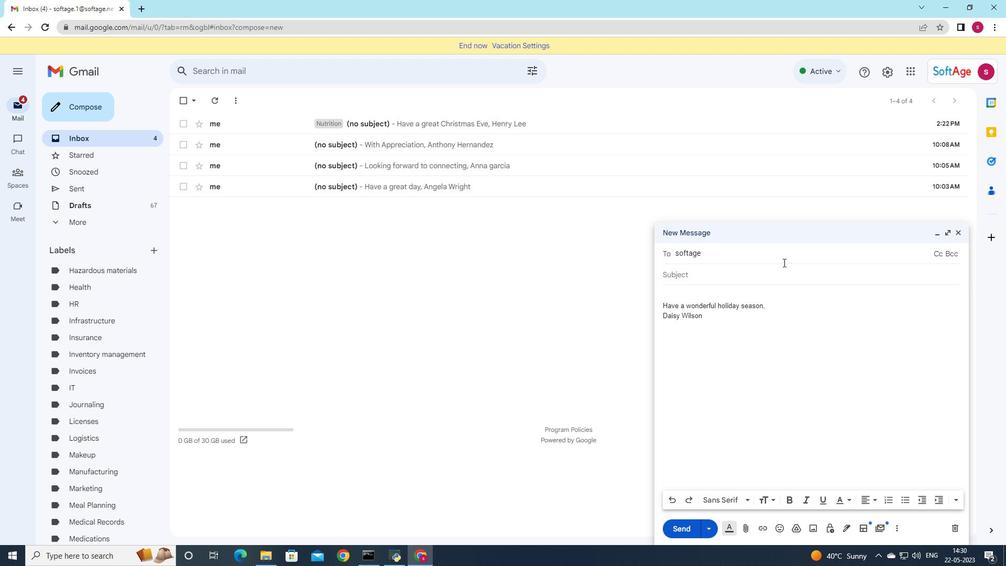 
Action: Mouse pressed left at (783, 260)
Screenshot: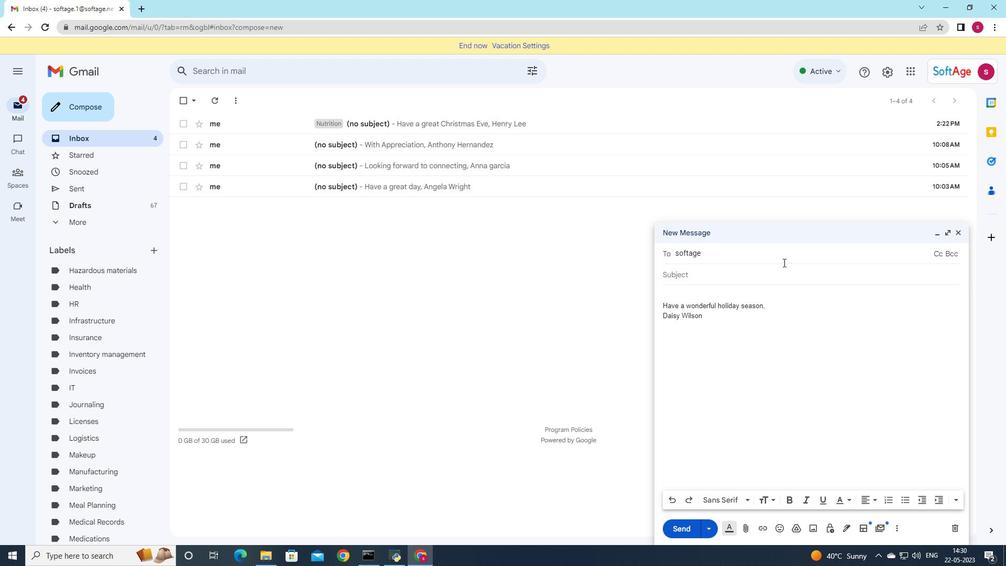 
Action: Mouse moved to (780, 283)
Screenshot: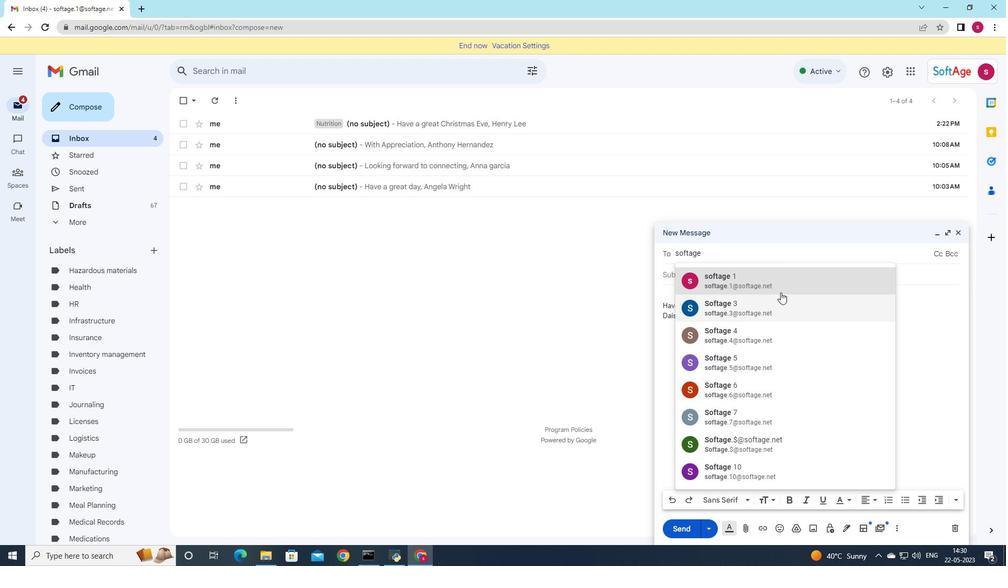 
Action: Mouse pressed left at (780, 283)
Screenshot: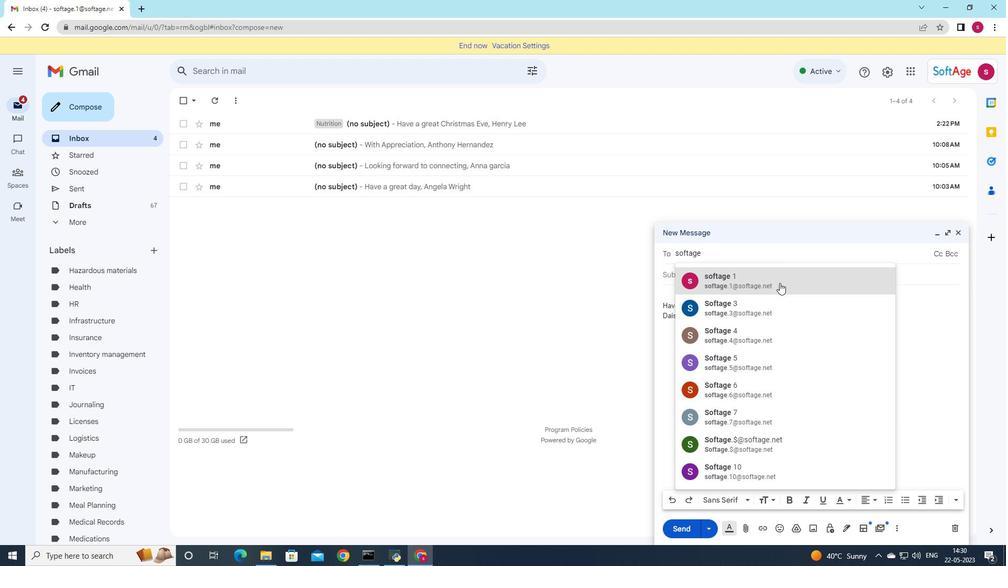 
Action: Mouse moved to (156, 252)
Screenshot: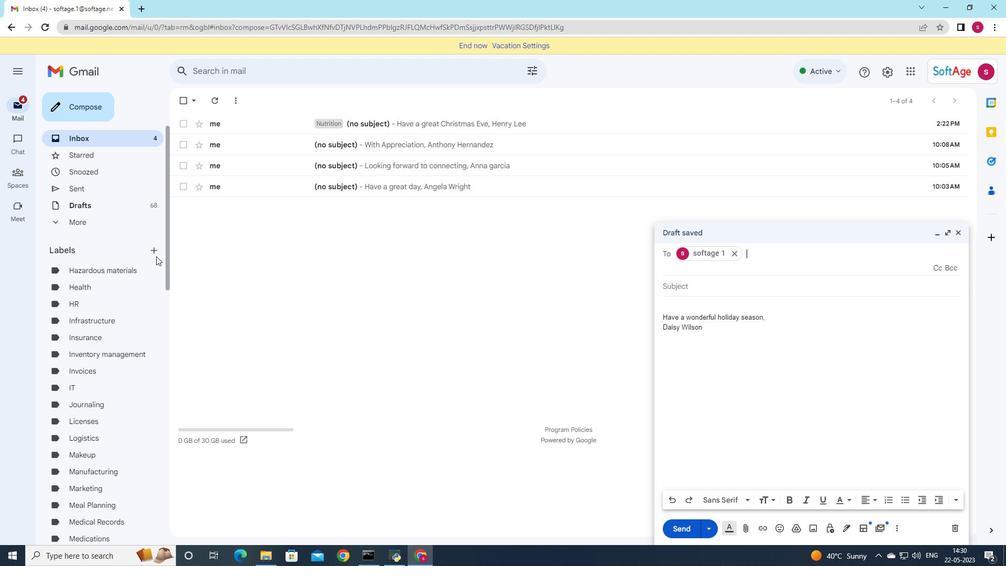 
Action: Mouse pressed left at (156, 252)
Screenshot: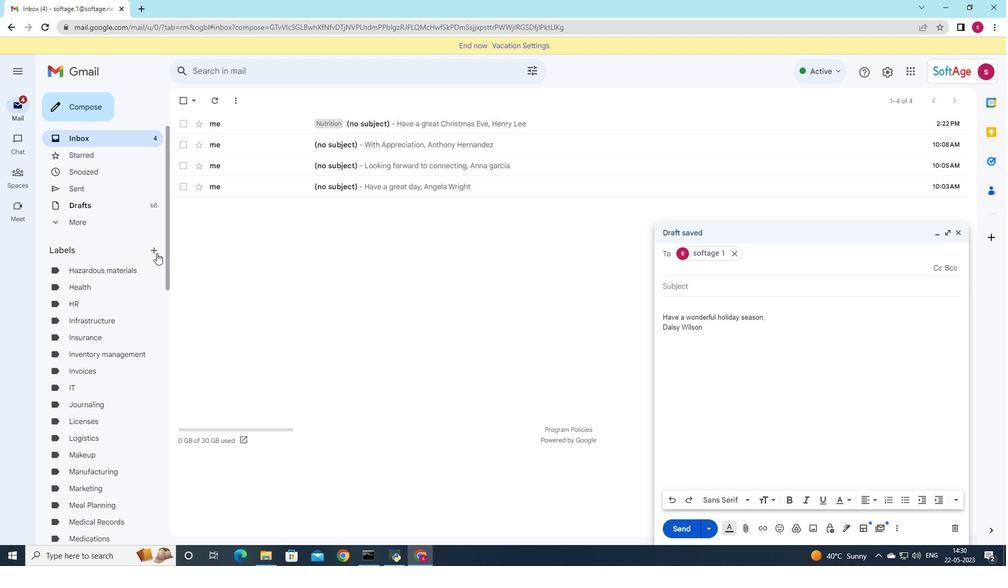 
Action: Mouse moved to (538, 271)
Screenshot: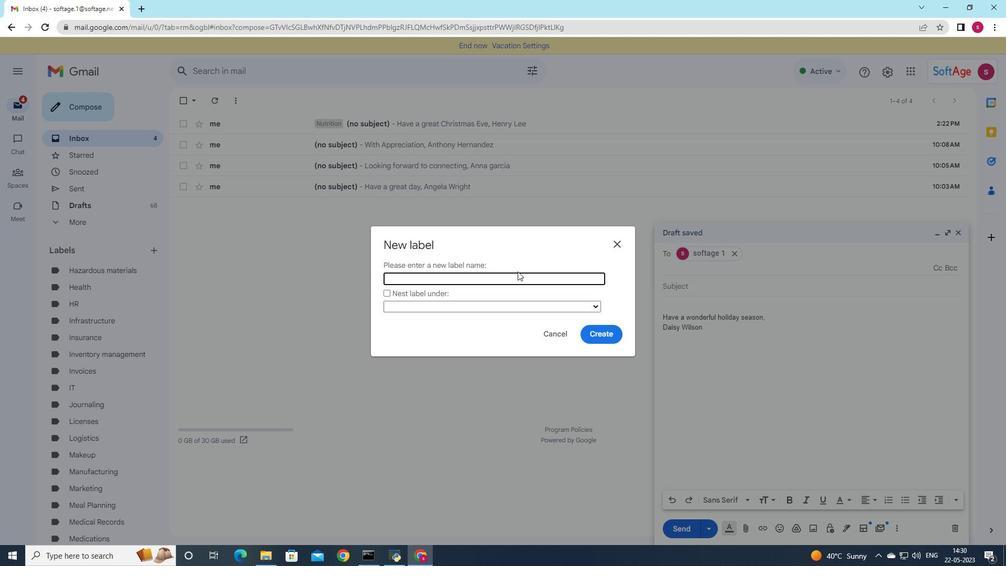 
Action: Key pressed <Key.shift>Network
Screenshot: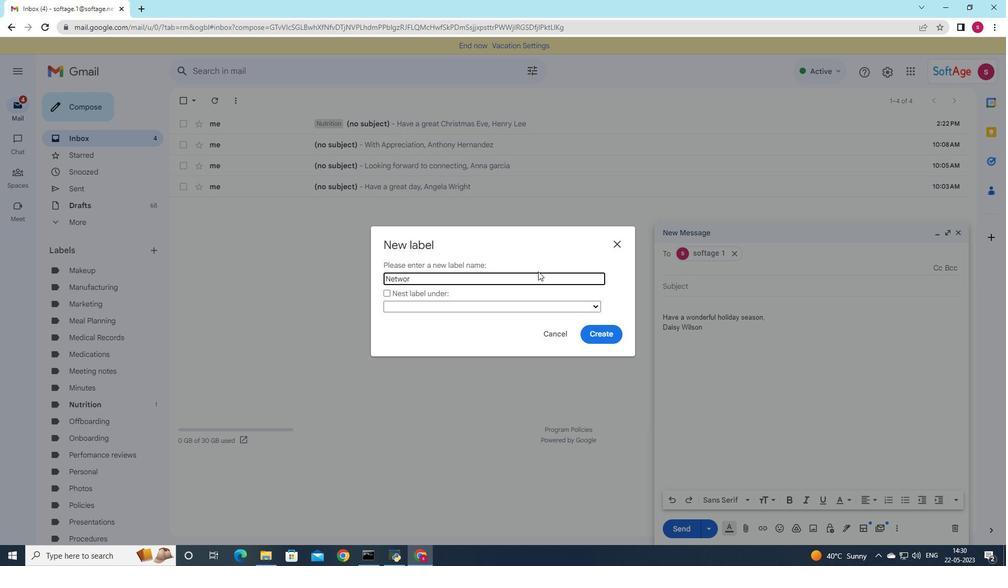 
Action: Mouse moved to (616, 336)
Screenshot: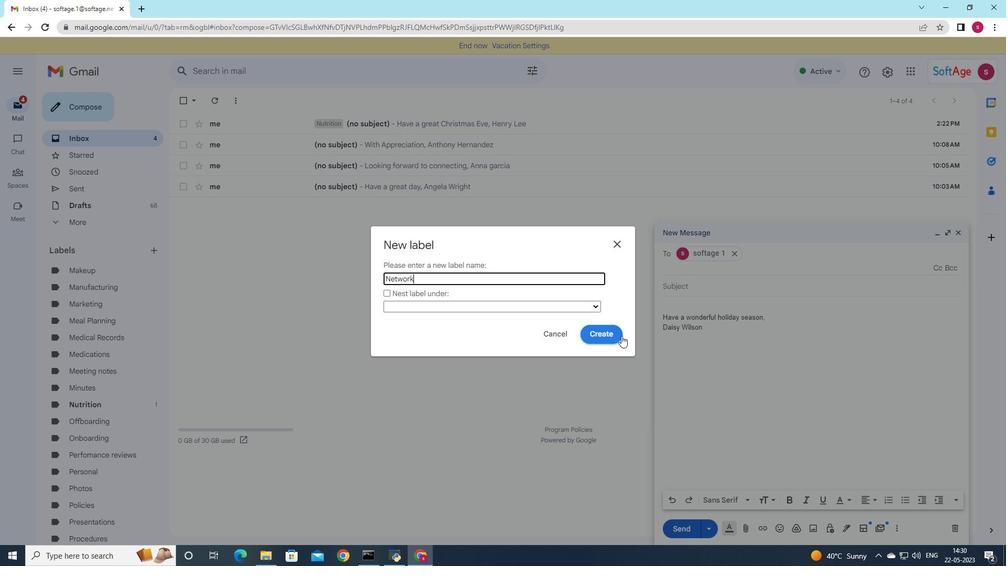
Action: Mouse pressed left at (616, 336)
Screenshot: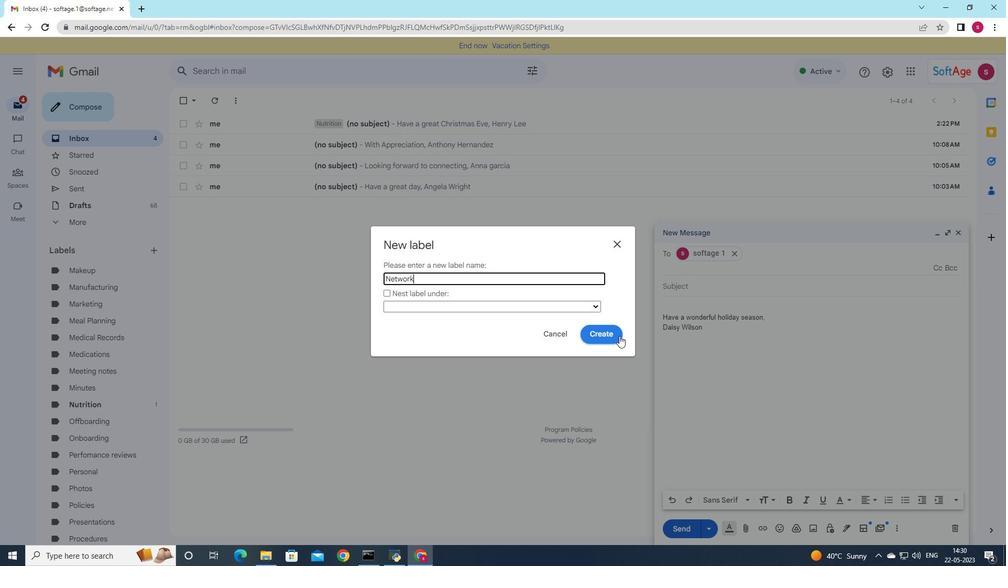 
Action: Mouse moved to (516, 335)
Screenshot: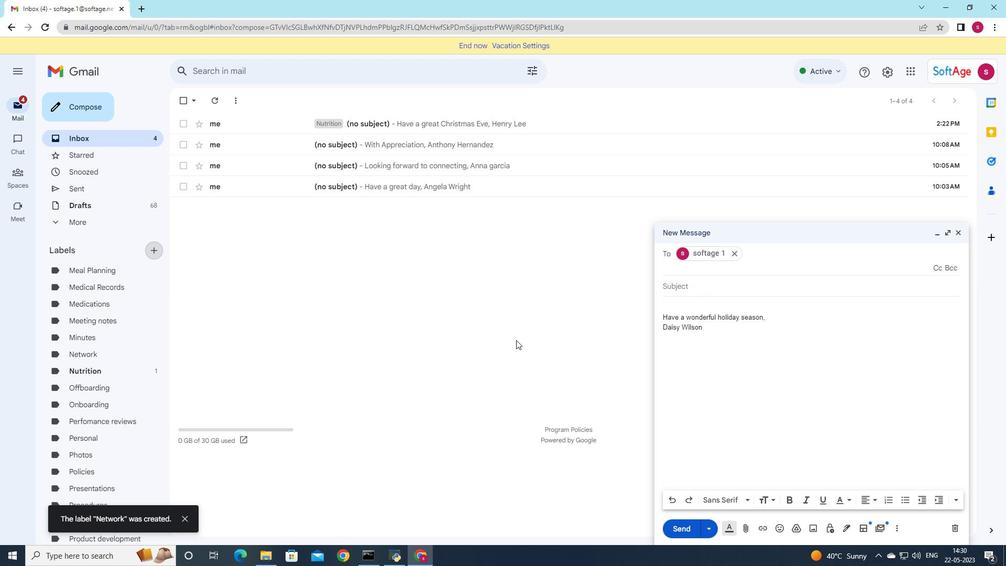 
